 Task: Buy 5 Serums from Skin Care section under best seller category for shipping address: Allison Brown, 3626 Station Street, Austin, Texas 78702, Cell Number 5122113583. Pay from credit card ending with 5759, CVV 953
Action: Mouse moved to (25, 92)
Screenshot: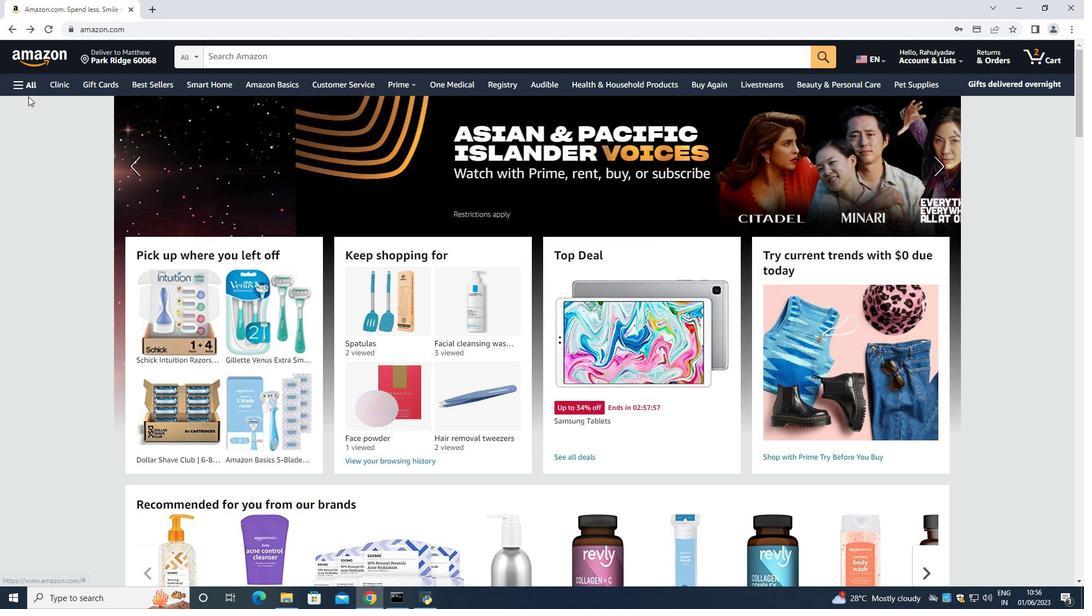 
Action: Mouse pressed left at (25, 92)
Screenshot: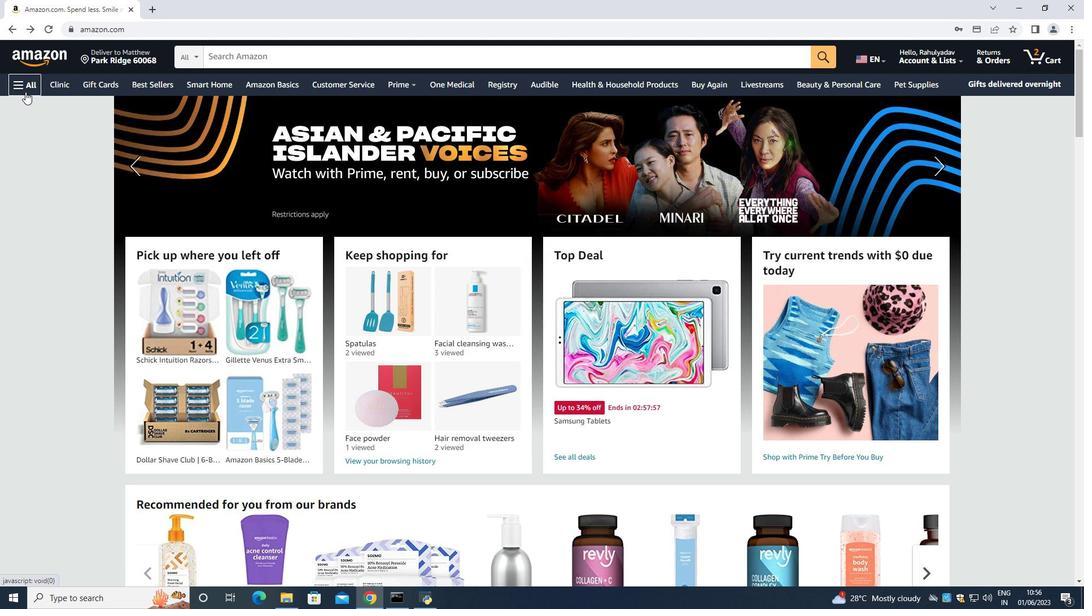 
Action: Mouse moved to (42, 105)
Screenshot: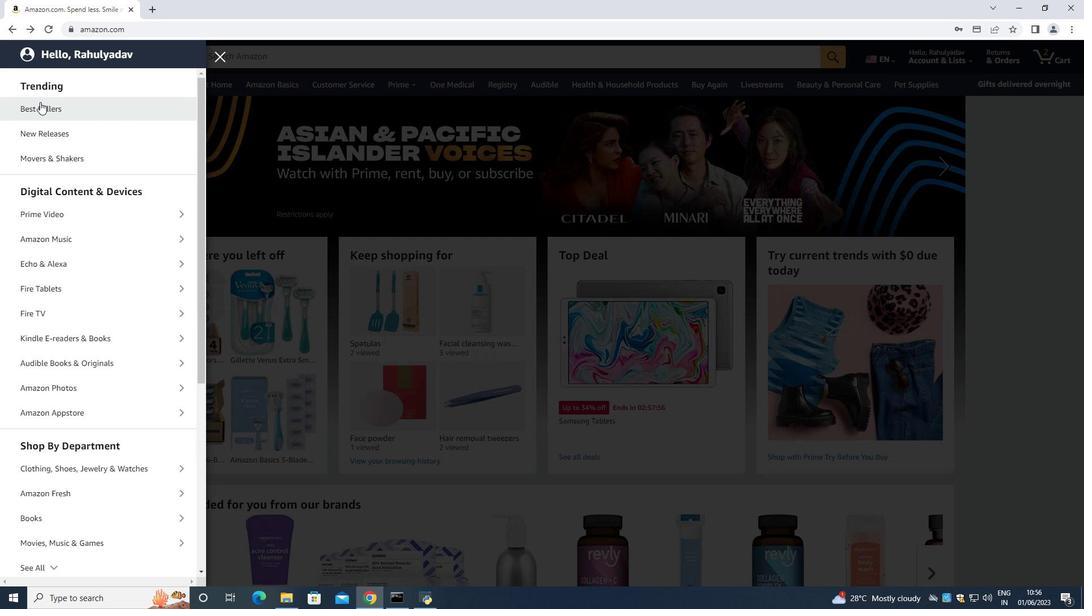 
Action: Mouse pressed left at (42, 105)
Screenshot: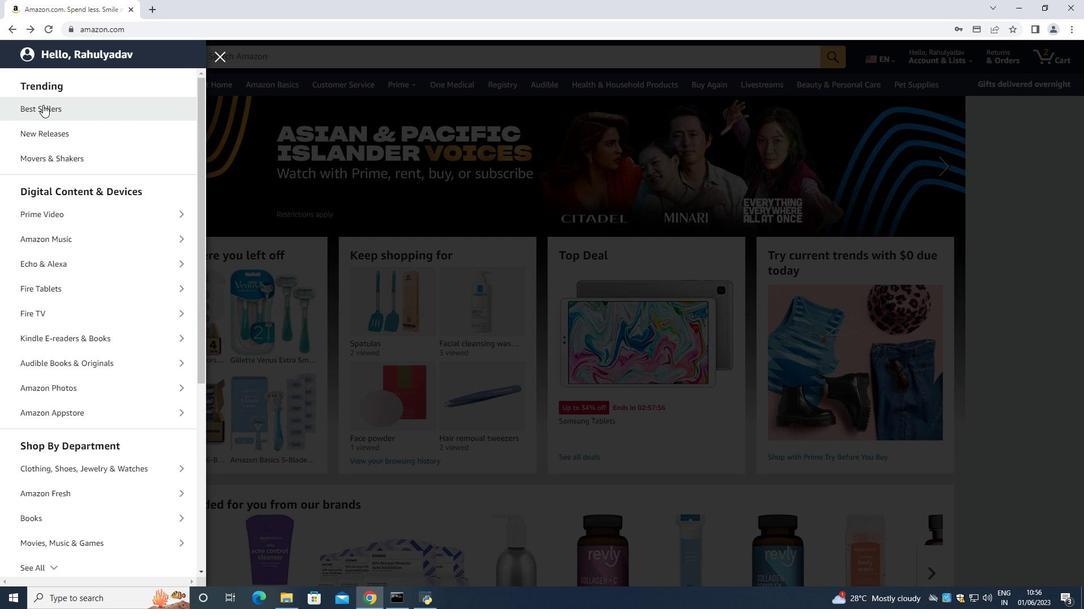 
Action: Mouse moved to (303, 56)
Screenshot: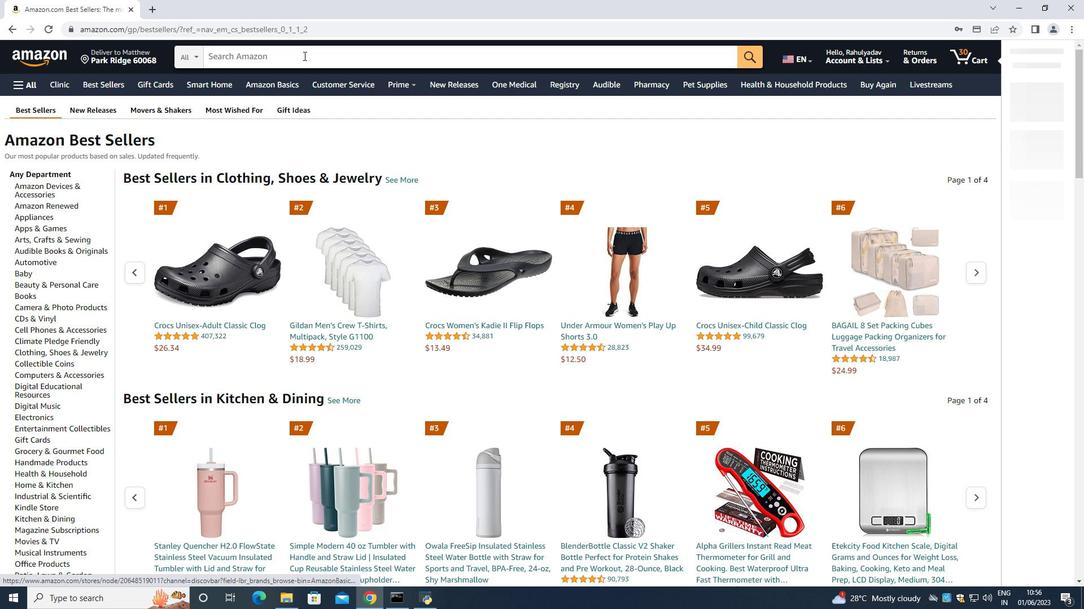 
Action: Mouse pressed left at (303, 56)
Screenshot: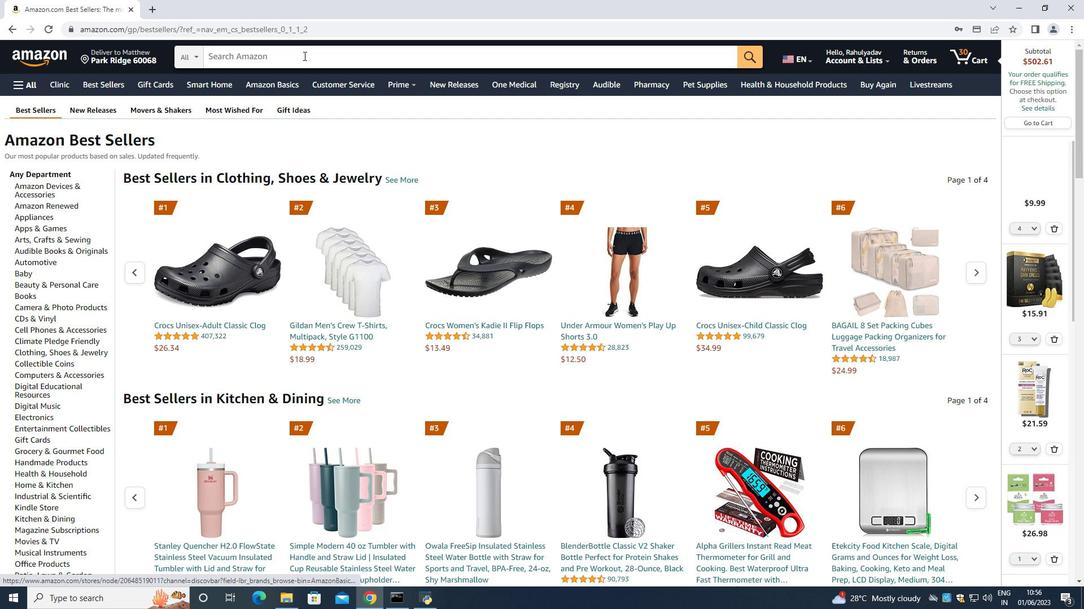 
Action: Key pressed serumsv<Key.backspace><Key.space><Key.enter>
Screenshot: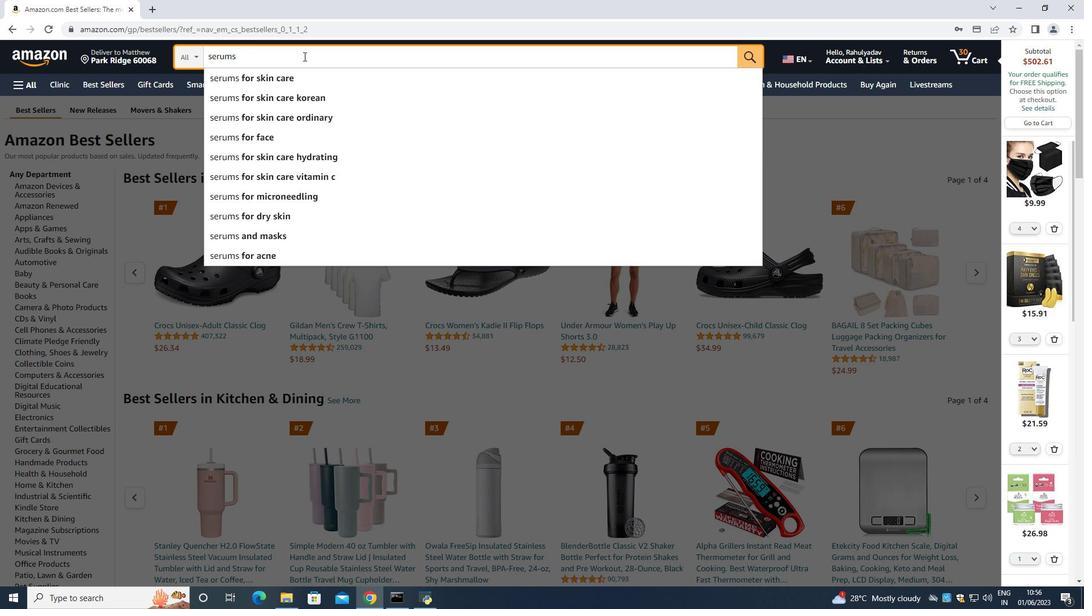 
Action: Mouse moved to (40, 343)
Screenshot: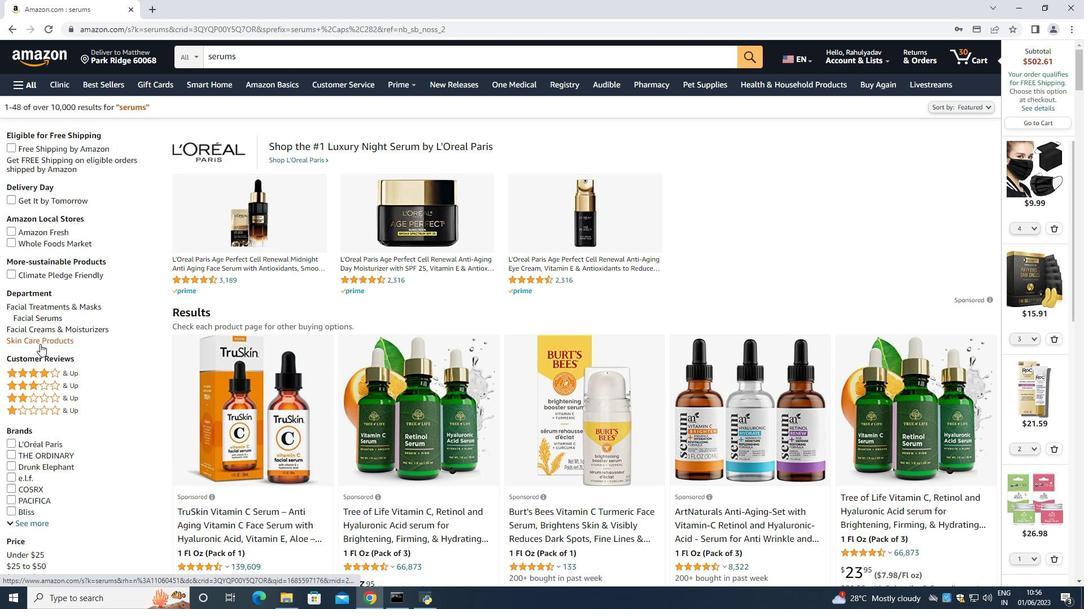 
Action: Mouse pressed left at (40, 343)
Screenshot: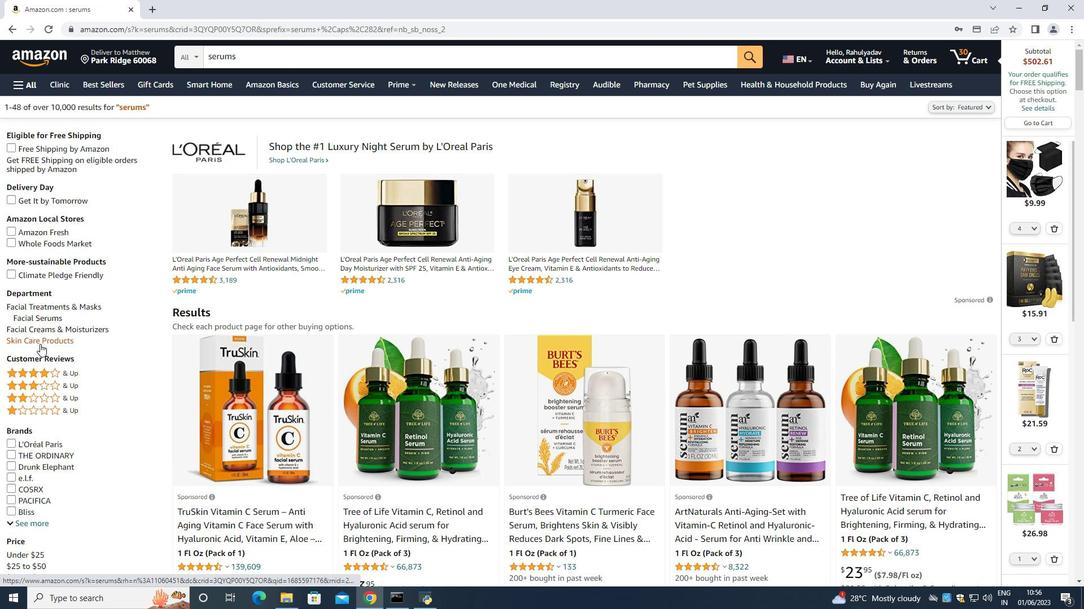 
Action: Mouse moved to (101, 315)
Screenshot: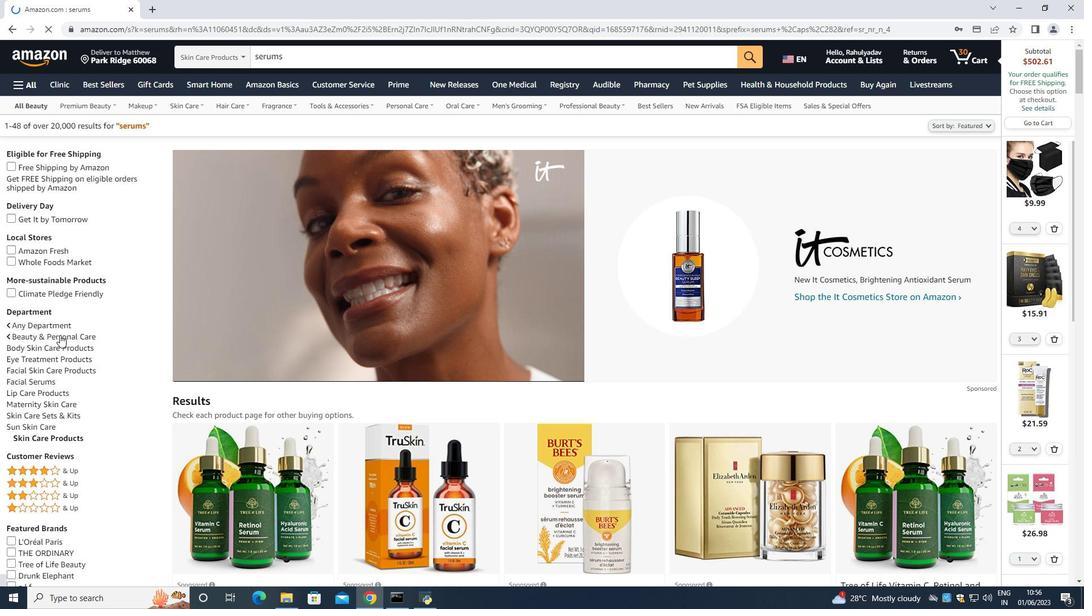 
Action: Key pressed <Key.down><Key.down><Key.down><Key.down><Key.down><Key.down><Key.down><Key.down><Key.down><Key.down><Key.down><Key.down><Key.down><Key.down><Key.down><Key.down><Key.down><Key.down><Key.down><Key.down><Key.down><Key.down><Key.down><Key.down><Key.down><Key.down><Key.down><Key.down><Key.down><Key.down><Key.down><Key.down><Key.down><Key.down><Key.down><Key.down><Key.down><Key.down><Key.down><Key.down><Key.down><Key.down><Key.down><Key.down><Key.down><Key.down><Key.down><Key.down><Key.down><Key.down><Key.down><Key.down><Key.down><Key.down><Key.down><Key.down><Key.down><Key.down><Key.down><Key.down><Key.down><Key.down><Key.down><Key.down><Key.down><Key.down><Key.down><Key.down><Key.down><Key.down><Key.down><Key.down><Key.down><Key.down><Key.down><Key.down><Key.down><Key.down><Key.down><Key.down><Key.down><Key.down><Key.down><Key.down><Key.down><Key.down><Key.down><Key.down><Key.down><Key.down>
Screenshot: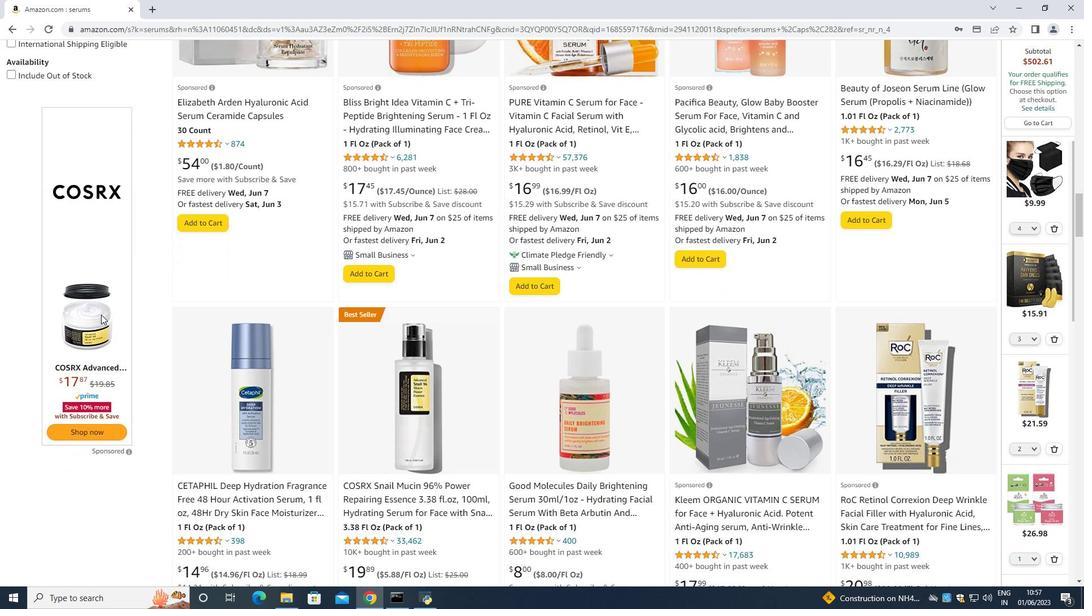 
Action: Mouse moved to (428, 464)
Screenshot: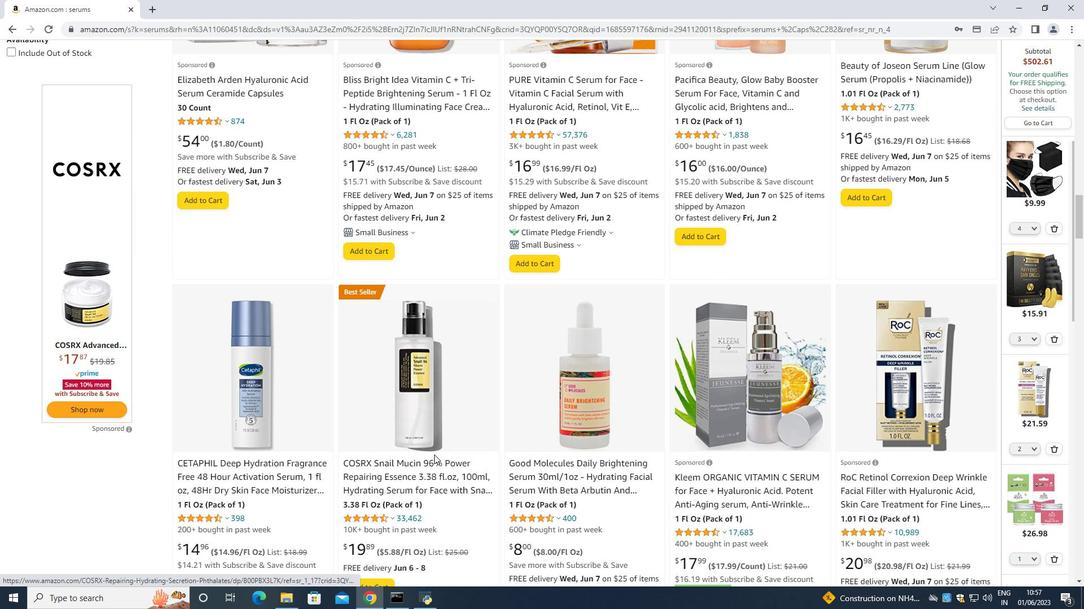 
Action: Mouse pressed left at (428, 464)
Screenshot: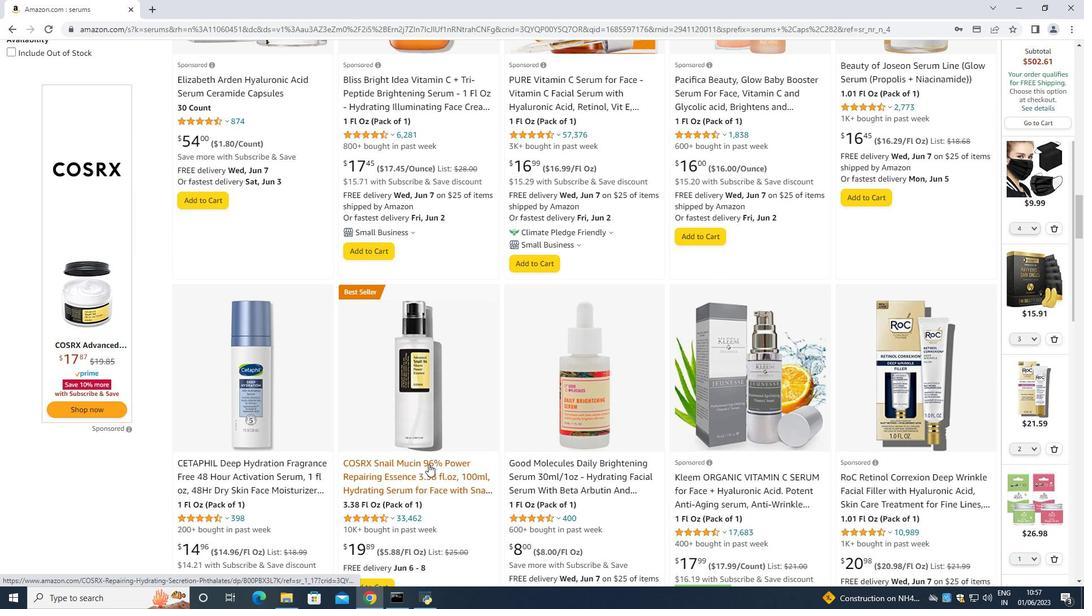
Action: Mouse moved to (504, 354)
Screenshot: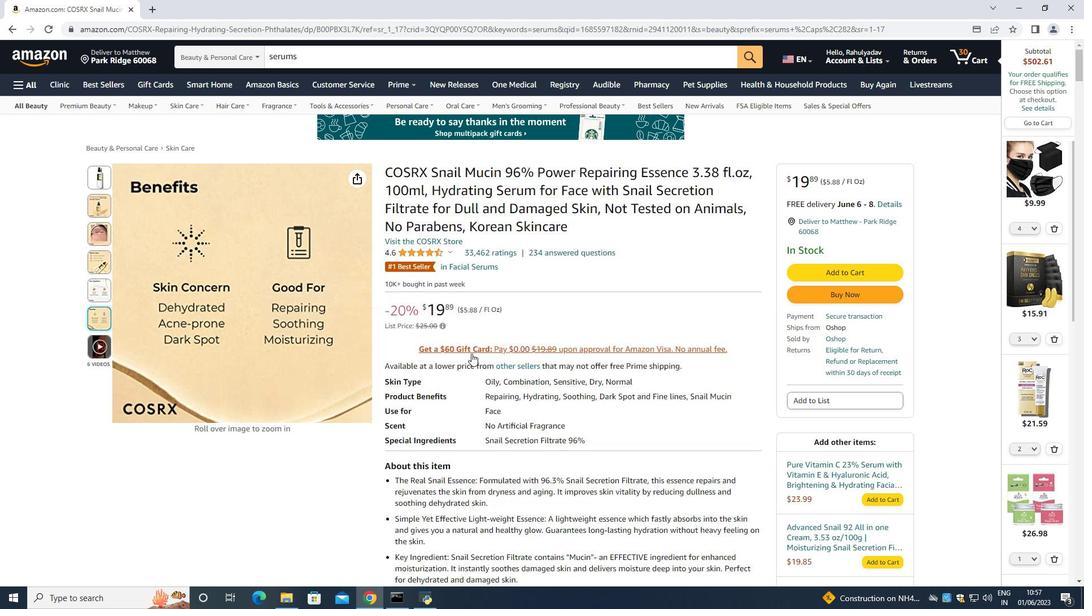 
Action: Mouse pressed middle at (504, 354)
Screenshot: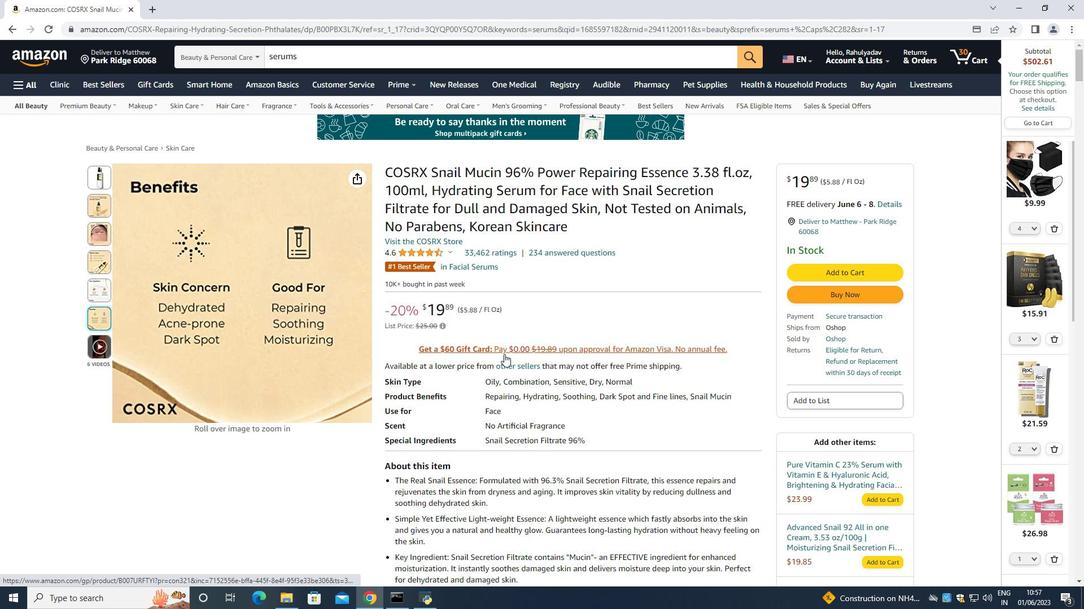 
Action: Mouse moved to (573, 285)
Screenshot: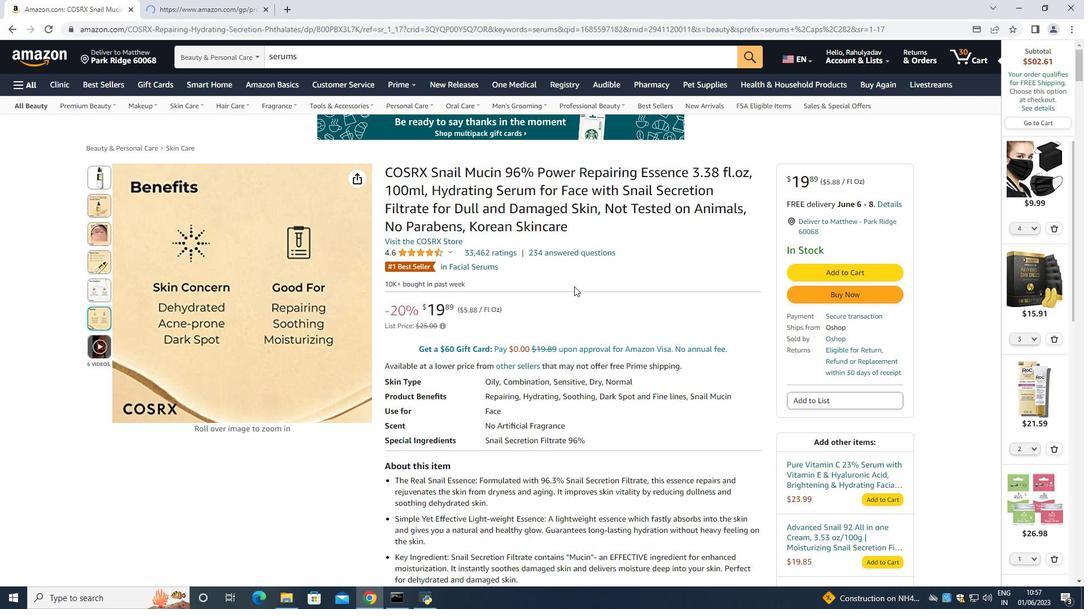 
Action: Mouse pressed middle at (573, 285)
Screenshot: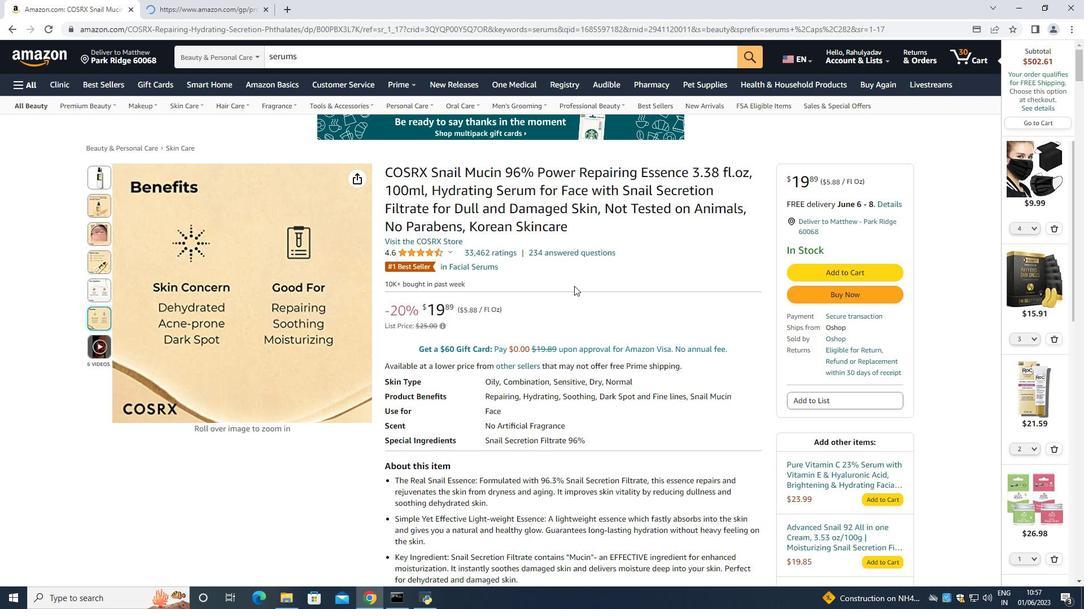 
Action: Mouse moved to (265, 9)
Screenshot: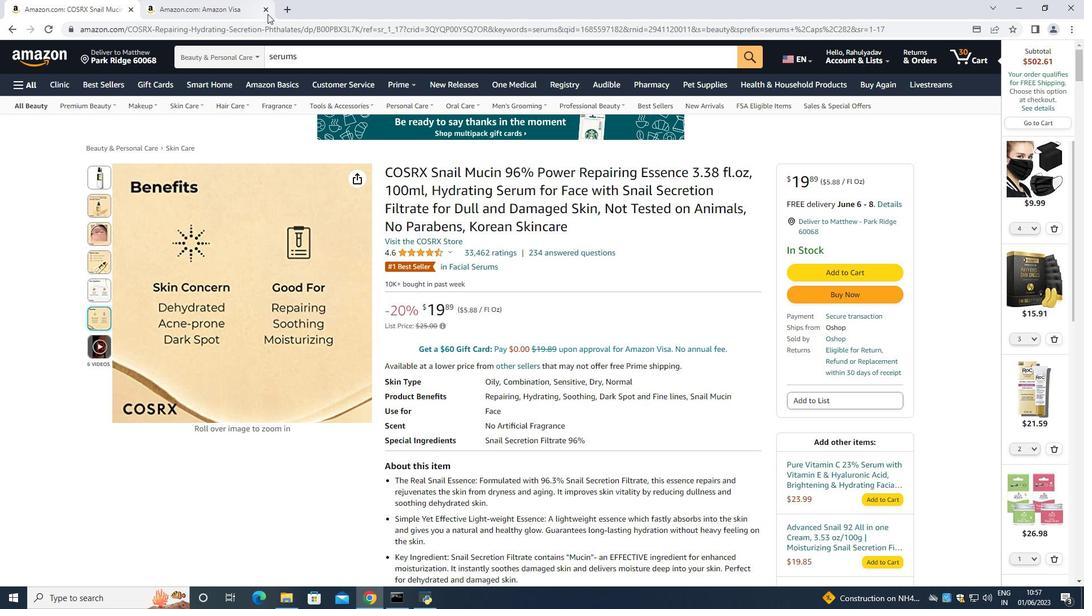 
Action: Mouse pressed left at (265, 9)
Screenshot: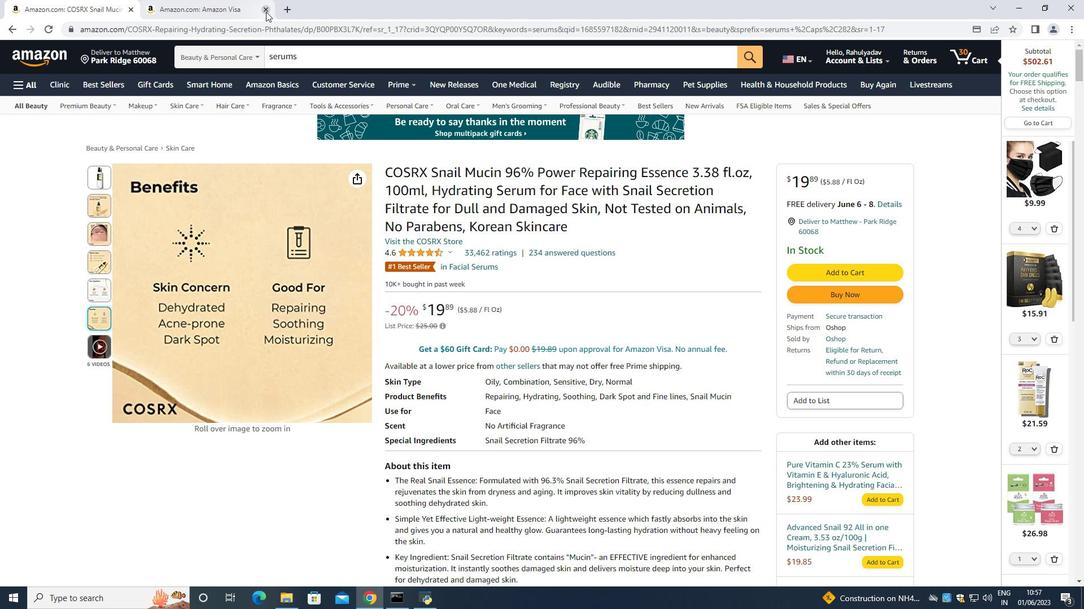 
Action: Mouse moved to (654, 251)
Screenshot: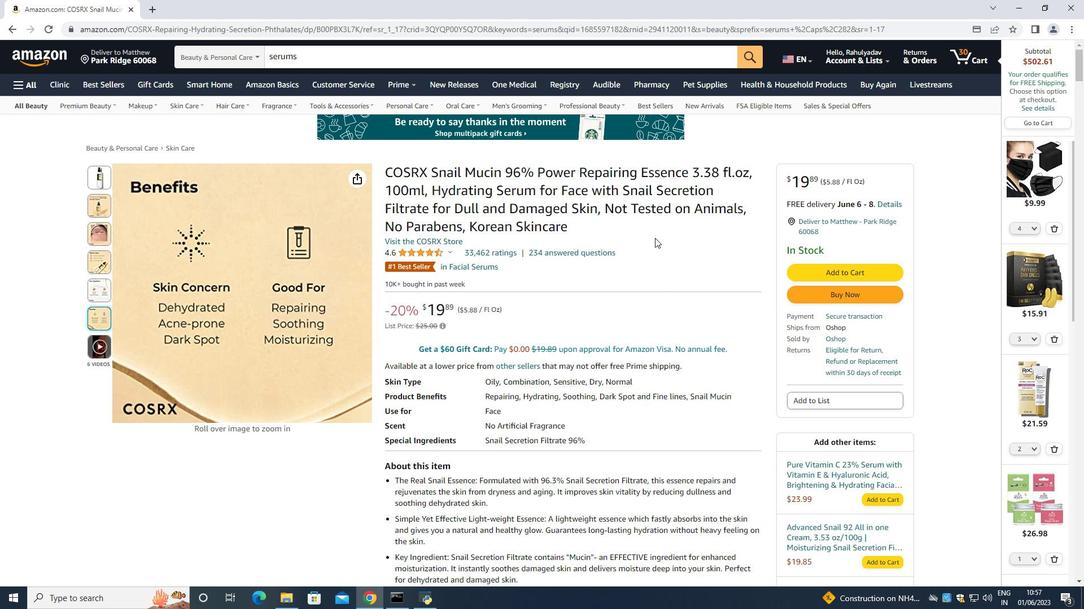 
Action: Mouse pressed middle at (654, 251)
Screenshot: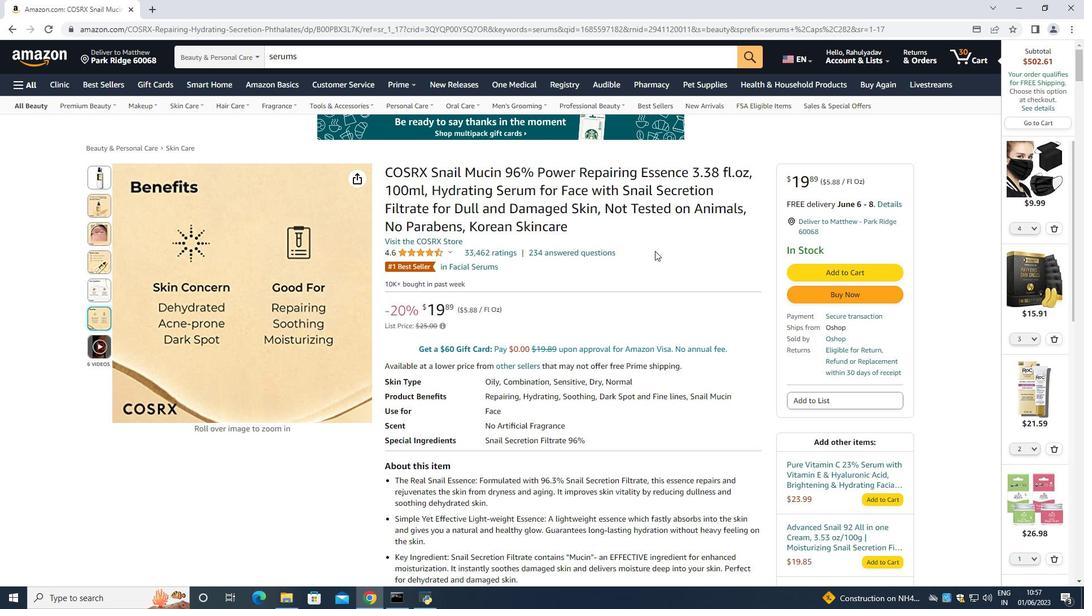 
Action: Mouse moved to (610, 199)
Screenshot: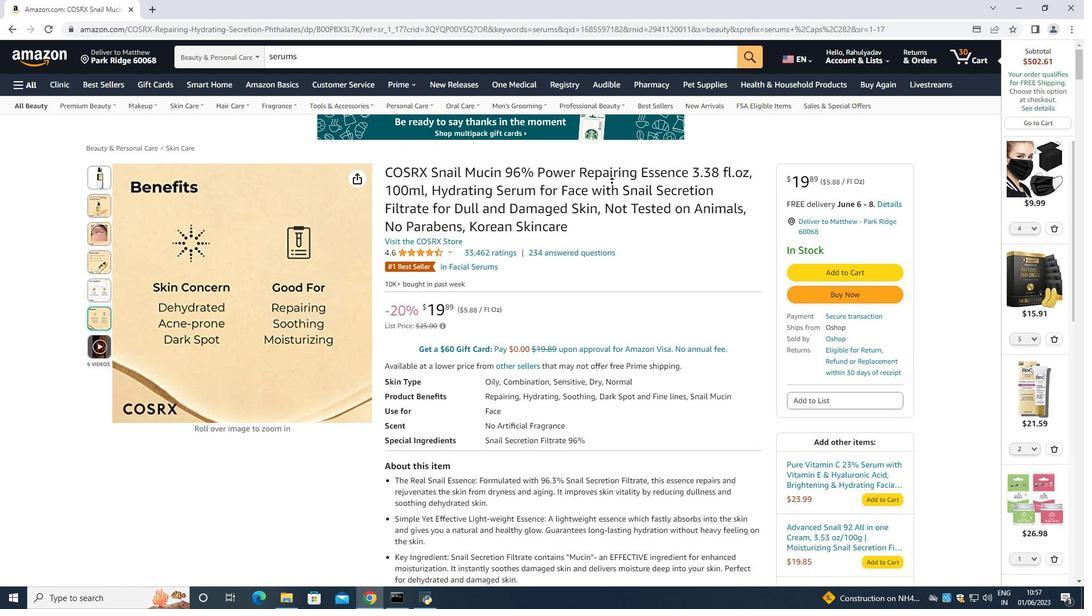
Action: Mouse pressed left at (610, 199)
Screenshot: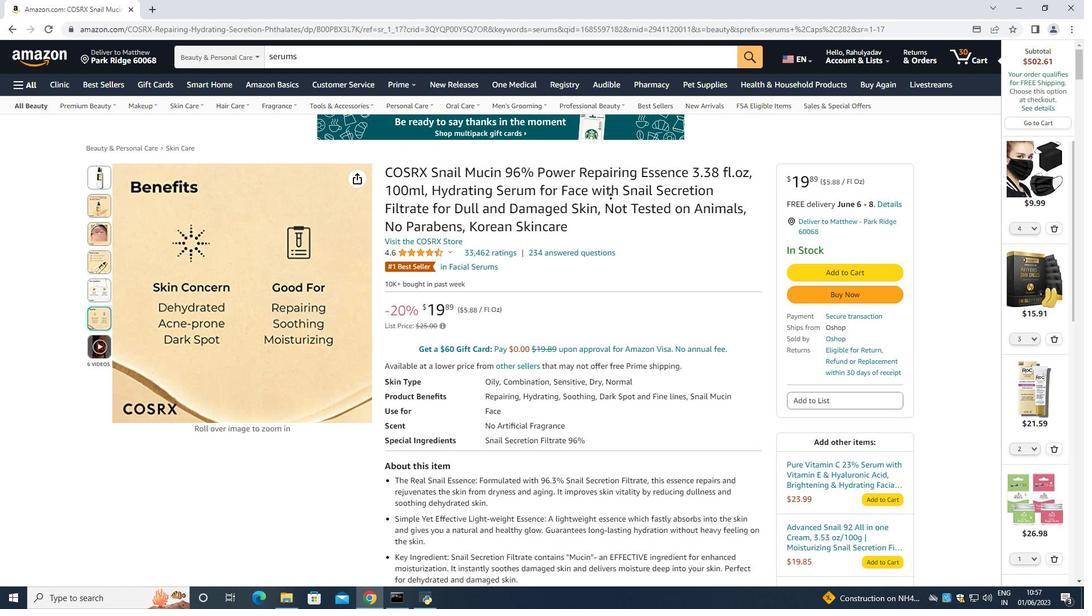 
Action: Mouse moved to (816, 290)
Screenshot: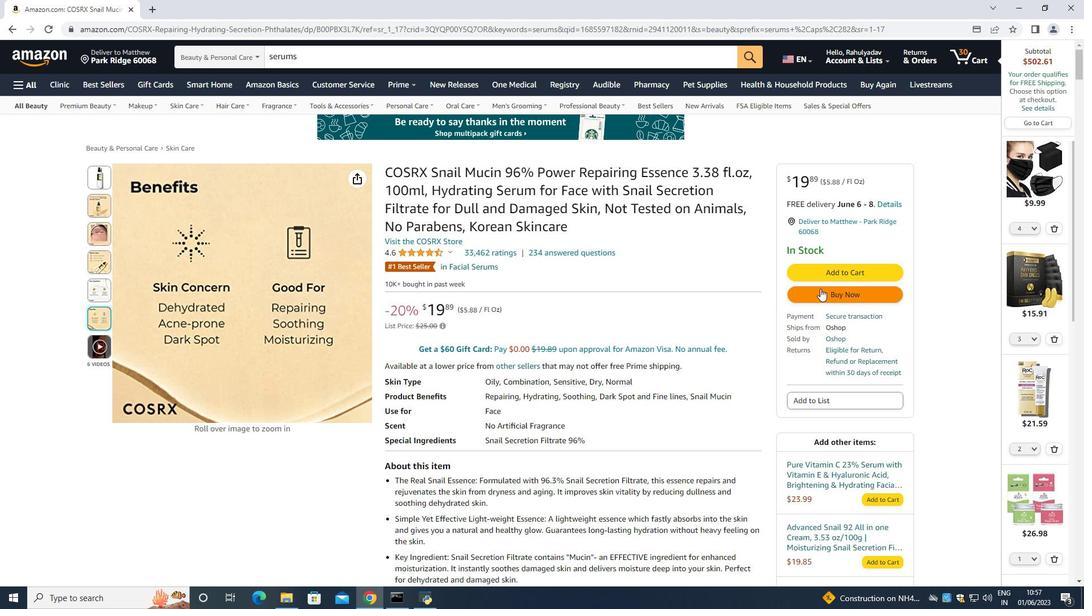 
Action: Mouse scrolled (816, 290) with delta (0, 0)
Screenshot: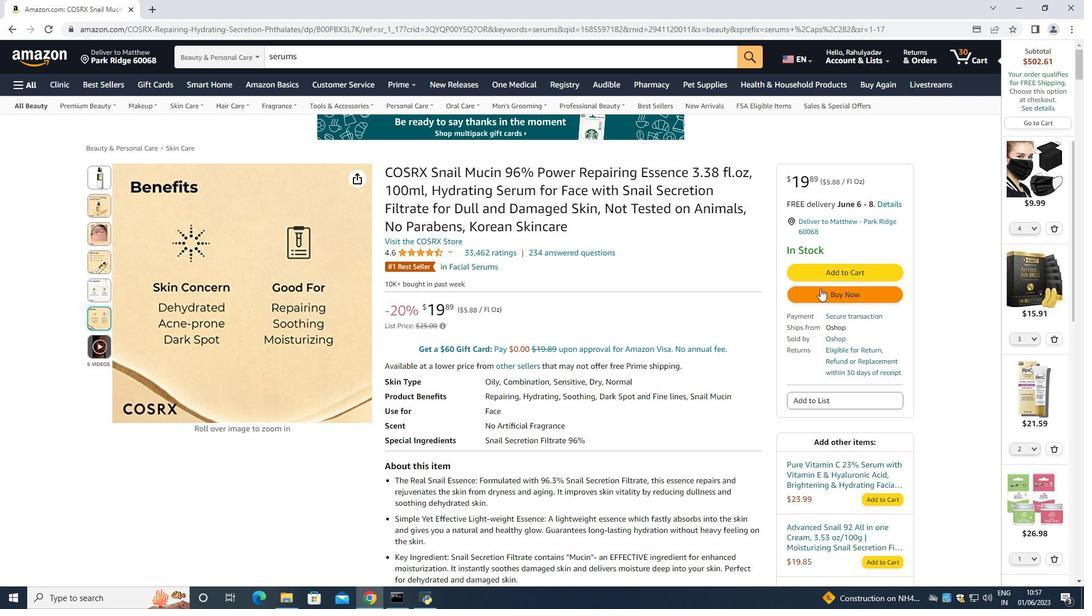 
Action: Mouse moved to (814, 292)
Screenshot: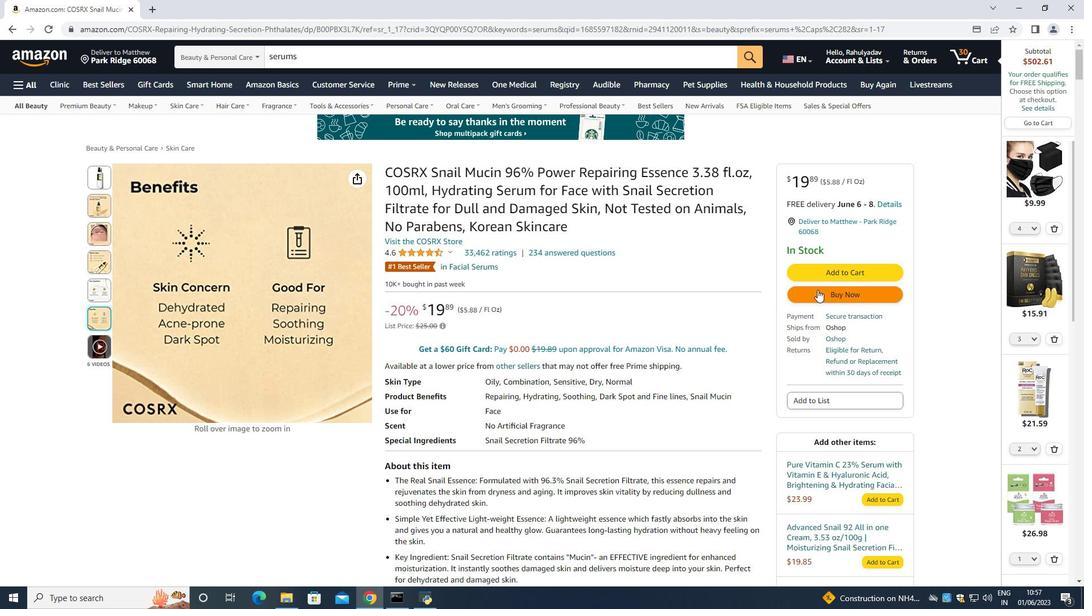 
Action: Mouse scrolled (814, 291) with delta (0, 0)
Screenshot: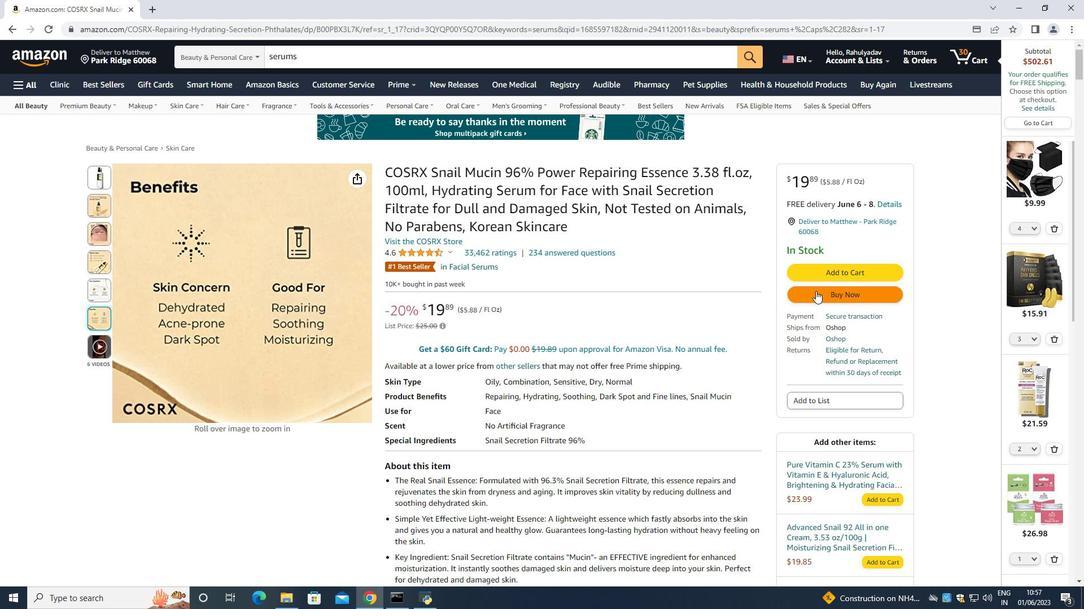 
Action: Mouse moved to (819, 270)
Screenshot: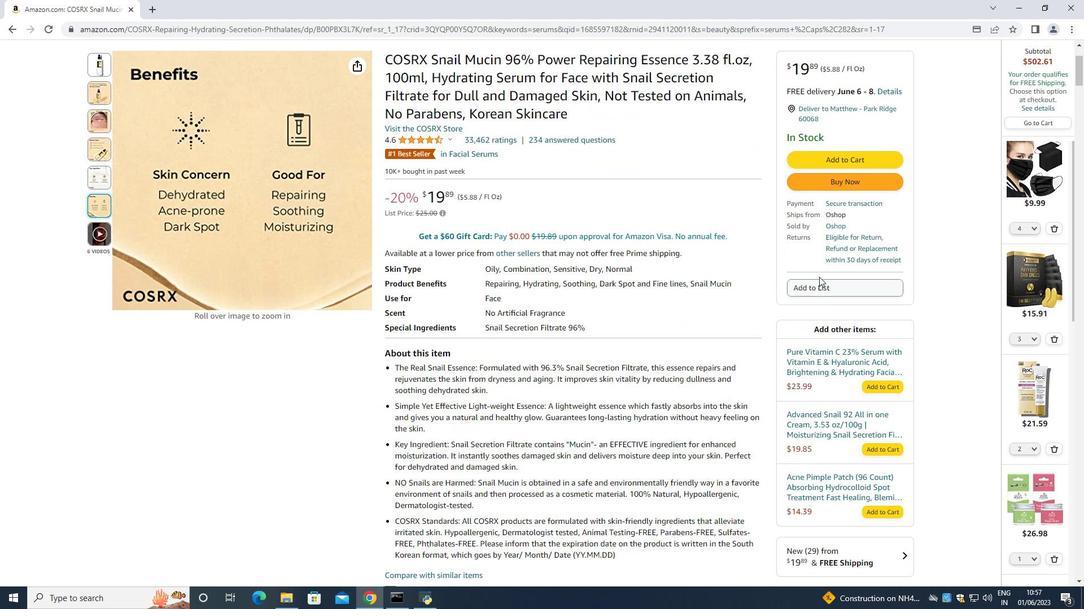 
Action: Mouse scrolled (819, 269) with delta (0, 0)
Screenshot: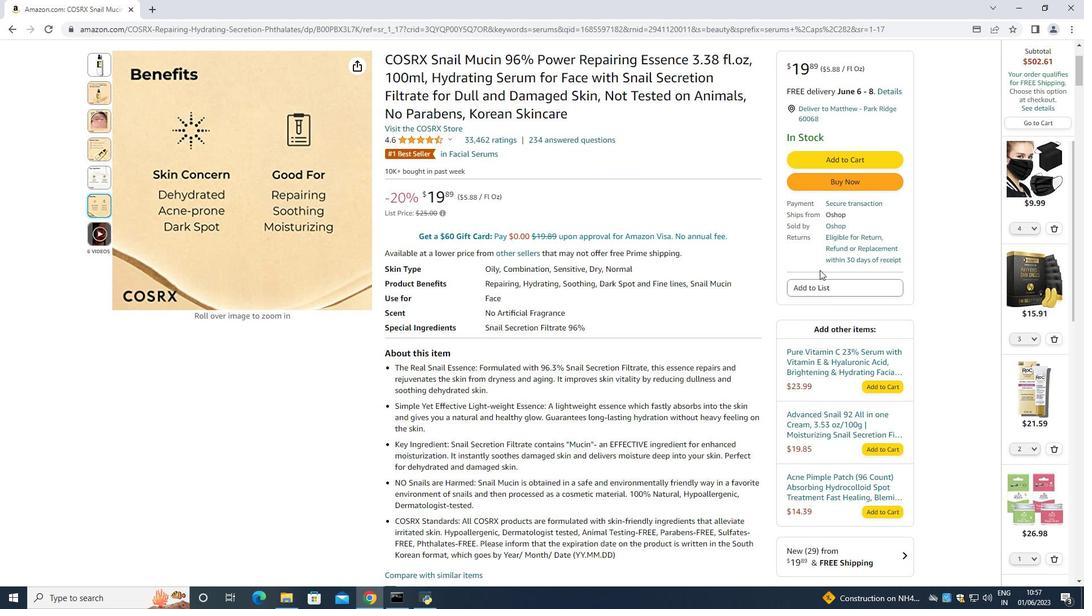 
Action: Mouse moved to (817, 245)
Screenshot: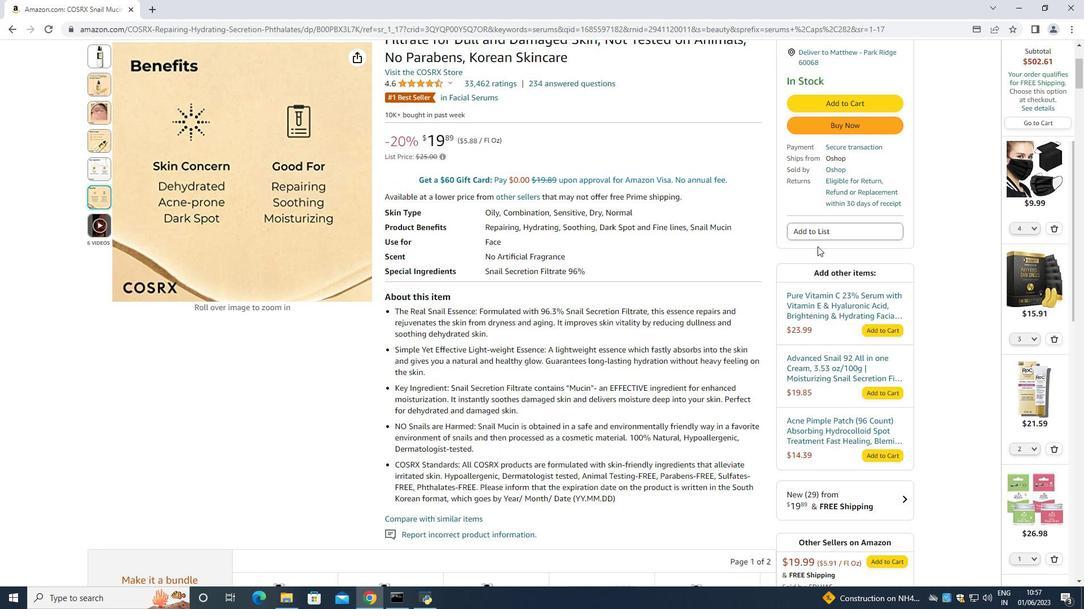 
Action: Mouse scrolled (817, 245) with delta (0, 0)
Screenshot: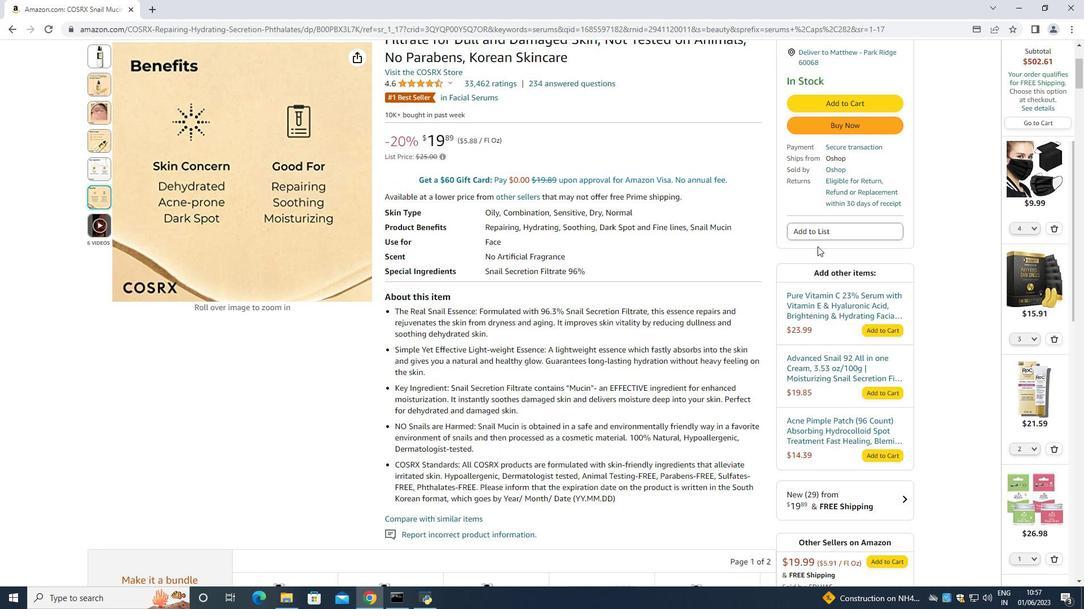 
Action: Mouse moved to (816, 244)
Screenshot: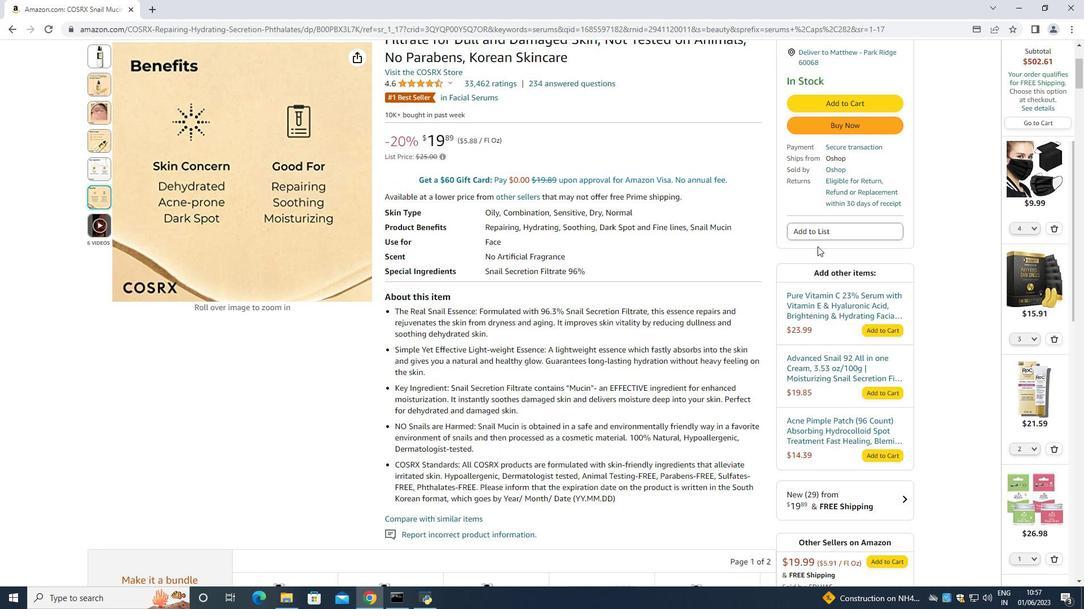 
Action: Mouse scrolled (816, 245) with delta (0, 0)
Screenshot: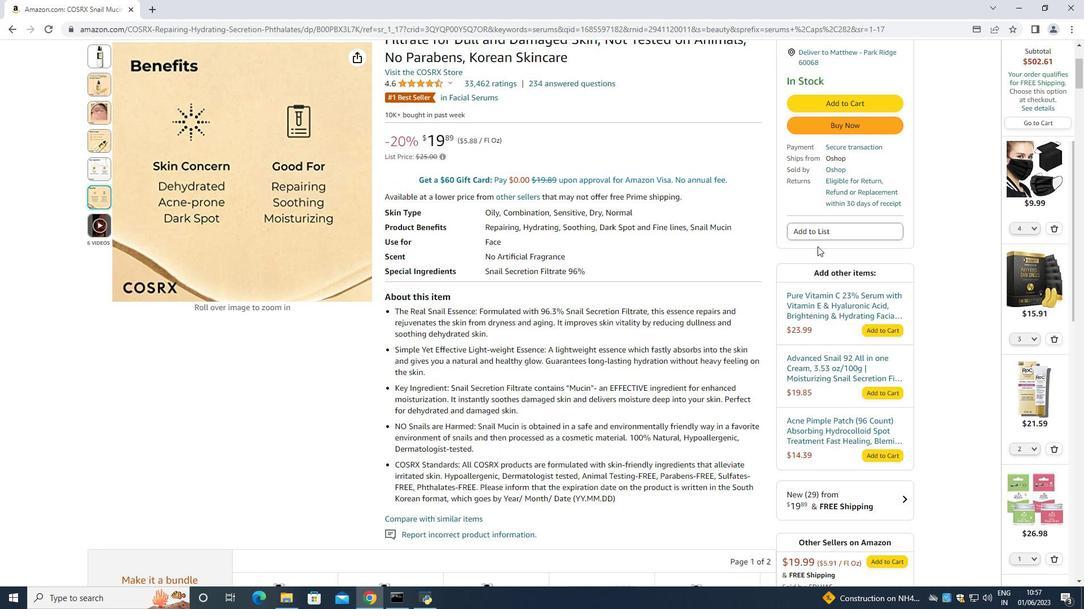 
Action: Mouse moved to (815, 243)
Screenshot: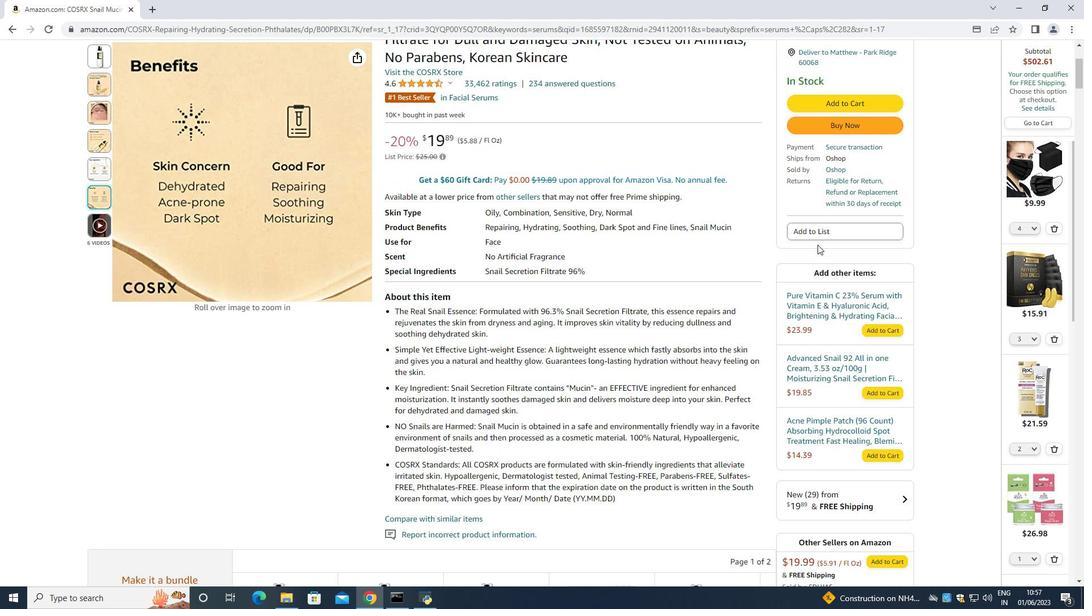 
Action: Mouse scrolled (815, 243) with delta (0, 0)
Screenshot: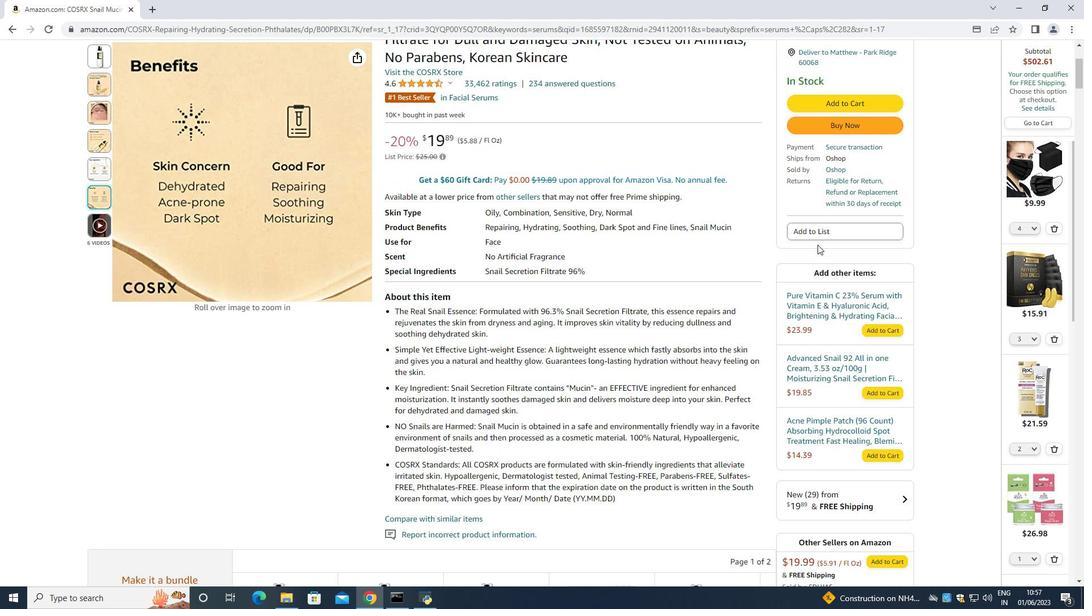 
Action: Mouse moved to (16, 27)
Screenshot: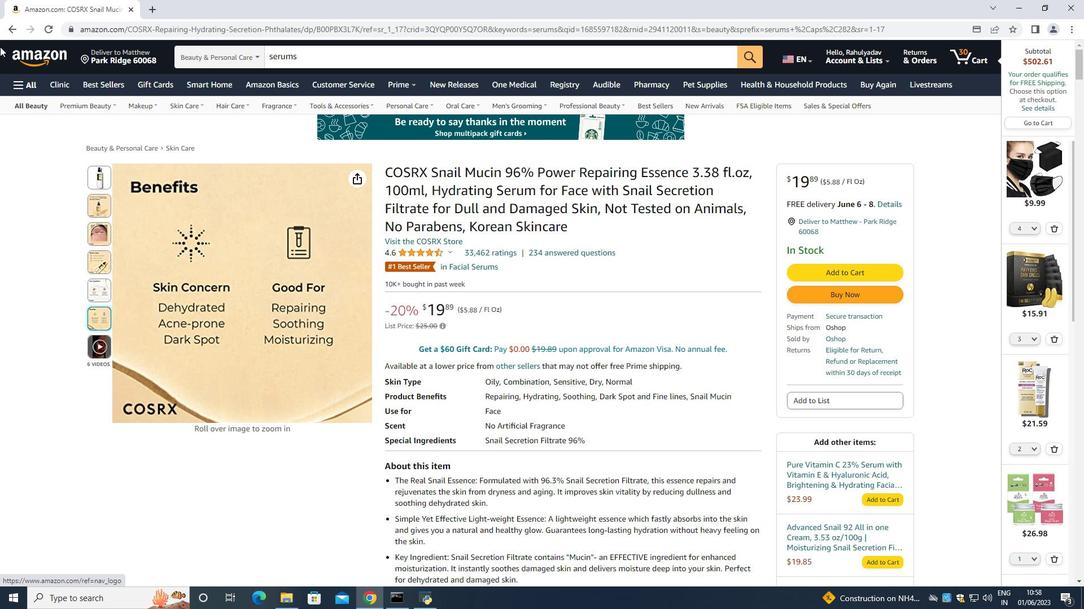 
Action: Mouse pressed left at (16, 27)
Screenshot: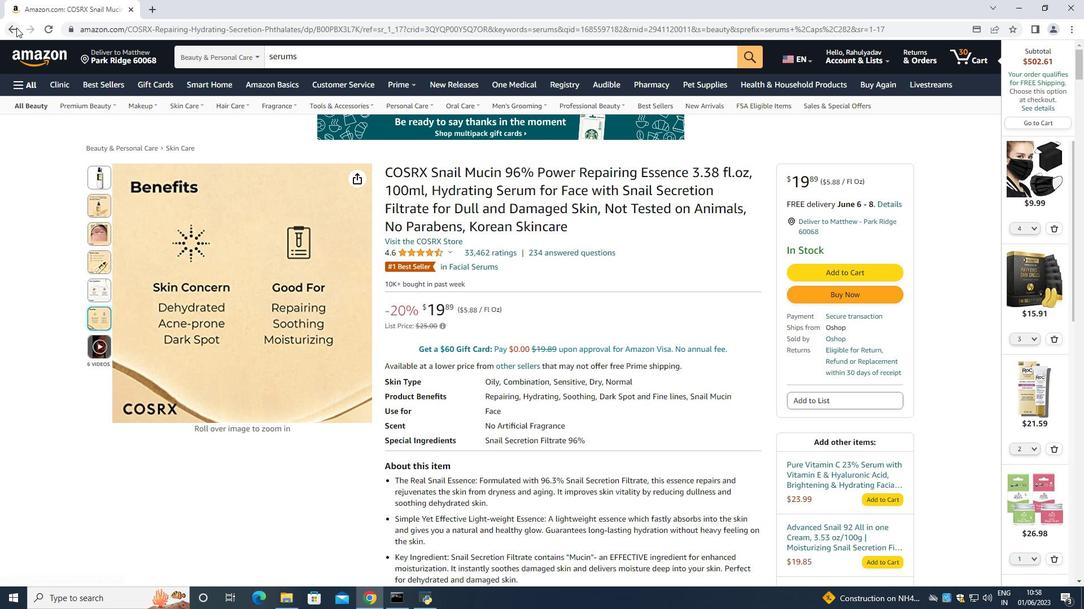 
Action: Mouse moved to (466, 318)
Screenshot: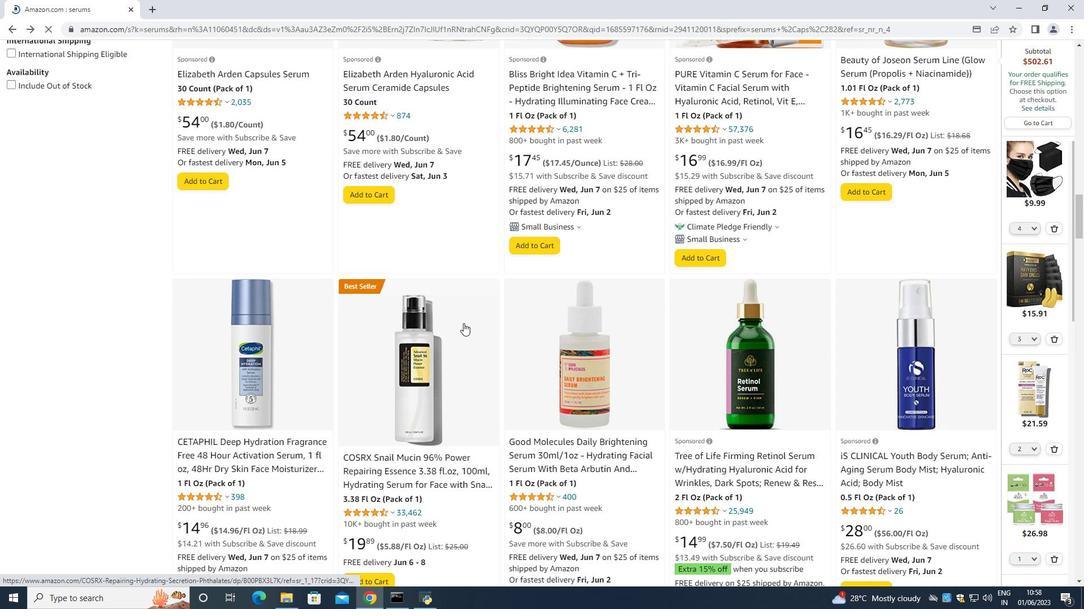 
Action: Mouse scrolled (466, 318) with delta (0, 0)
Screenshot: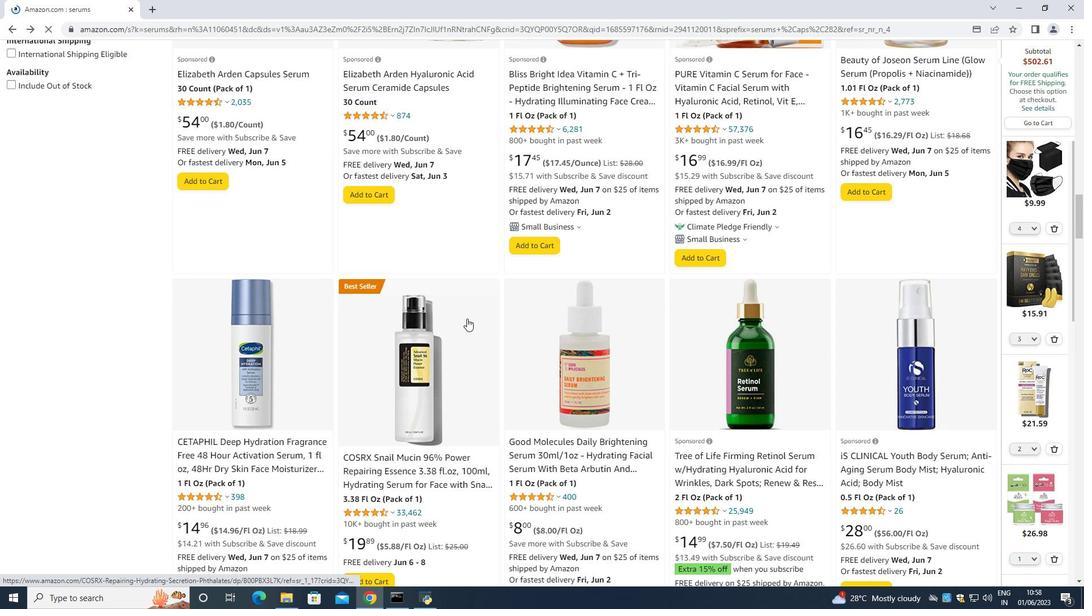 
Action: Mouse scrolled (466, 318) with delta (0, 0)
Screenshot: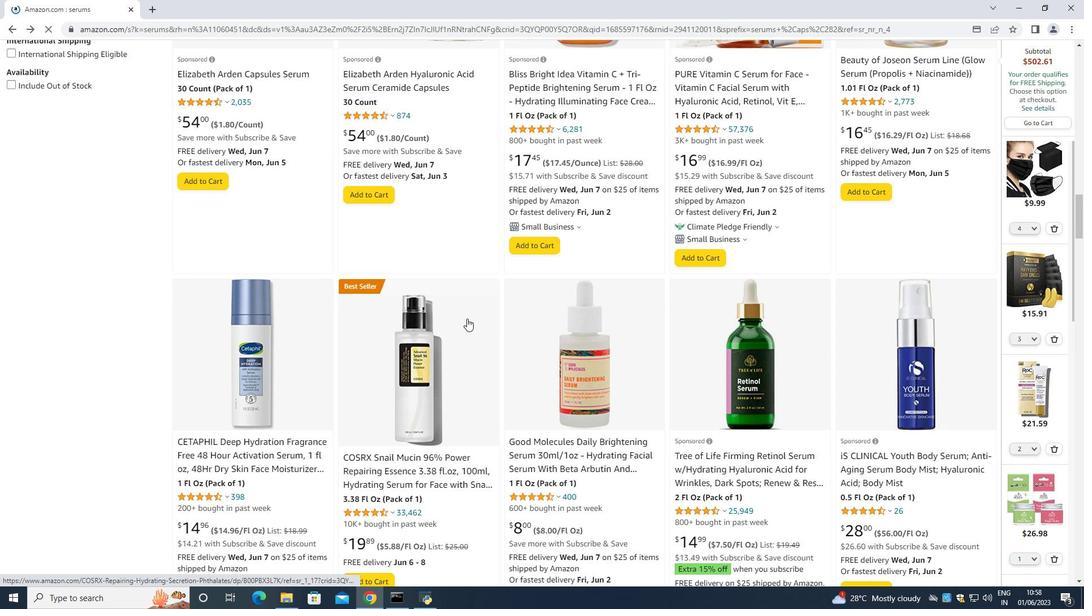
Action: Mouse scrolled (466, 318) with delta (0, 0)
Screenshot: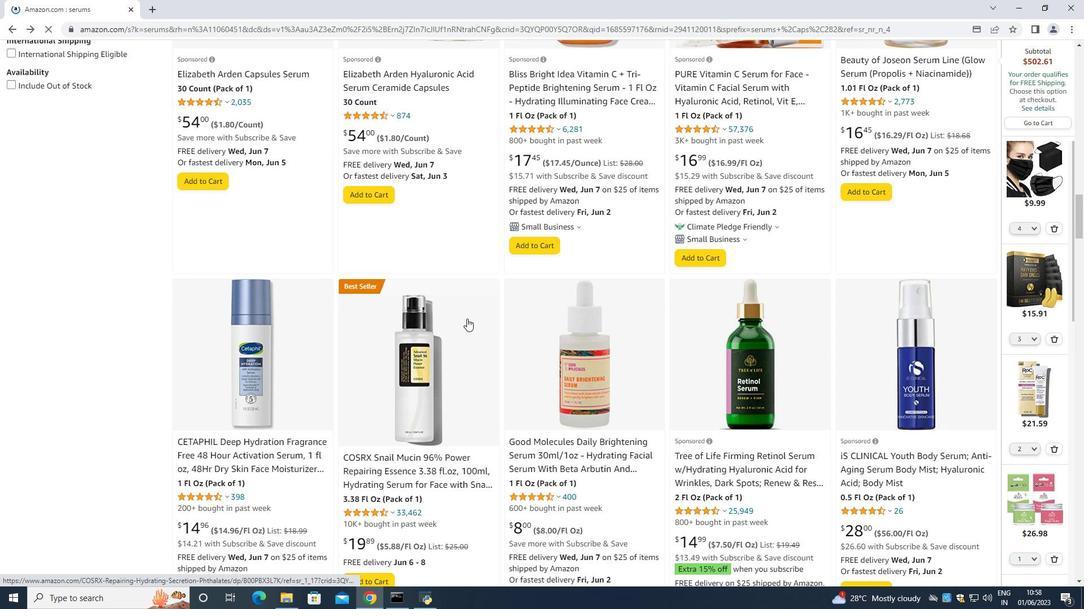 
Action: Mouse scrolled (466, 318) with delta (0, 0)
Screenshot: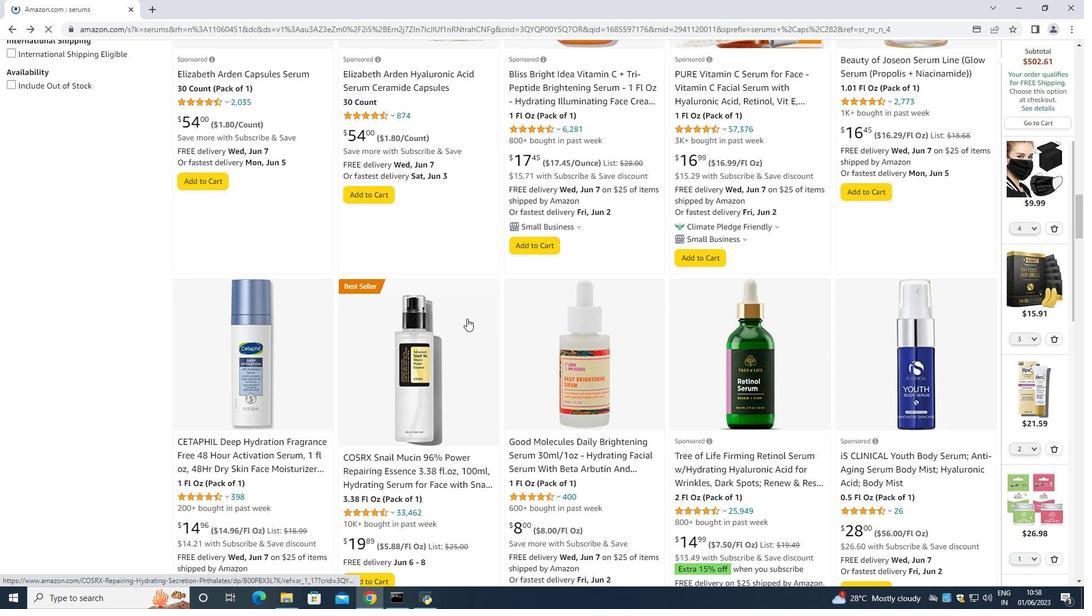 
Action: Mouse scrolled (466, 318) with delta (0, 0)
Screenshot: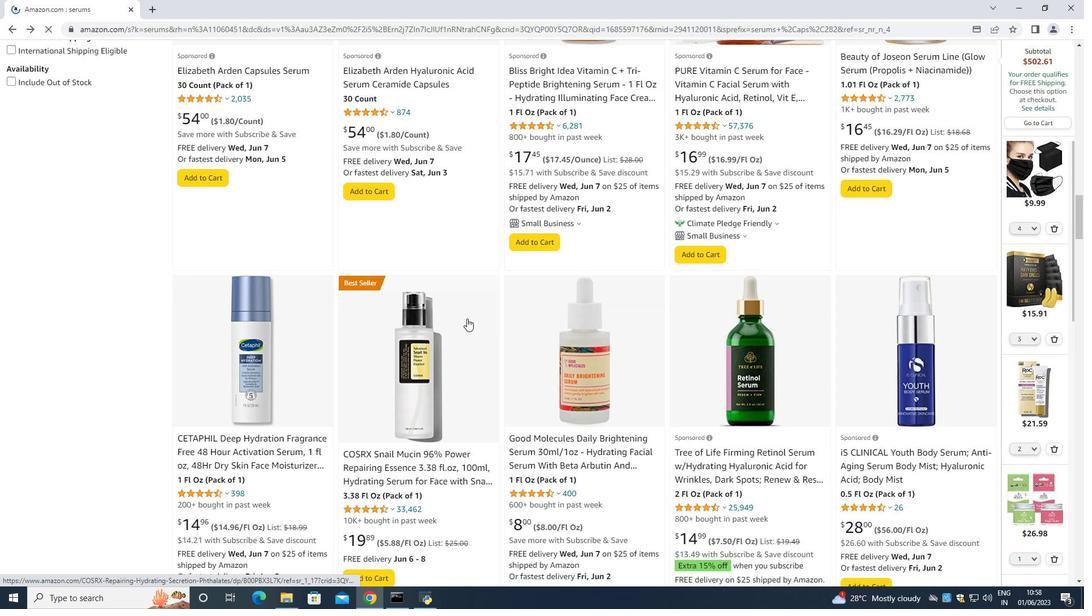 
Action: Mouse moved to (458, 326)
Screenshot: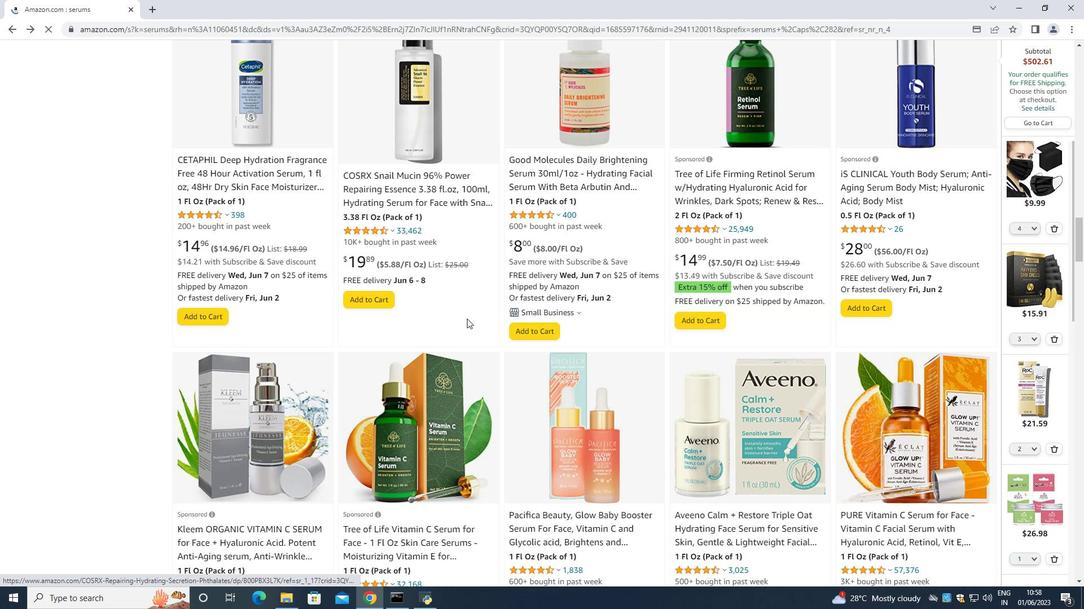 
Action: Mouse scrolled (458, 325) with delta (0, 0)
Screenshot: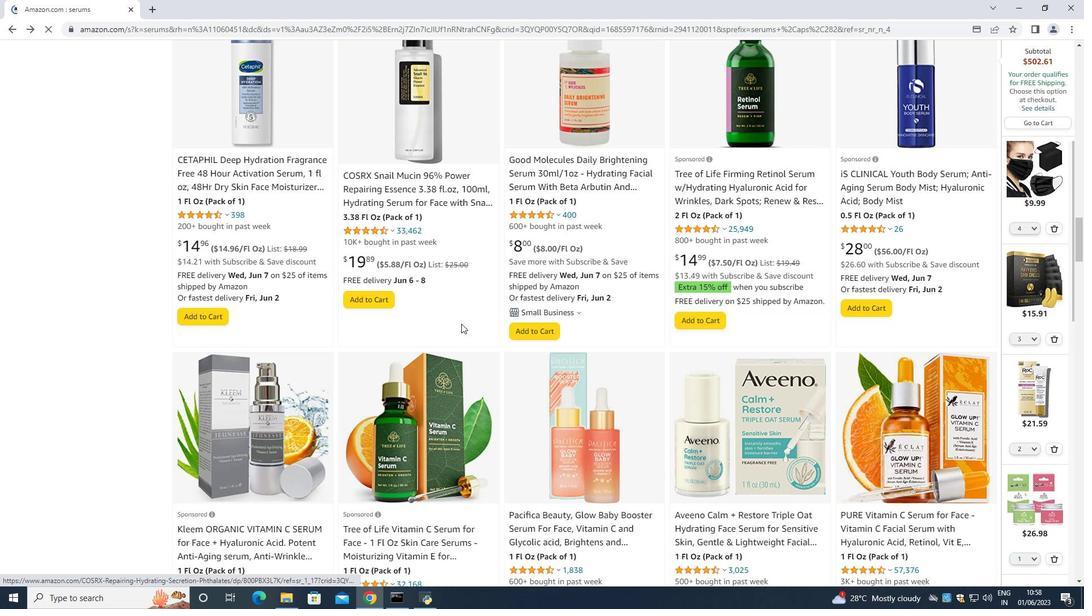 
Action: Mouse scrolled (458, 325) with delta (0, 0)
Screenshot: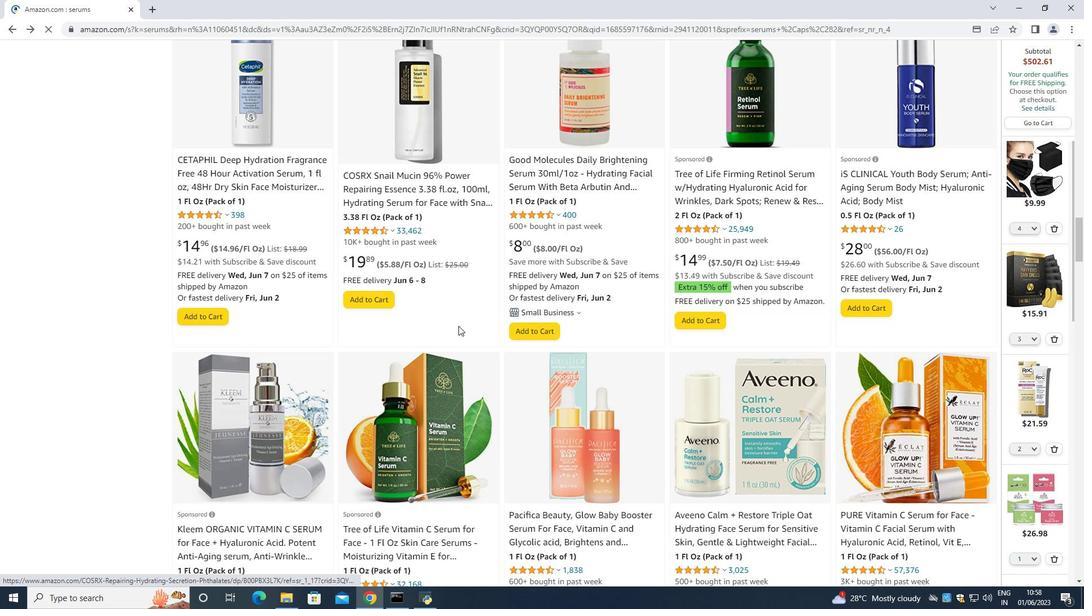 
Action: Mouse scrolled (458, 325) with delta (0, 0)
Screenshot: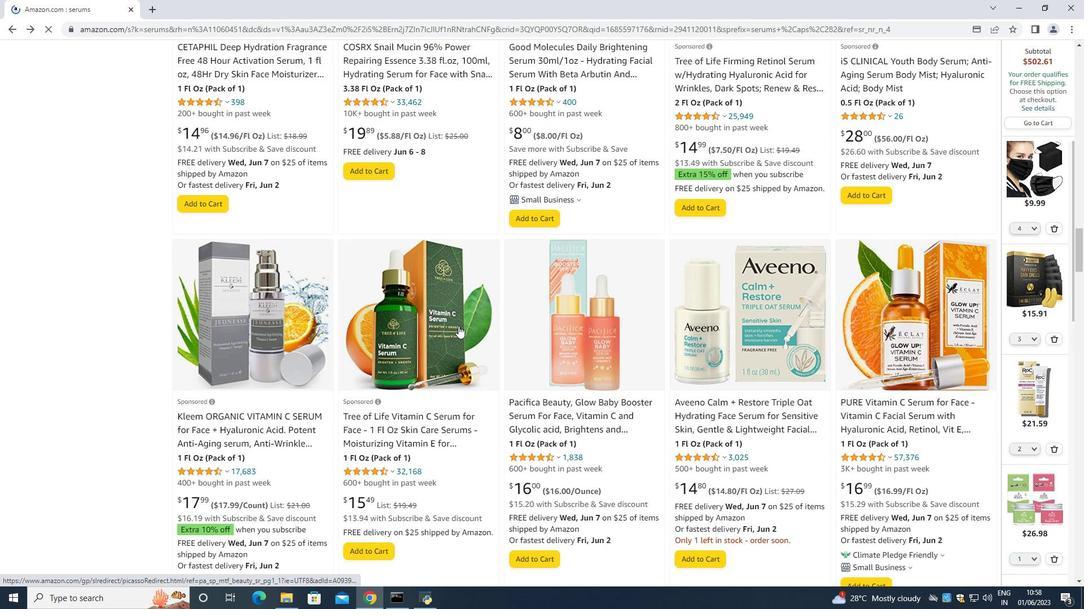 
Action: Mouse scrolled (458, 325) with delta (0, 0)
Screenshot: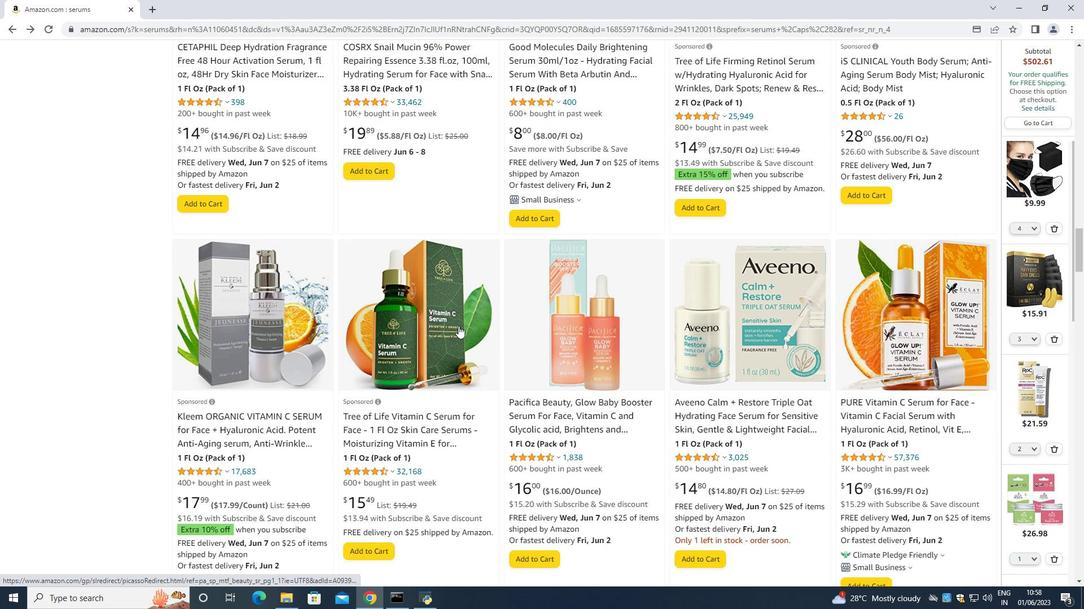 
Action: Mouse scrolled (458, 325) with delta (0, 0)
Screenshot: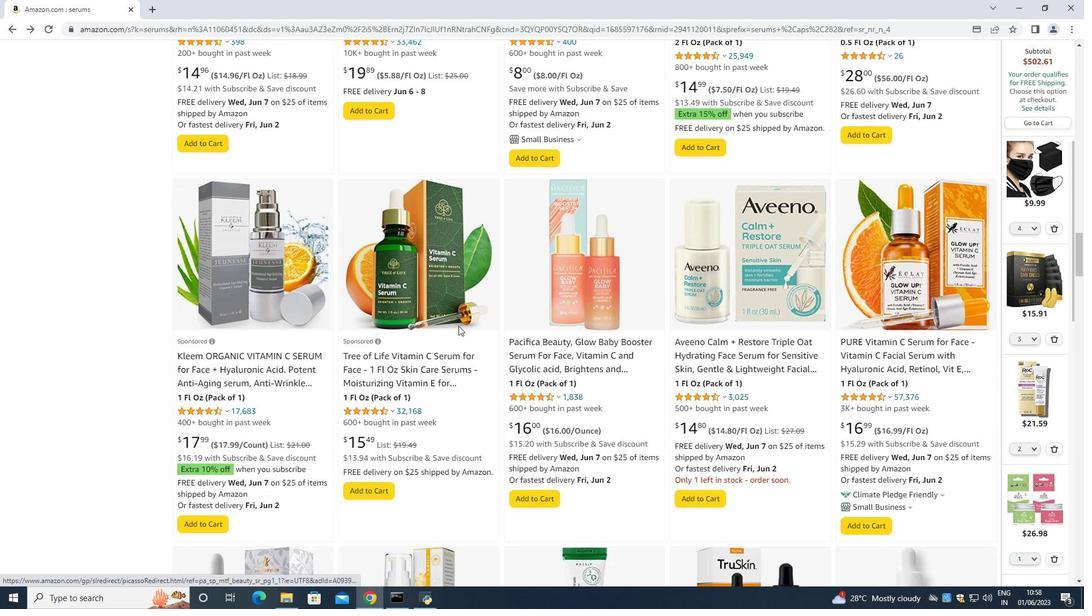 
Action: Mouse scrolled (458, 325) with delta (0, 0)
Screenshot: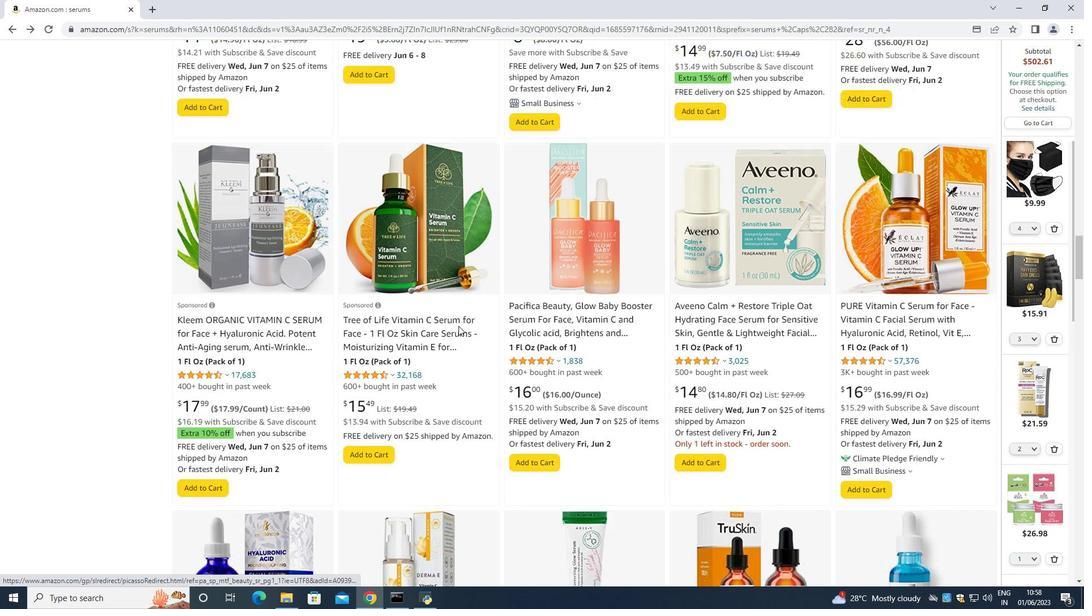 
Action: Mouse scrolled (458, 325) with delta (0, 0)
Screenshot: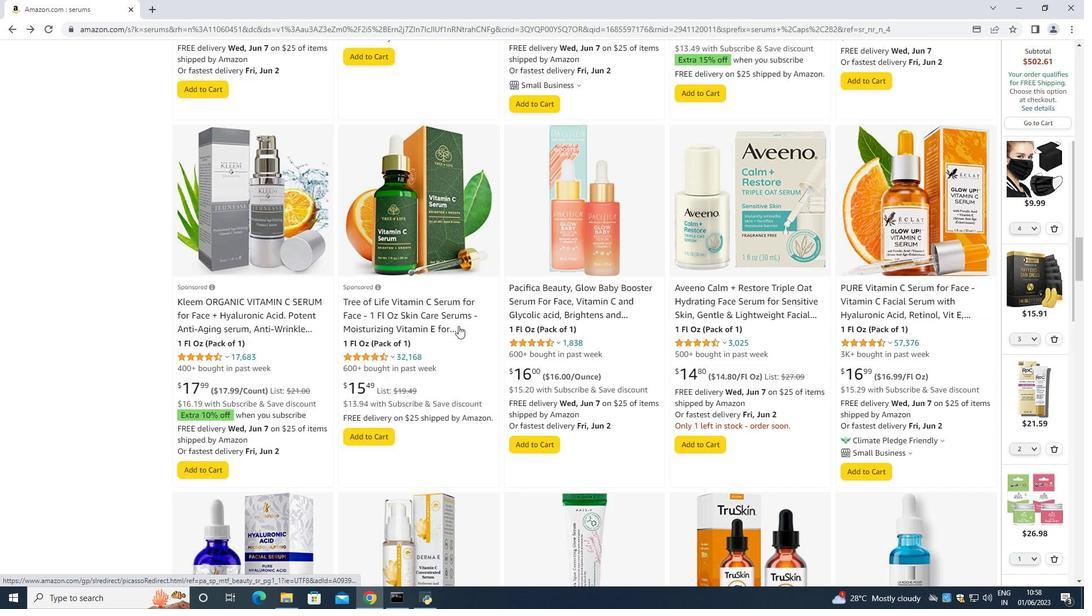 
Action: Mouse scrolled (458, 325) with delta (0, 0)
Screenshot: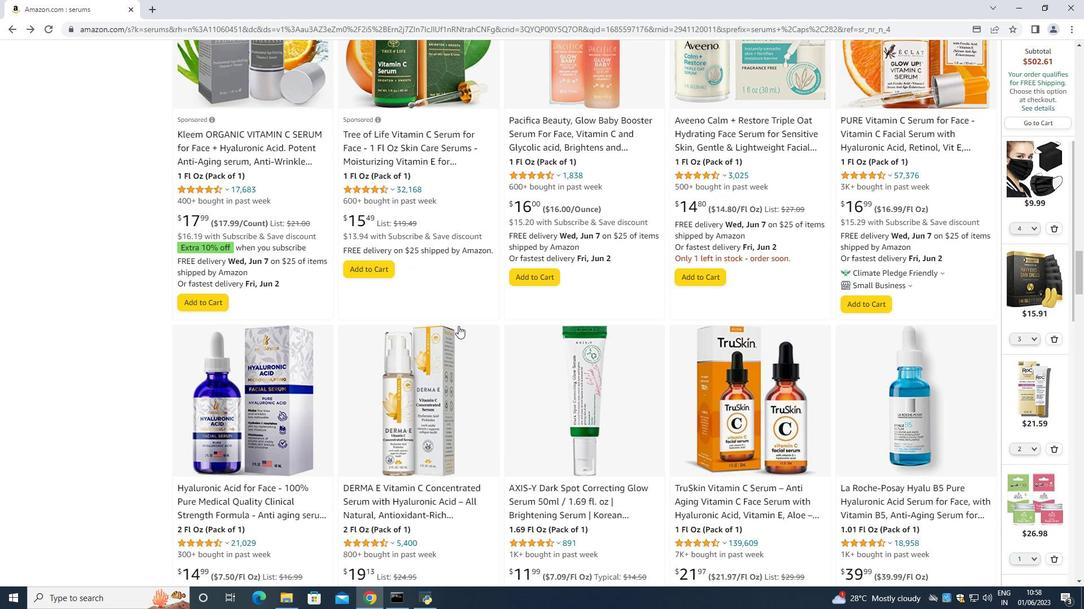 
Action: Mouse scrolled (458, 325) with delta (0, 0)
Screenshot: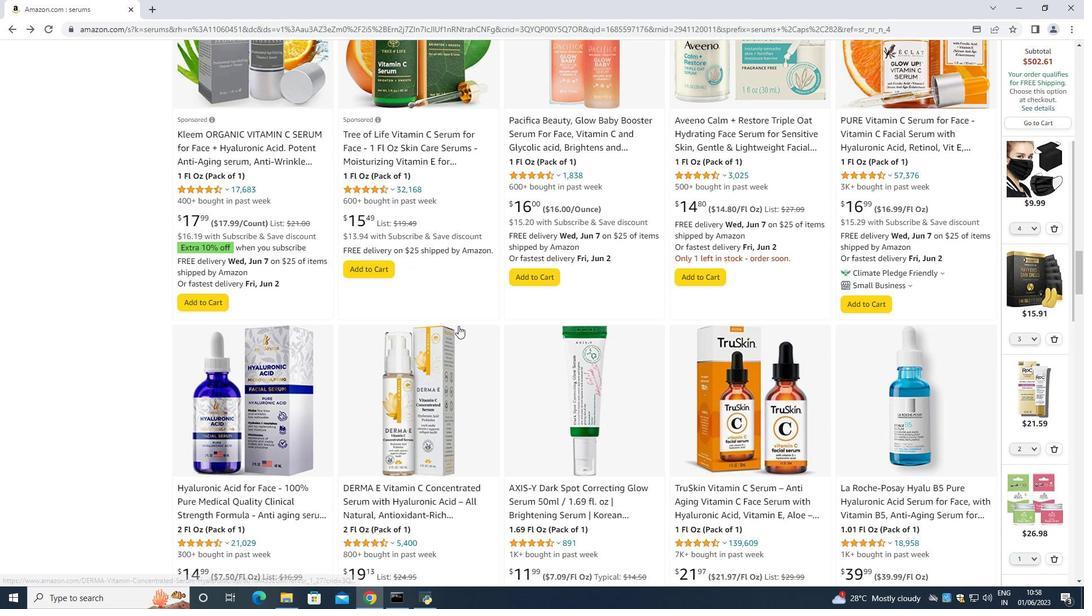 
Action: Mouse scrolled (458, 325) with delta (0, 0)
Screenshot: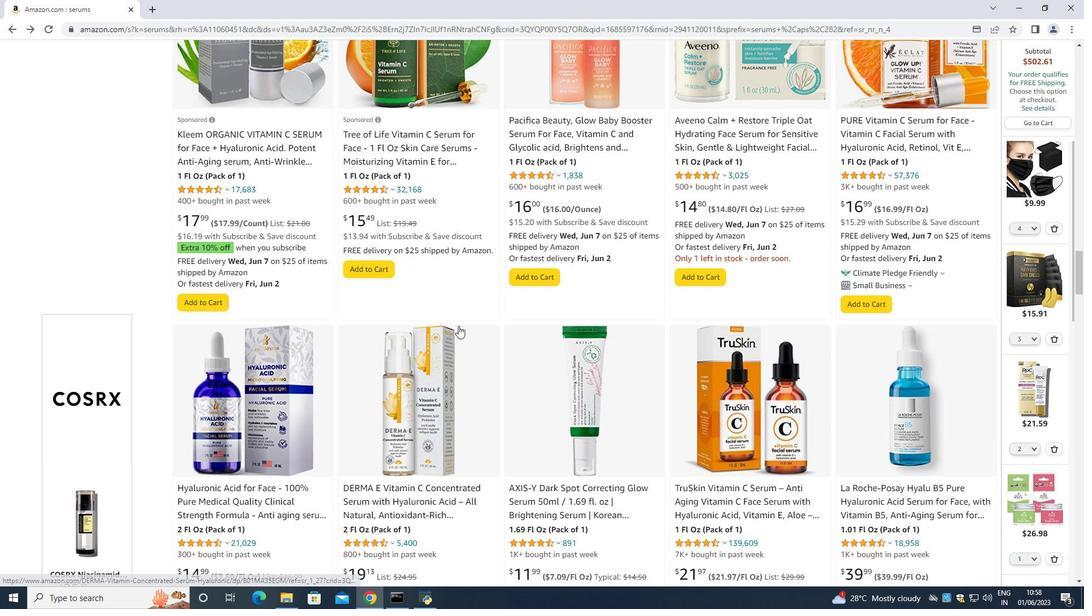 
Action: Mouse scrolled (458, 325) with delta (0, 0)
Screenshot: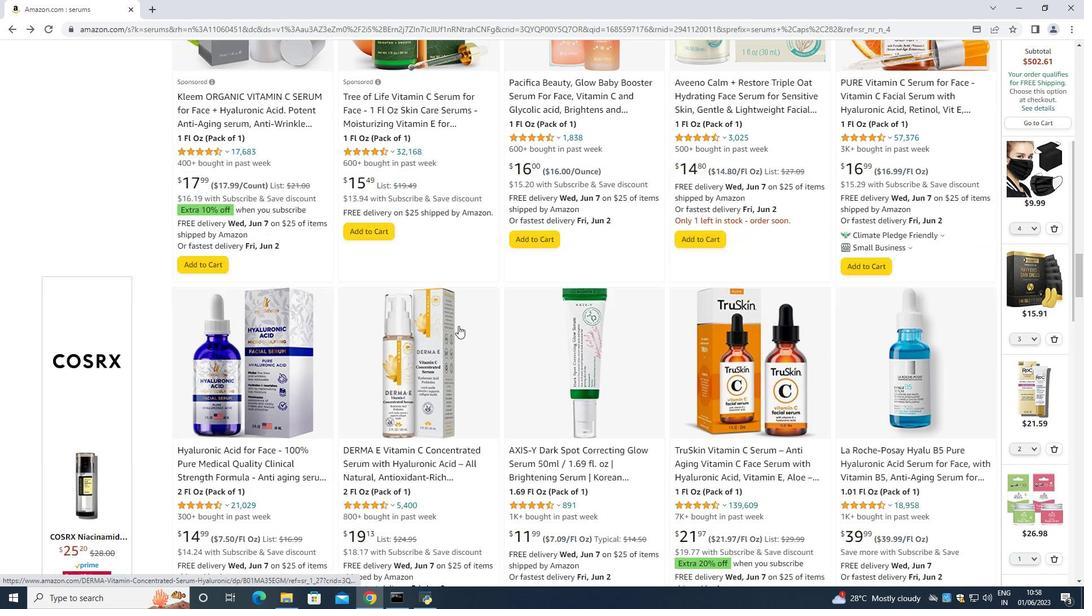 
Action: Mouse scrolled (458, 325) with delta (0, 0)
Screenshot: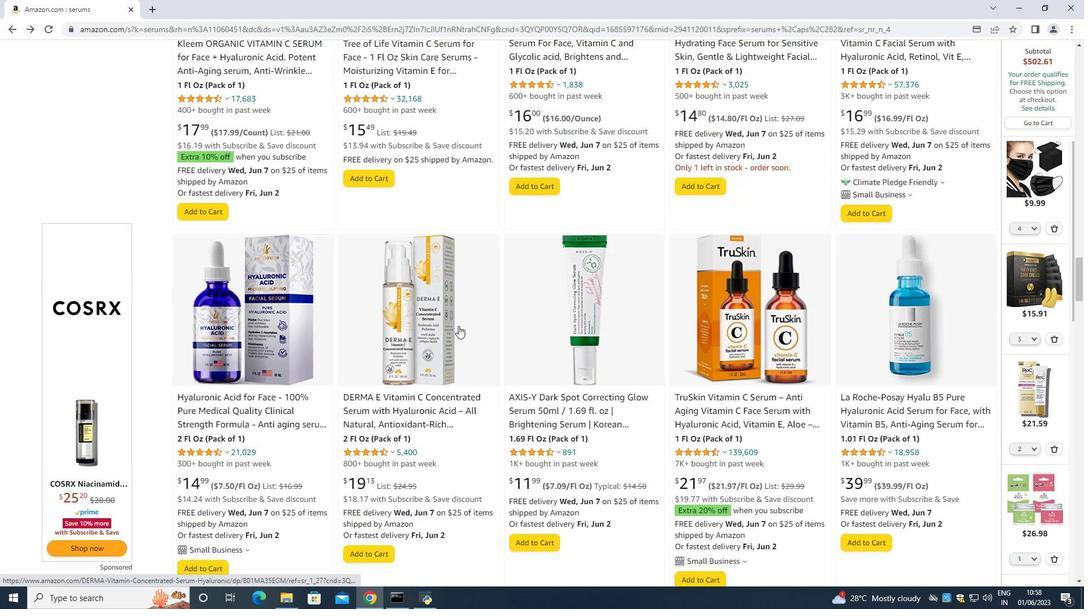 
Action: Mouse scrolled (458, 325) with delta (0, 0)
Screenshot: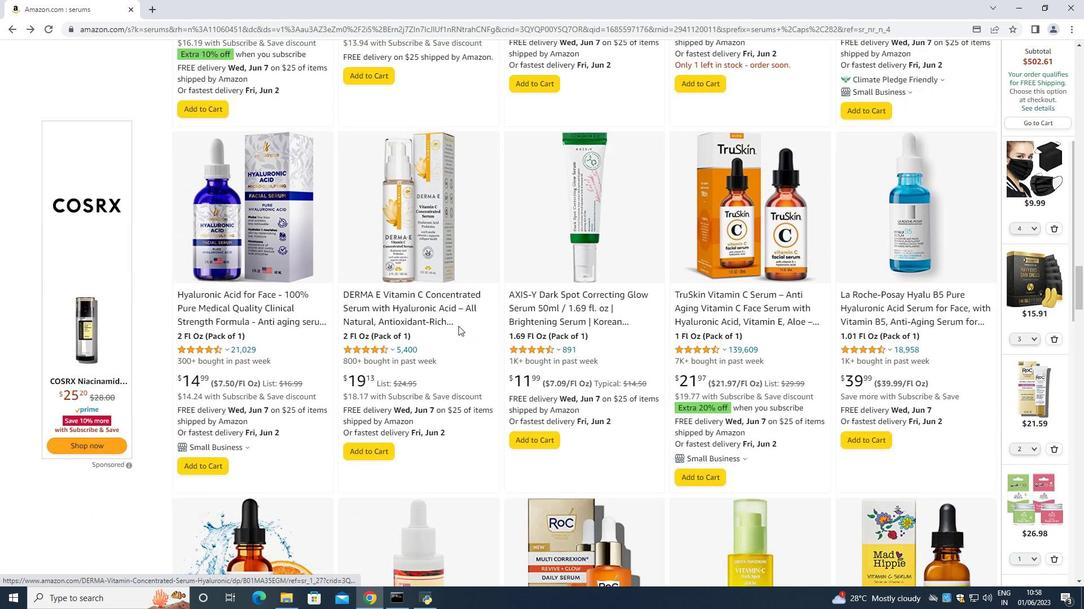 
Action: Mouse moved to (458, 326)
Screenshot: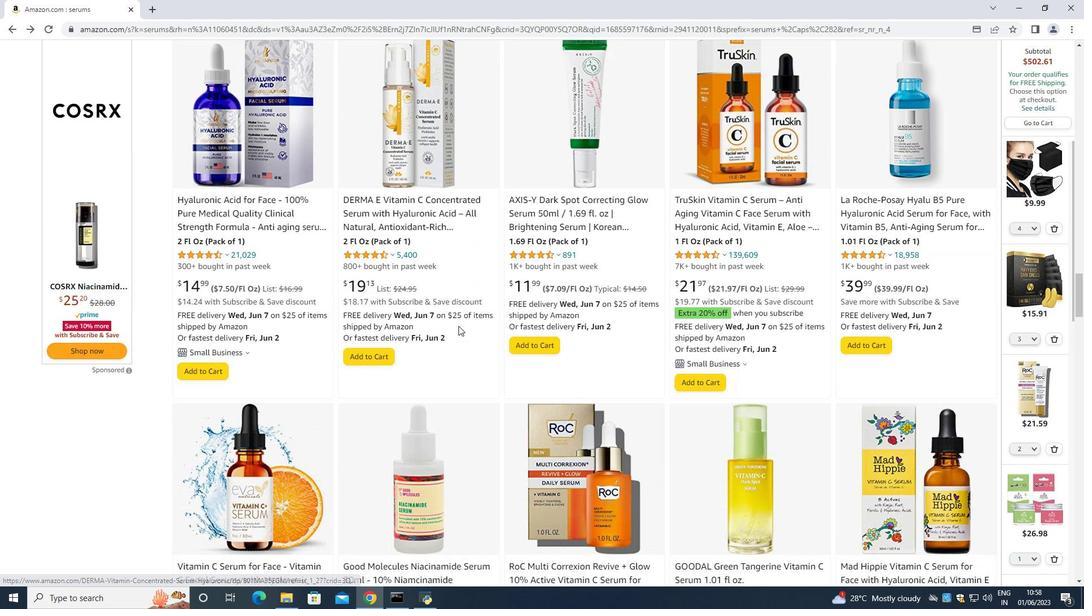 
Action: Mouse scrolled (458, 325) with delta (0, 0)
Screenshot: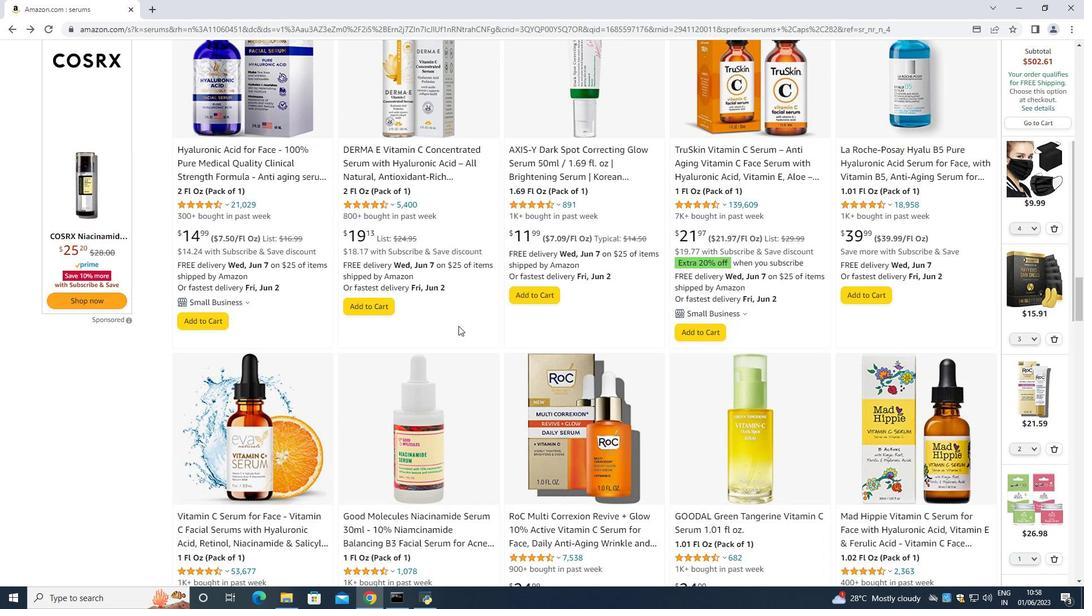 
Action: Mouse scrolled (458, 325) with delta (0, 0)
Screenshot: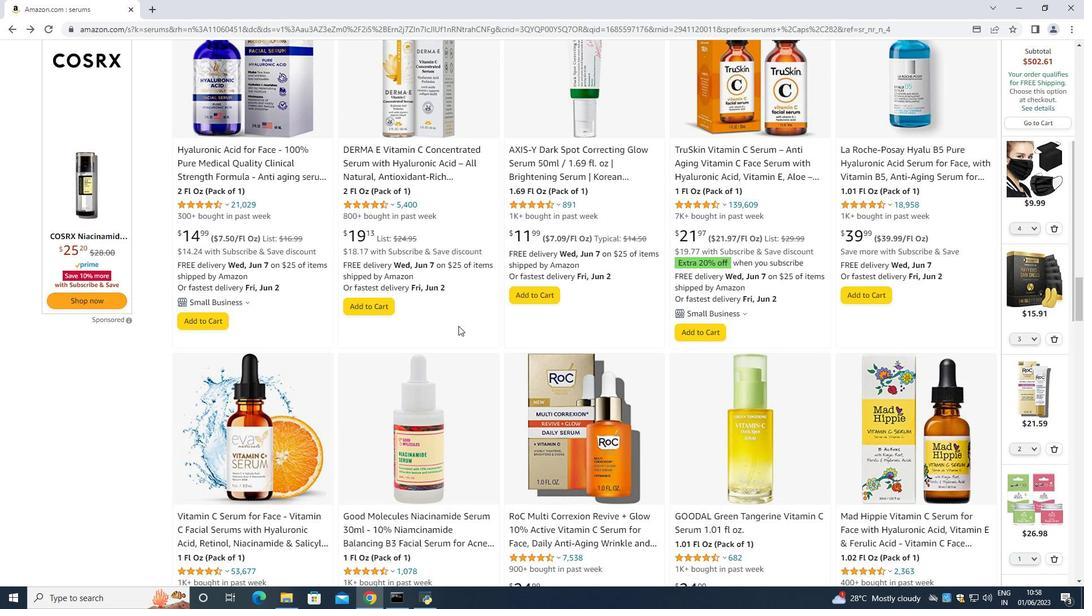 
Action: Mouse scrolled (458, 325) with delta (0, 0)
Screenshot: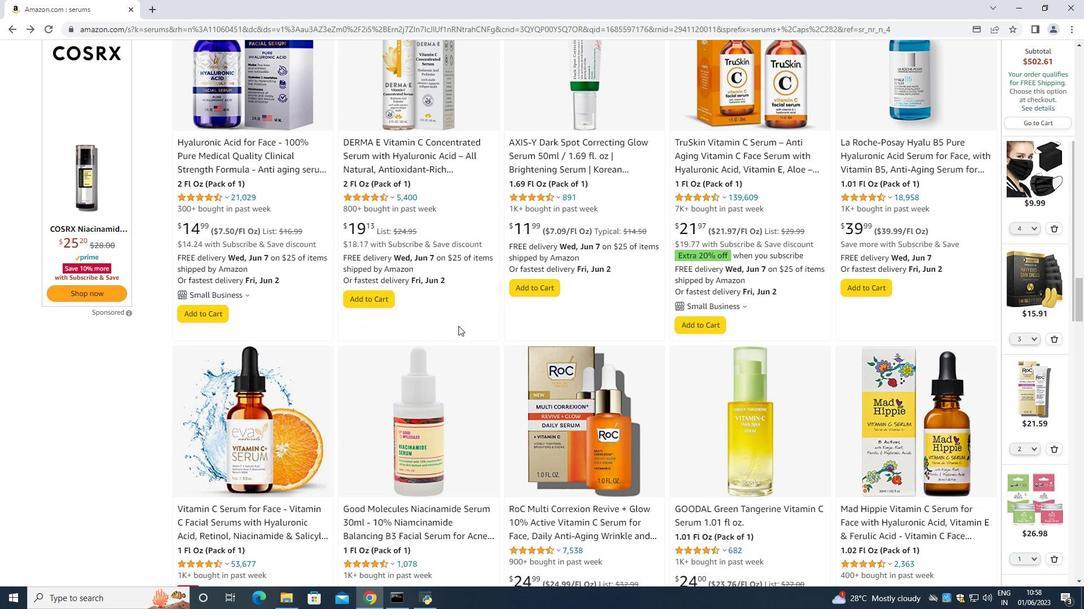 
Action: Mouse scrolled (458, 325) with delta (0, 0)
Screenshot: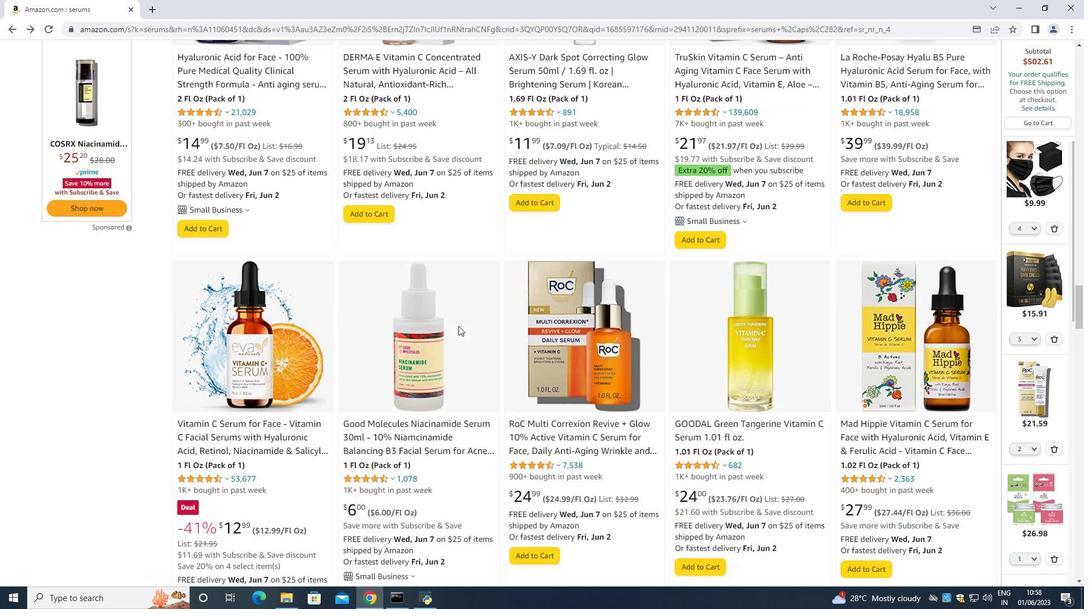 
Action: Mouse scrolled (458, 325) with delta (0, 0)
Screenshot: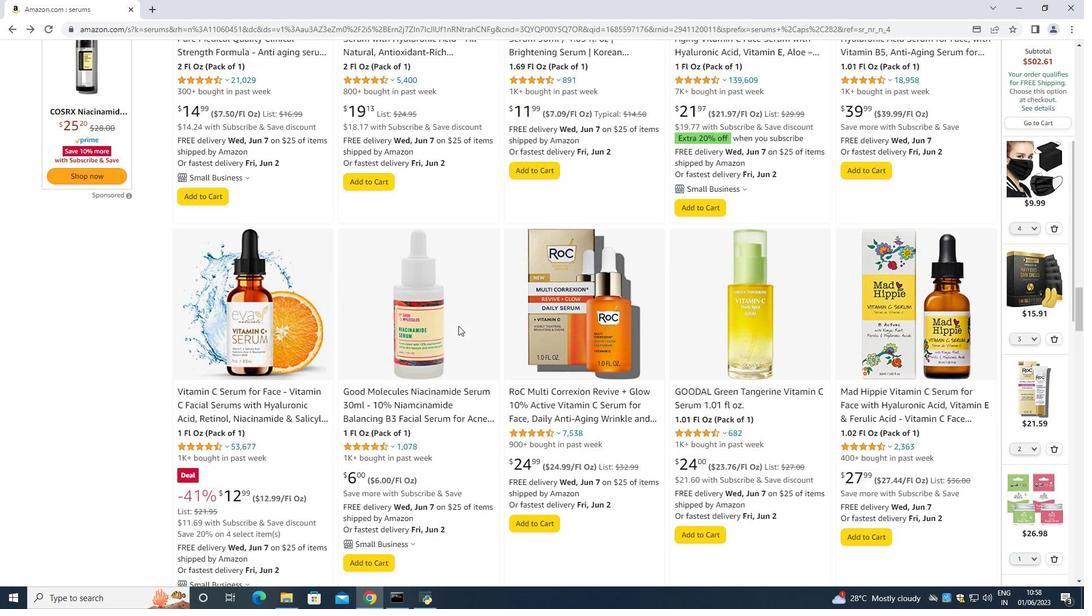 
Action: Mouse scrolled (458, 325) with delta (0, 0)
Screenshot: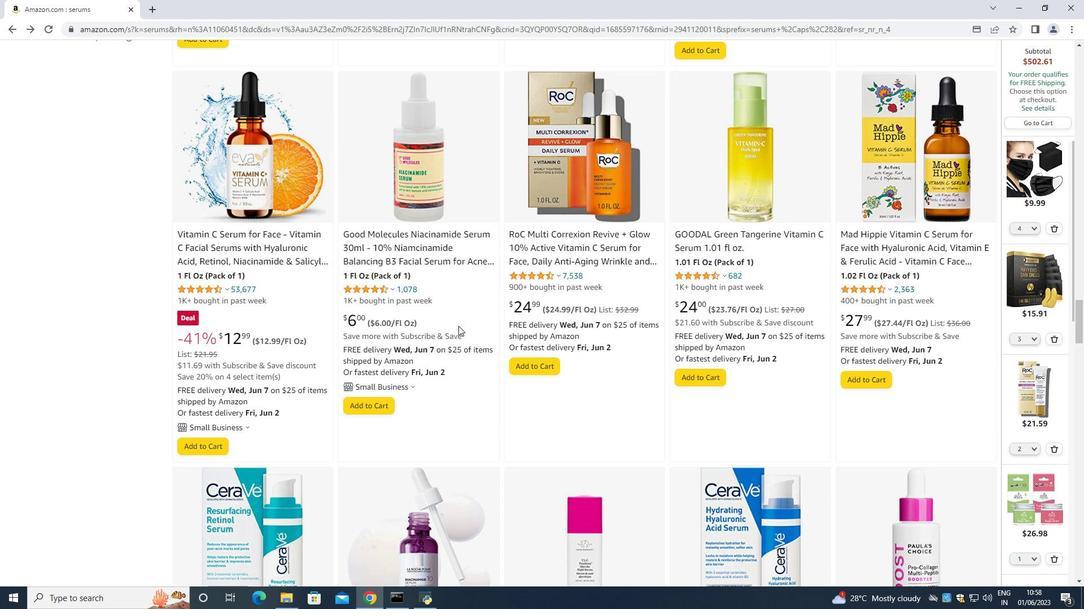 
Action: Mouse scrolled (458, 325) with delta (0, 0)
Screenshot: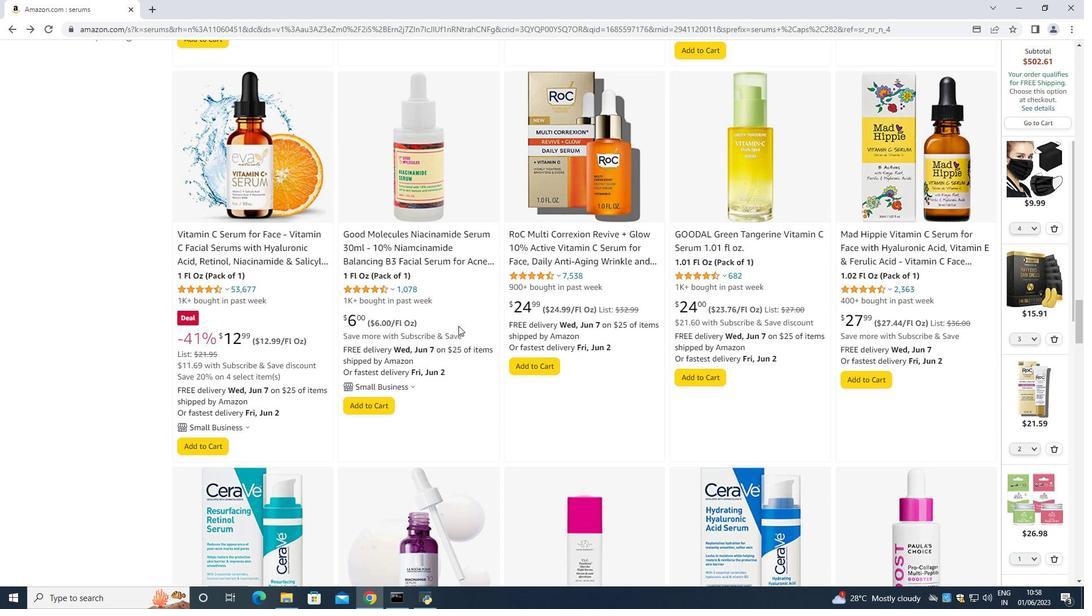 
Action: Mouse scrolled (458, 325) with delta (0, 0)
Screenshot: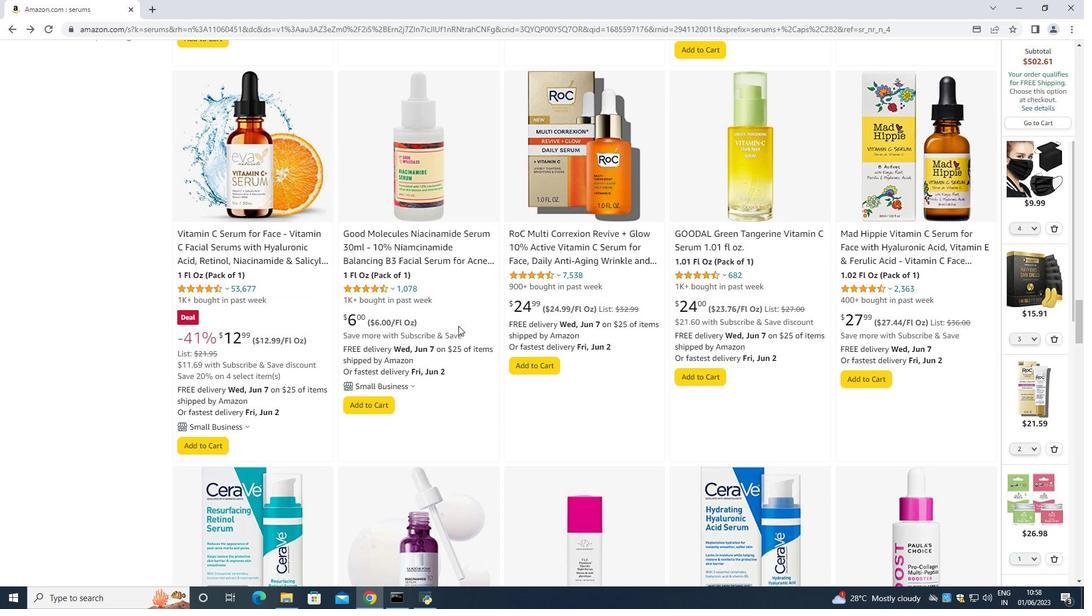 
Action: Mouse scrolled (458, 325) with delta (0, 0)
Screenshot: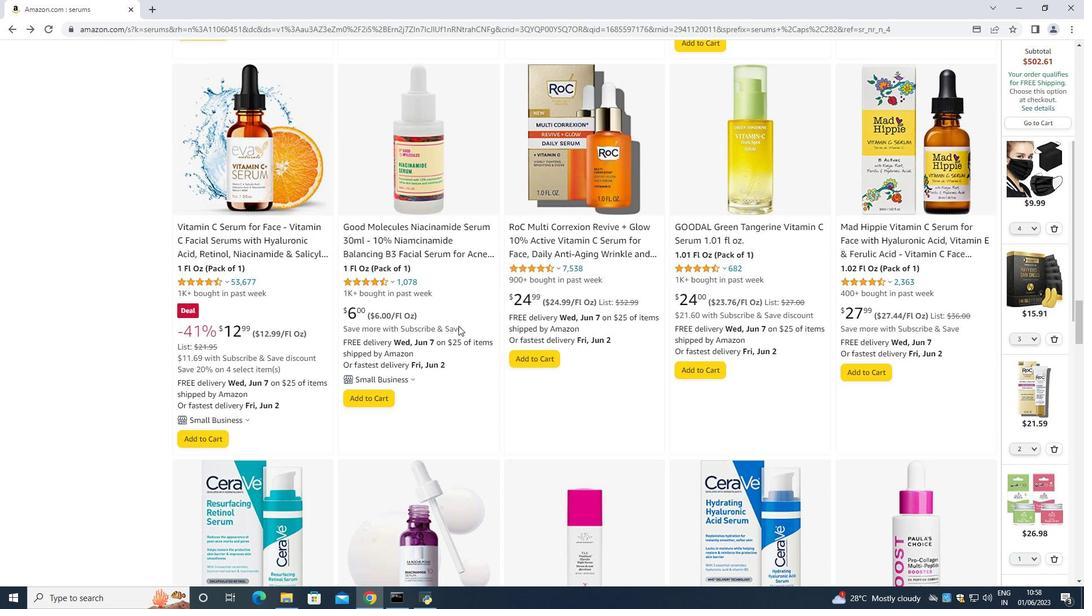 
Action: Mouse scrolled (458, 325) with delta (0, 0)
Screenshot: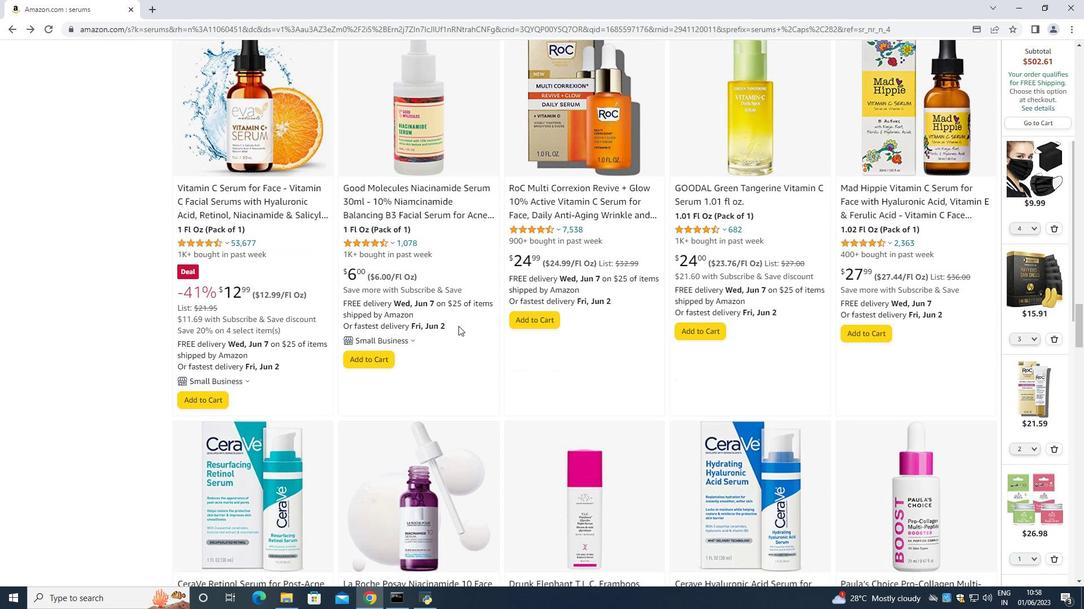 
Action: Mouse moved to (457, 326)
Screenshot: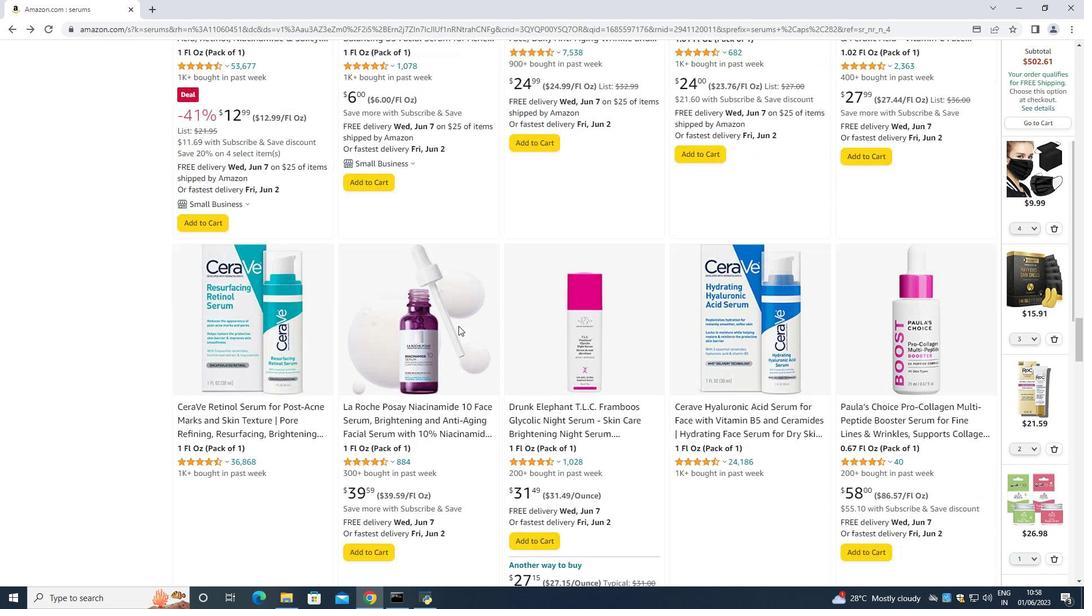 
Action: Mouse scrolled (457, 327) with delta (0, 0)
Screenshot: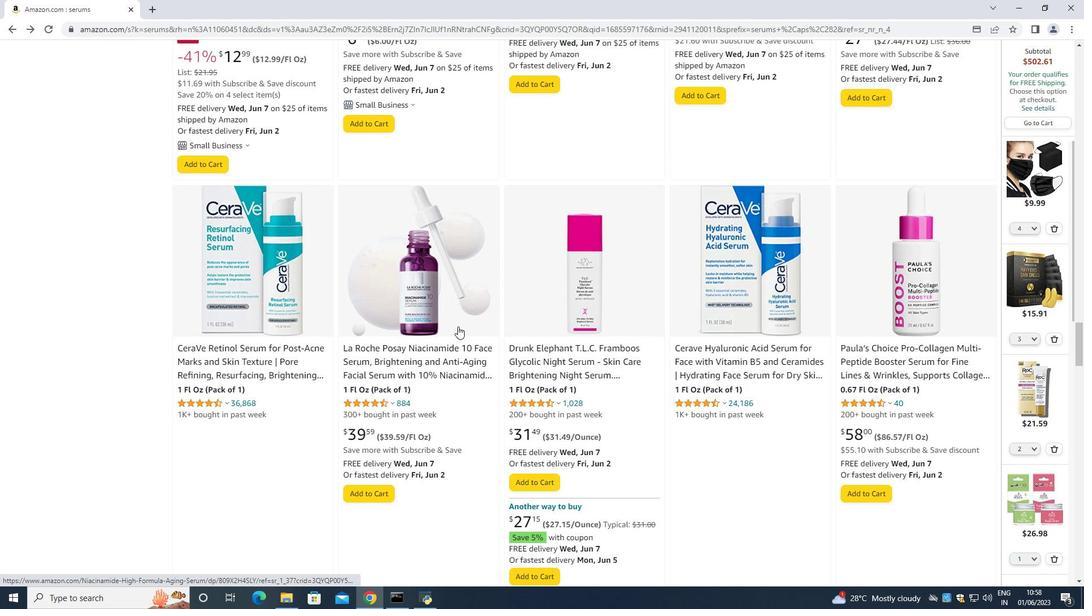 
Action: Mouse scrolled (457, 327) with delta (0, 0)
Screenshot: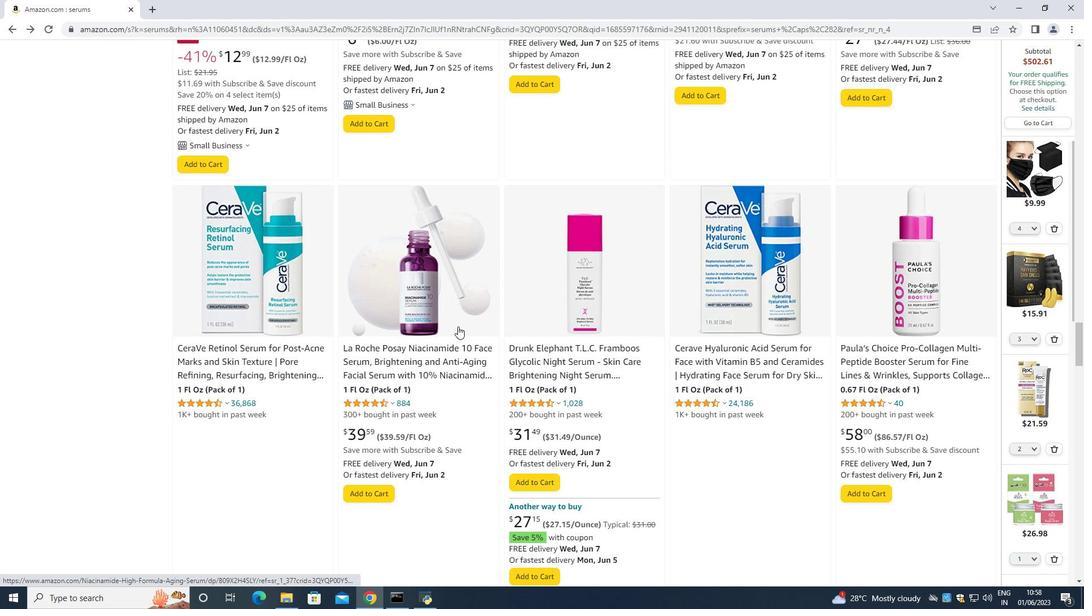 
Action: Mouse scrolled (457, 327) with delta (0, 0)
Screenshot: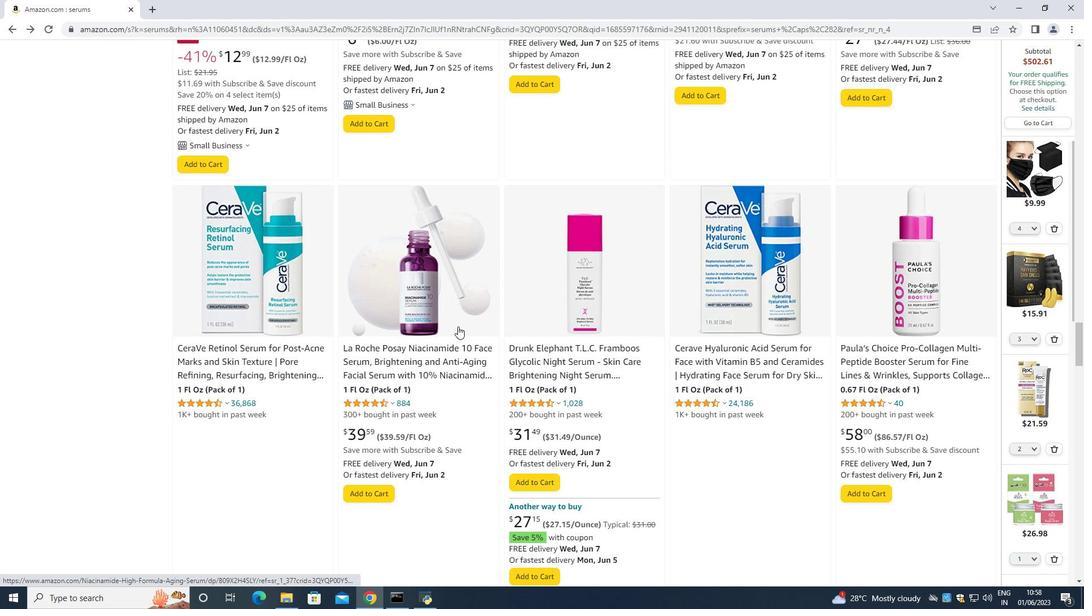 
Action: Mouse scrolled (457, 327) with delta (0, 0)
Screenshot: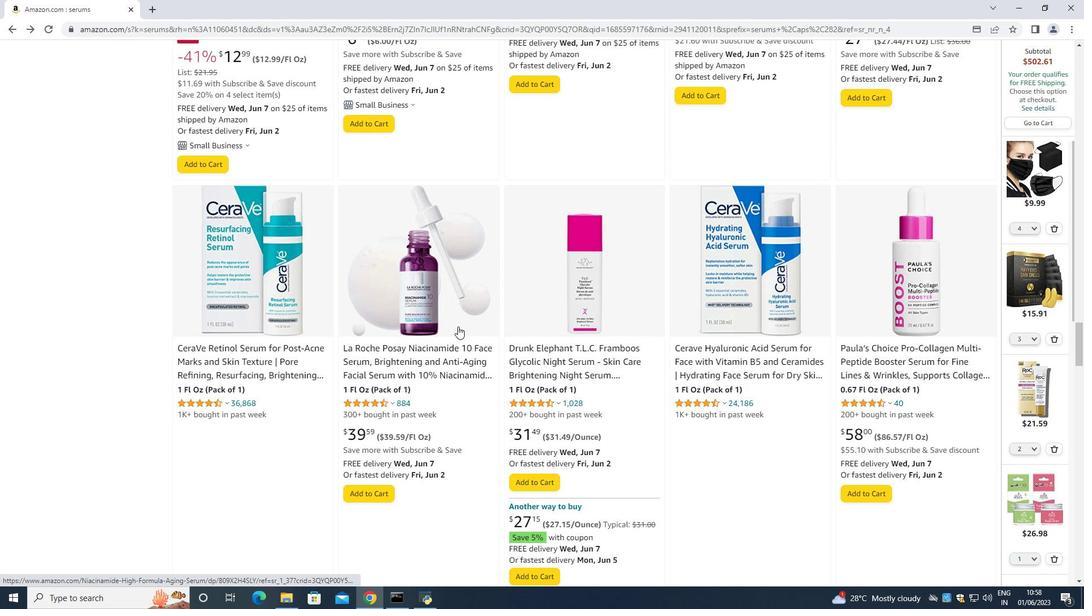 
Action: Mouse scrolled (457, 327) with delta (0, 0)
Screenshot: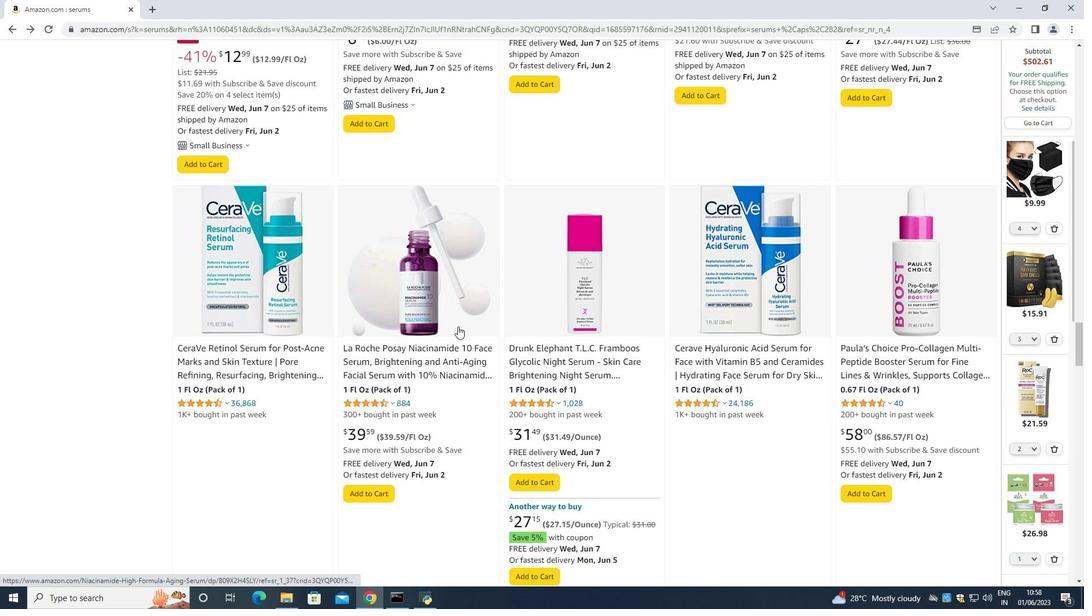 
Action: Mouse moved to (457, 326)
Screenshot: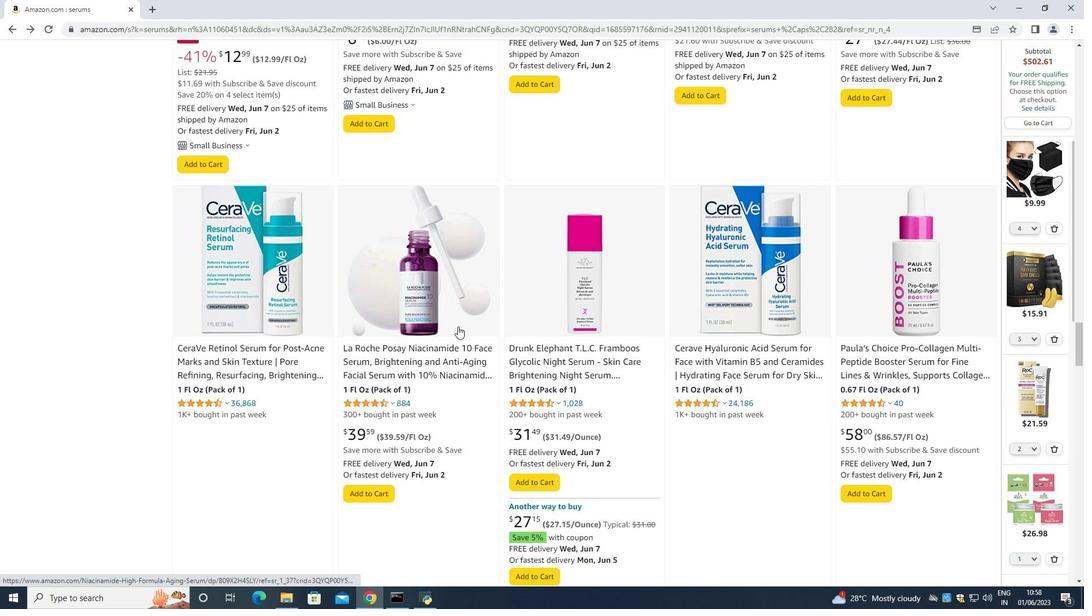 
Action: Mouse scrolled (457, 327) with delta (0, 0)
Screenshot: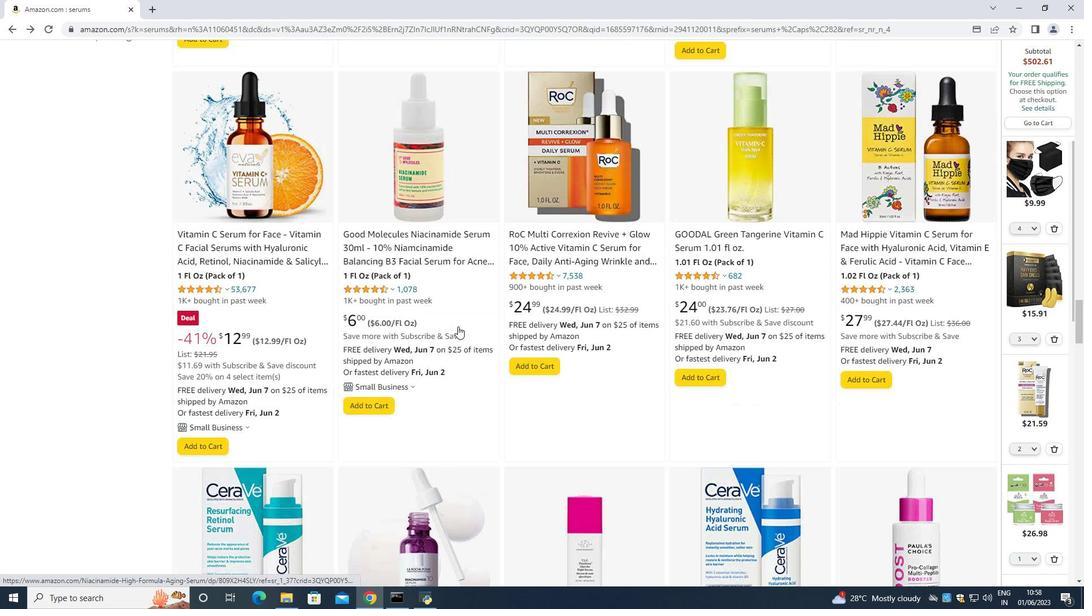 
Action: Mouse scrolled (457, 327) with delta (0, 0)
Screenshot: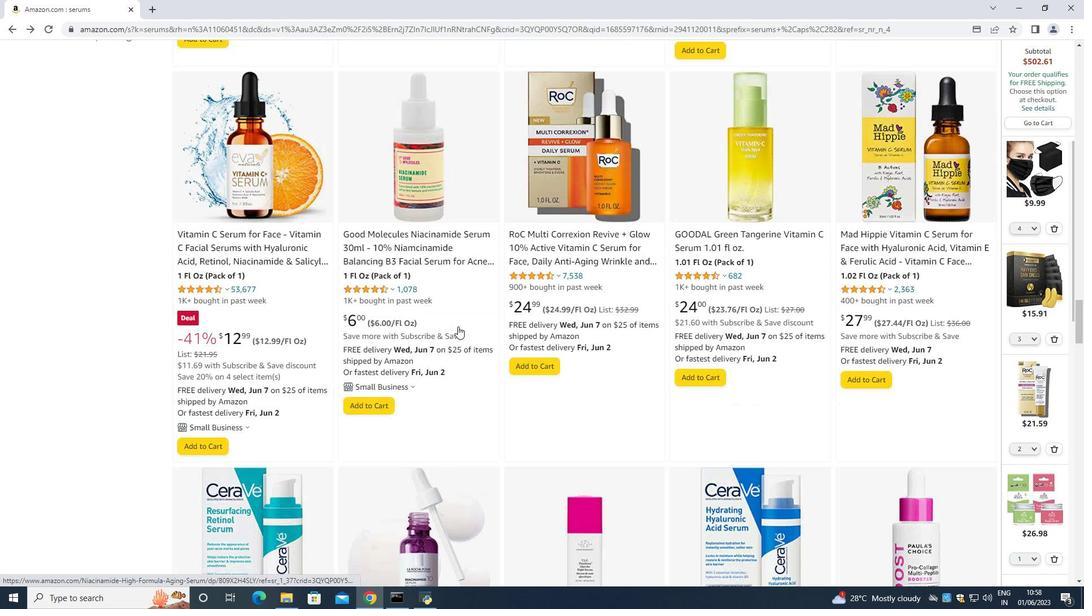 
Action: Mouse scrolled (457, 327) with delta (0, 0)
Screenshot: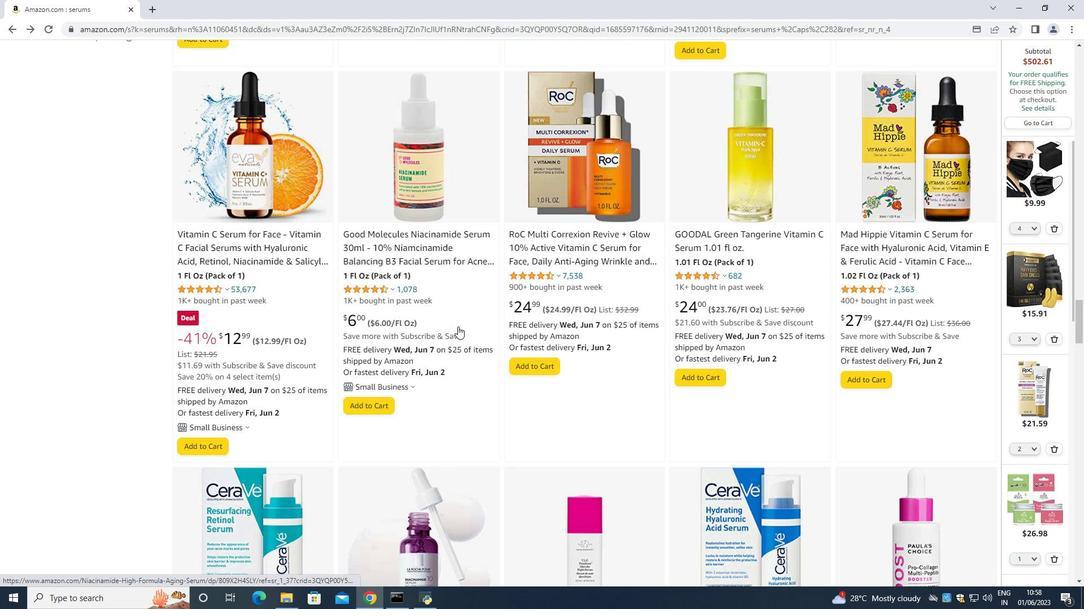 
Action: Mouse moved to (457, 326)
Screenshot: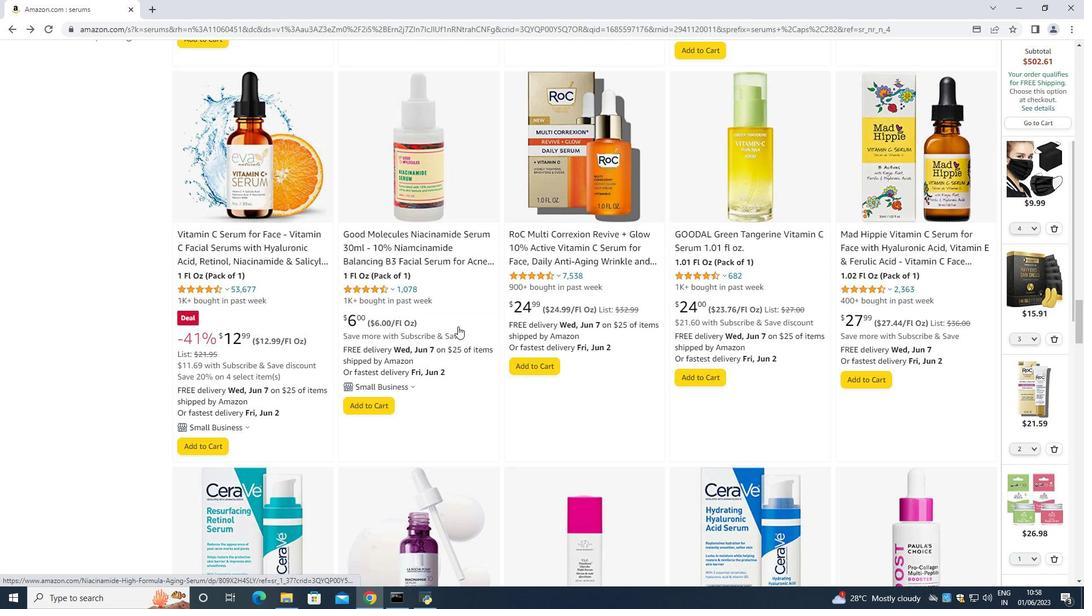 
Action: Mouse scrolled (457, 326) with delta (0, 0)
Screenshot: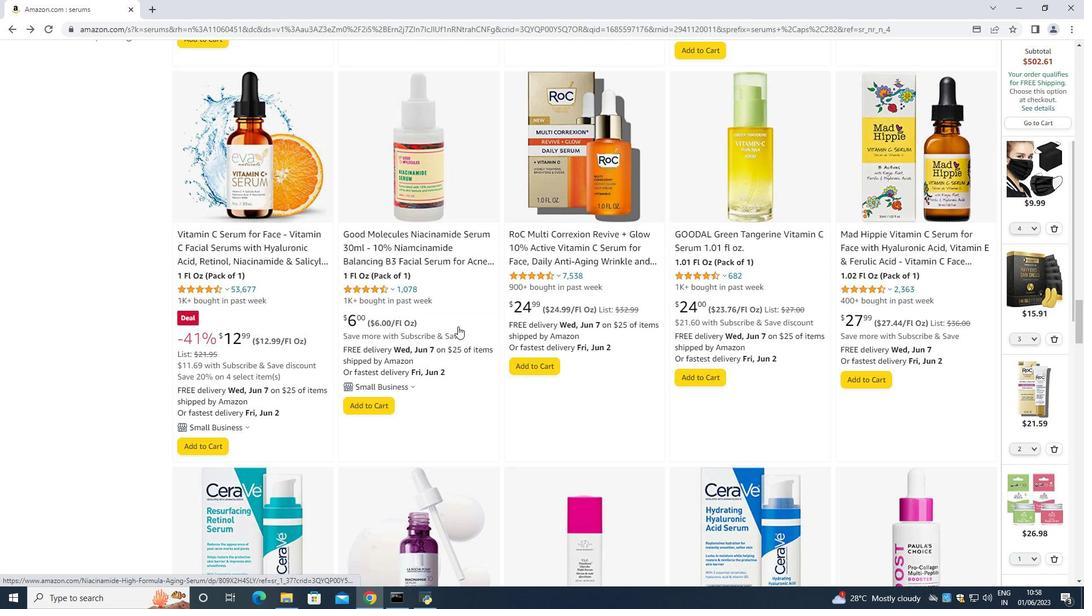 
Action: Mouse scrolled (457, 326) with delta (0, 0)
Screenshot: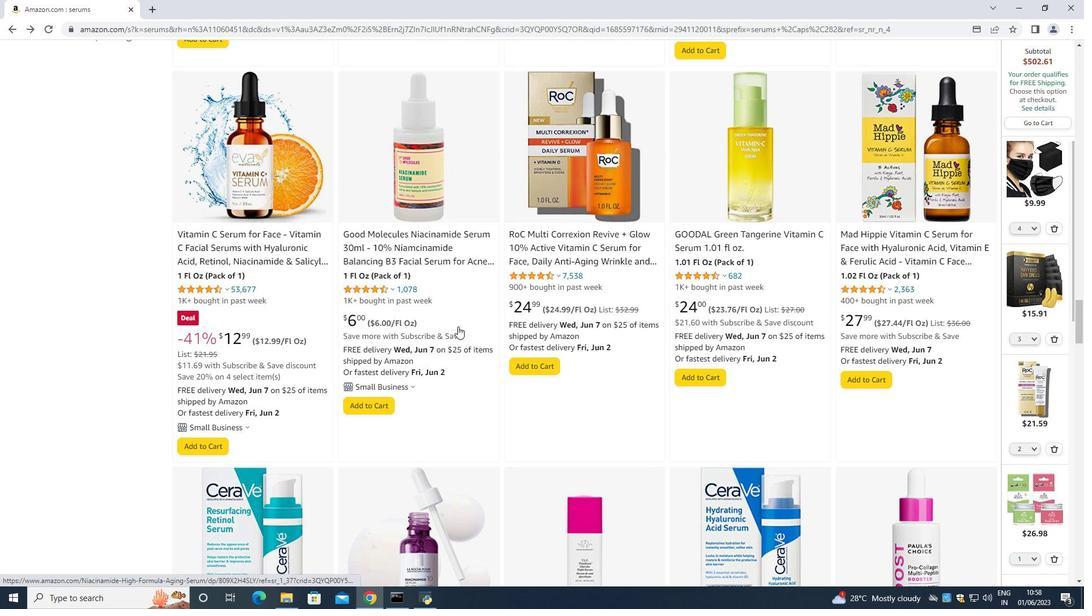 
Action: Mouse scrolled (457, 326) with delta (0, 0)
Screenshot: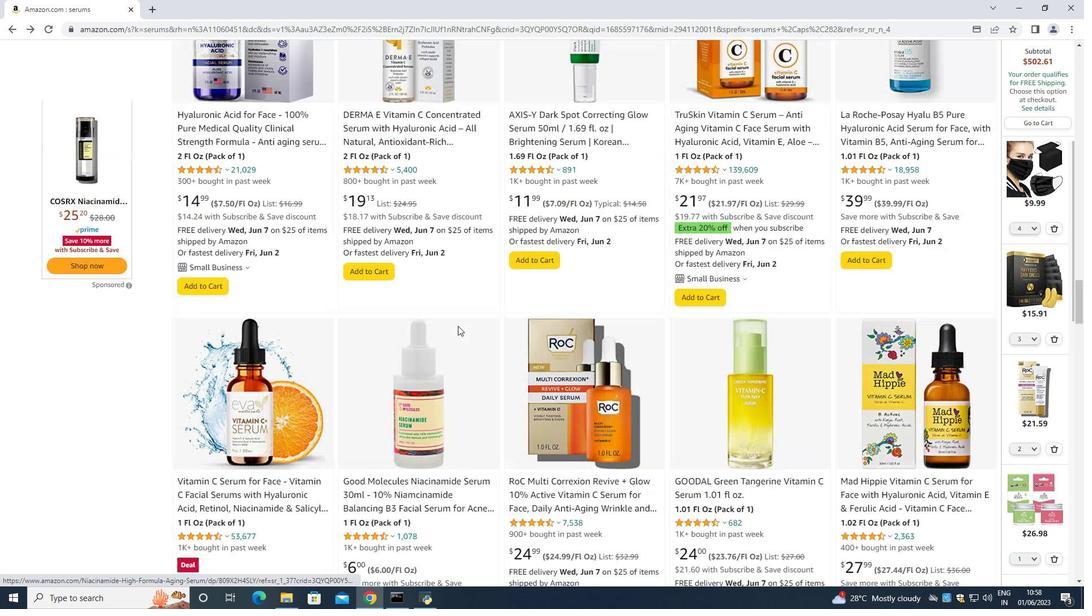 
Action: Mouse scrolled (457, 326) with delta (0, 0)
Screenshot: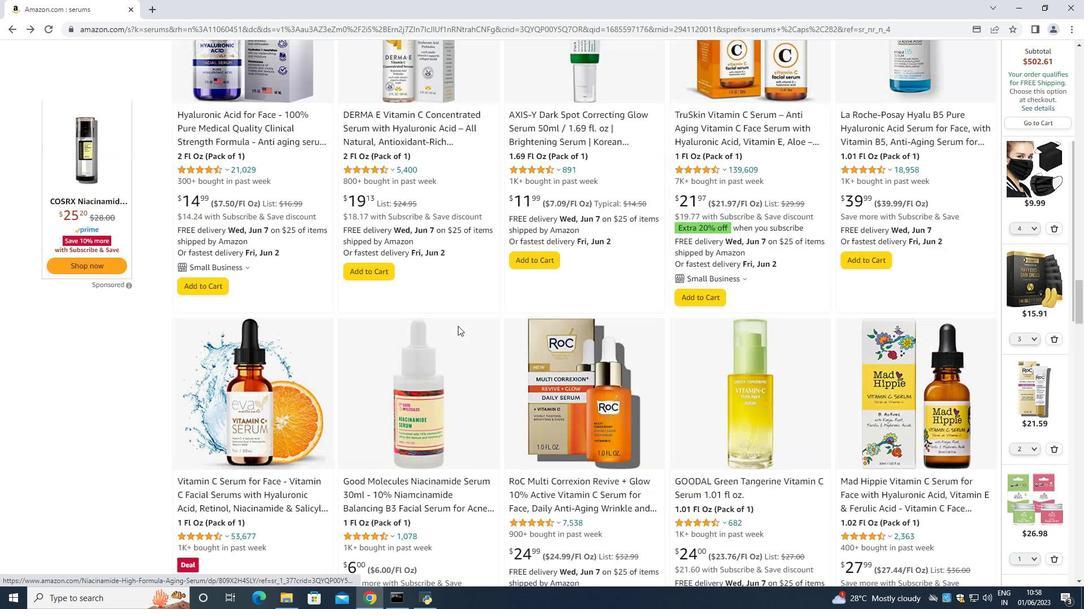 
Action: Mouse scrolled (457, 326) with delta (0, 0)
Screenshot: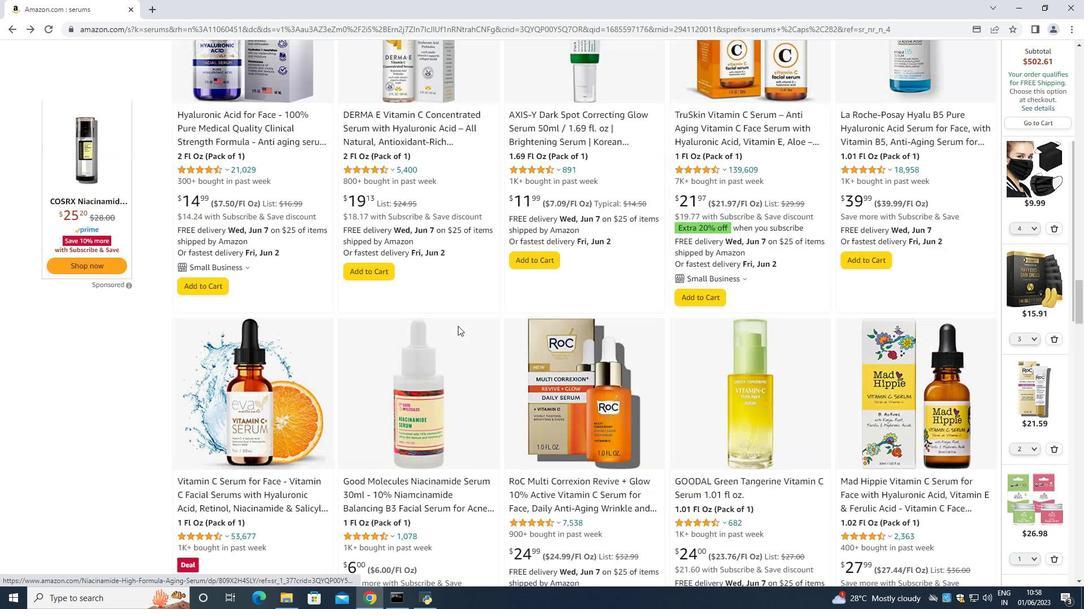 
Action: Mouse scrolled (457, 326) with delta (0, 0)
Screenshot: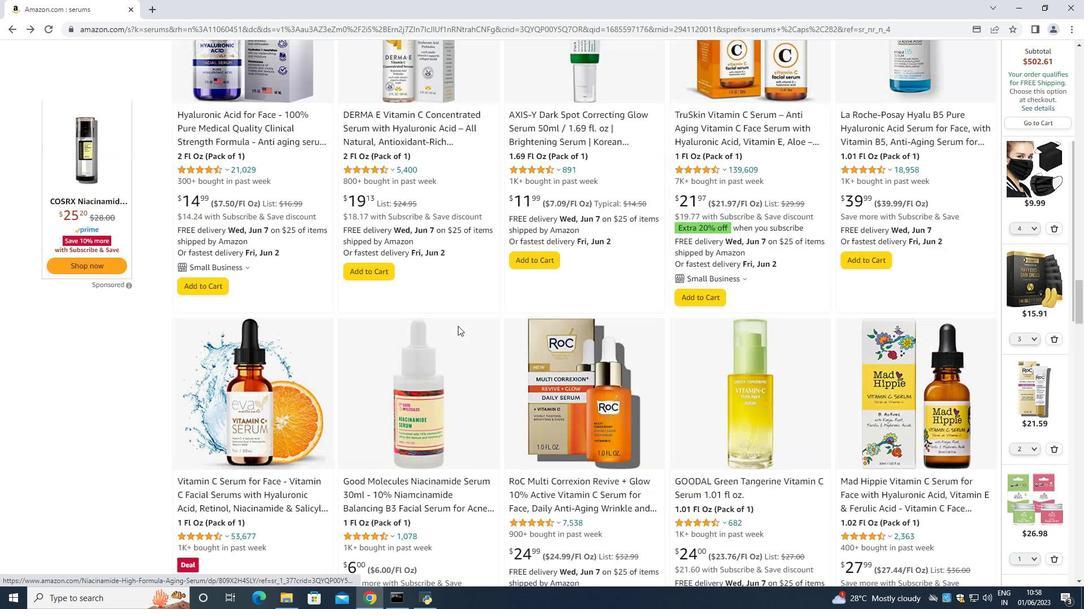 
Action: Mouse scrolled (457, 326) with delta (0, 0)
Screenshot: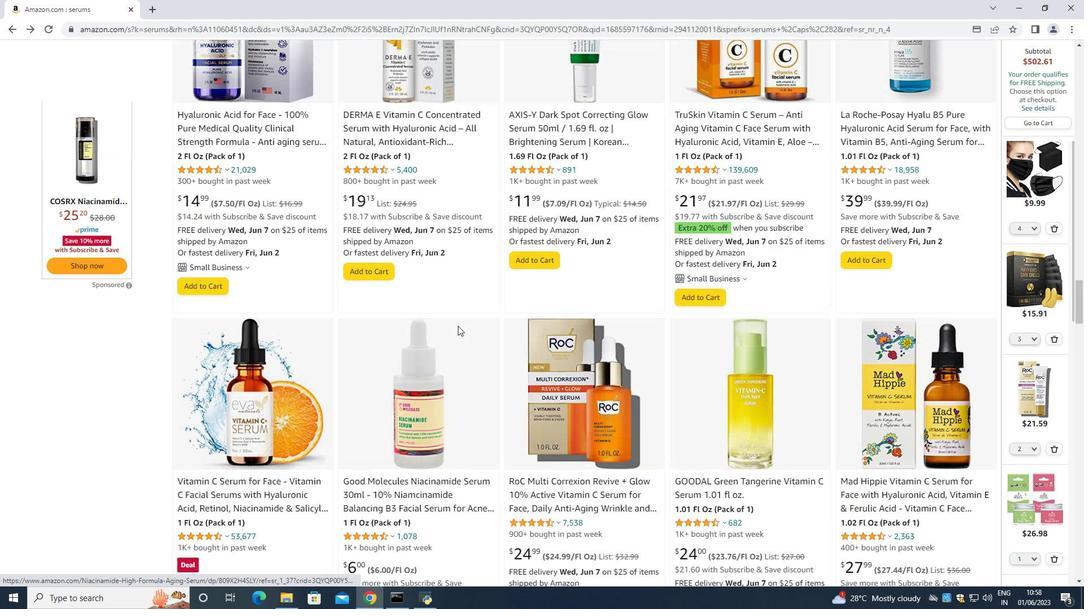 
Action: Mouse scrolled (457, 326) with delta (0, 0)
Screenshot: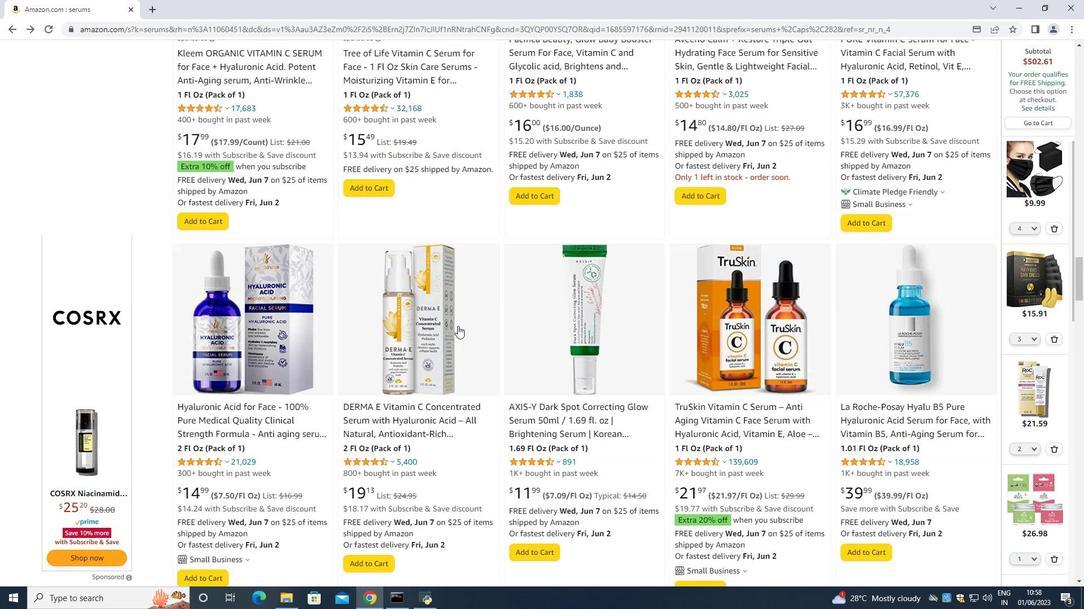 
Action: Mouse scrolled (457, 326) with delta (0, 0)
Screenshot: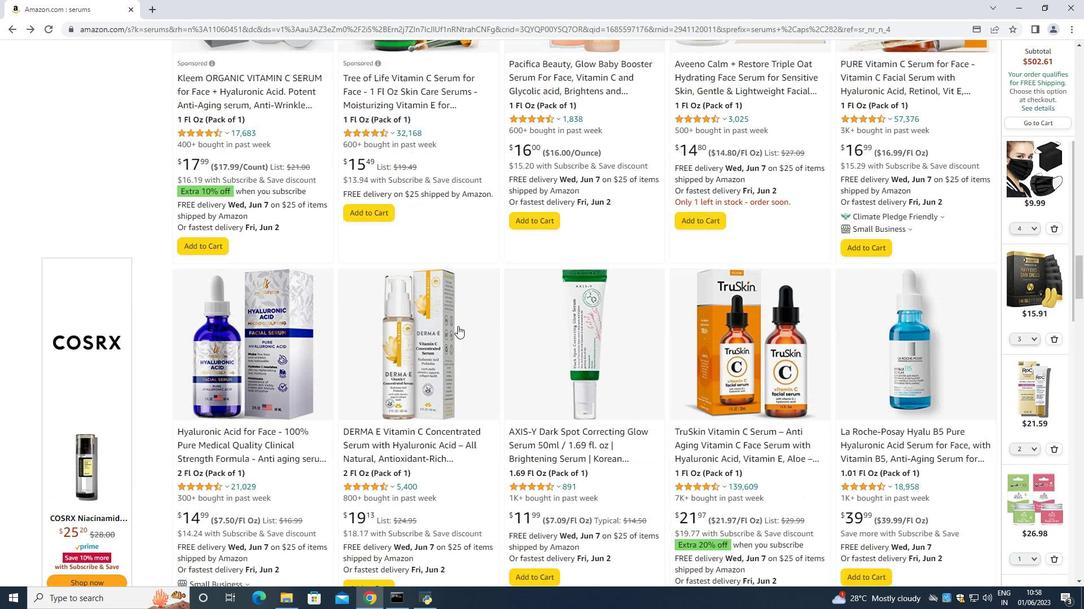 
Action: Mouse scrolled (457, 326) with delta (0, 0)
Screenshot: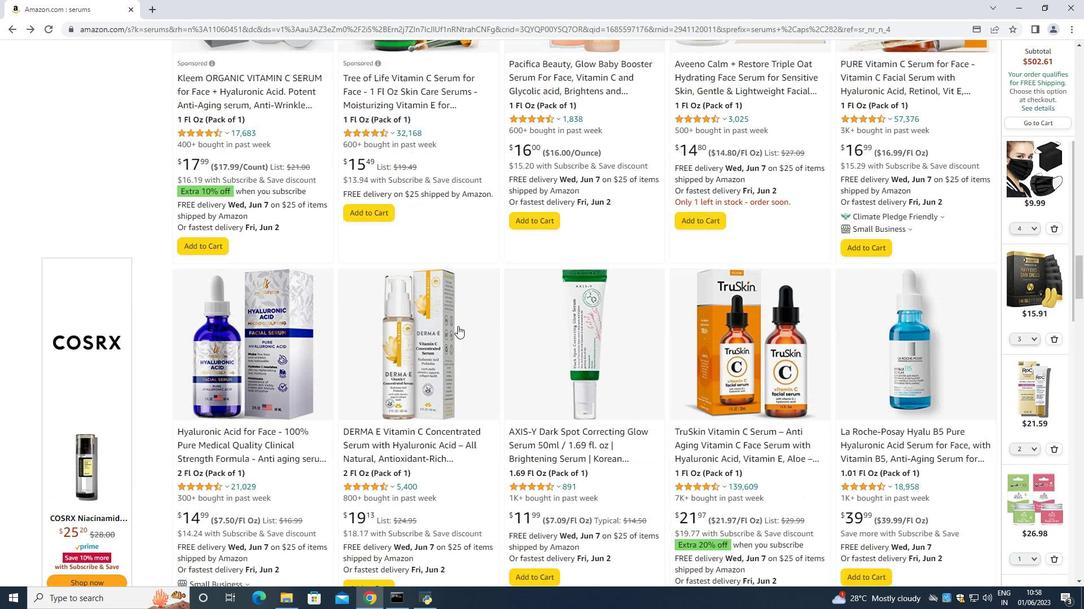
Action: Mouse scrolled (457, 326) with delta (0, 0)
Screenshot: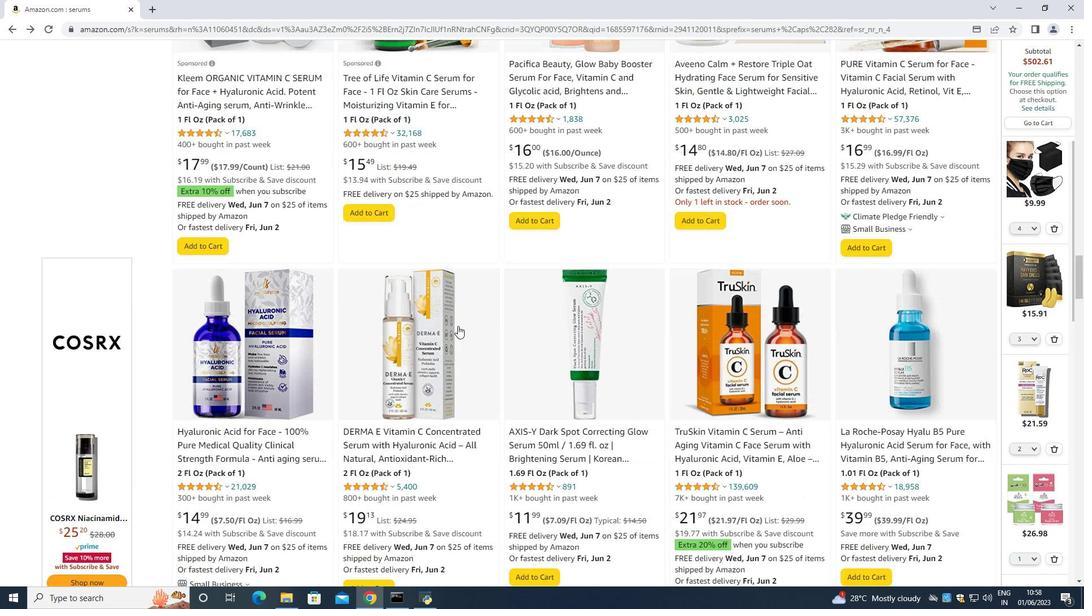
Action: Mouse scrolled (457, 326) with delta (0, 0)
Screenshot: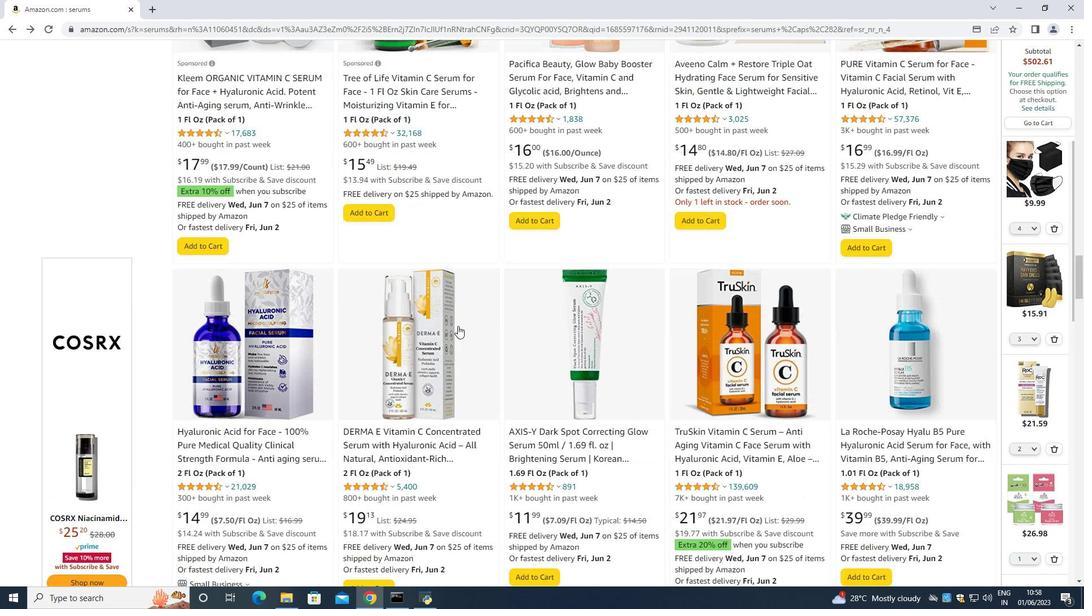 
Action: Mouse scrolled (457, 326) with delta (0, 0)
Screenshot: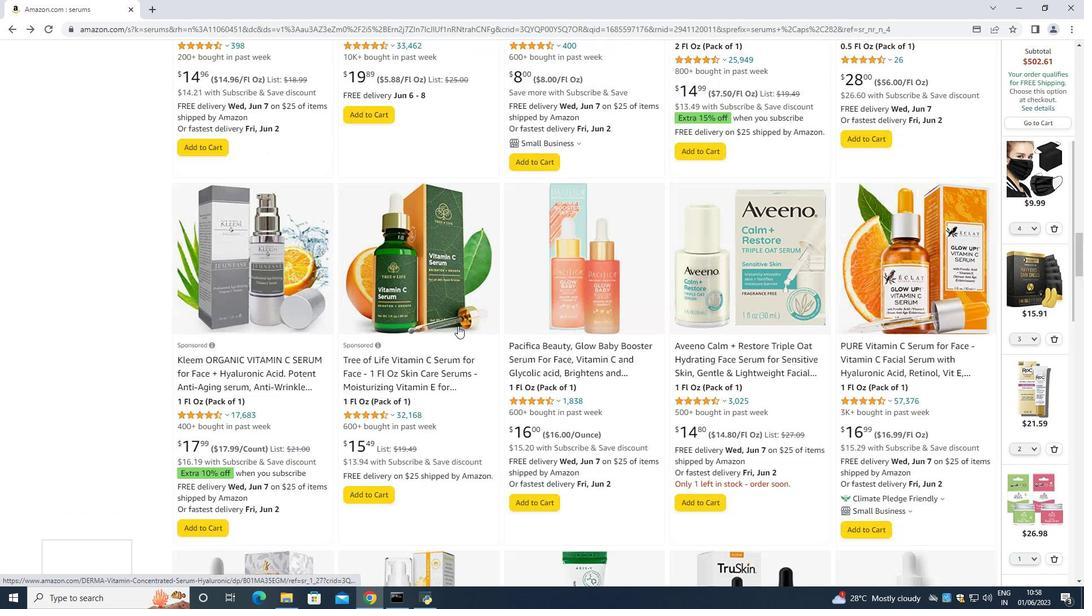 
Action: Mouse scrolled (457, 326) with delta (0, 0)
Screenshot: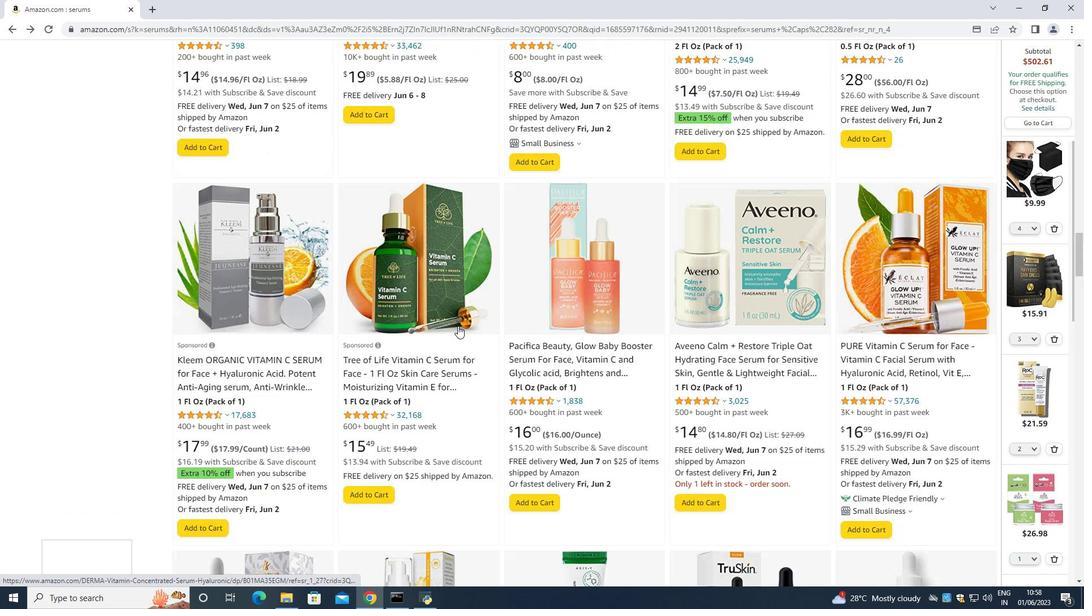 
Action: Mouse scrolled (457, 326) with delta (0, 0)
Screenshot: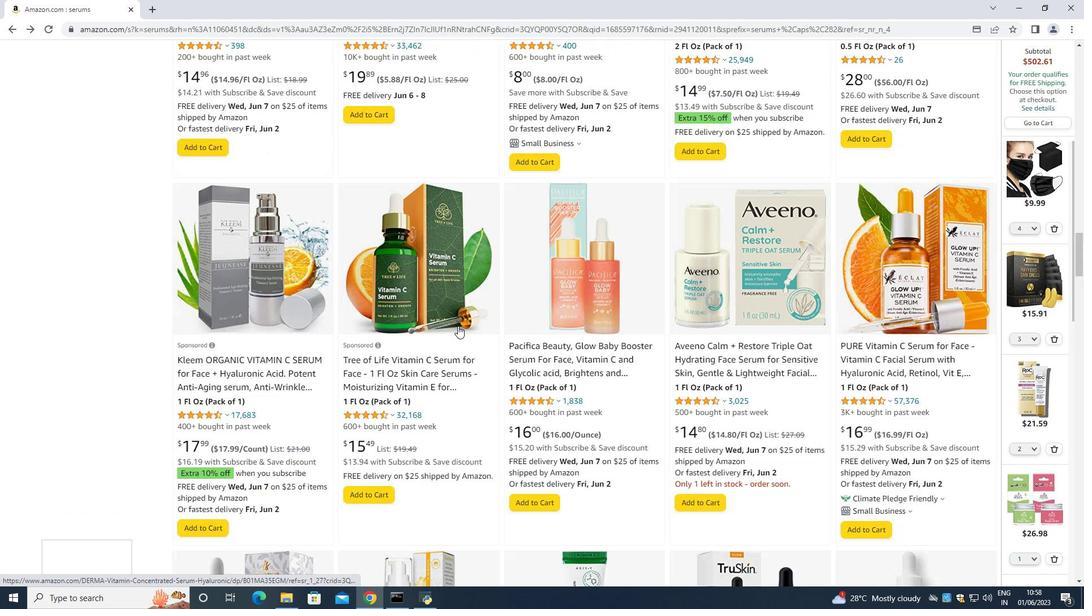 
Action: Mouse scrolled (457, 326) with delta (0, 0)
Screenshot: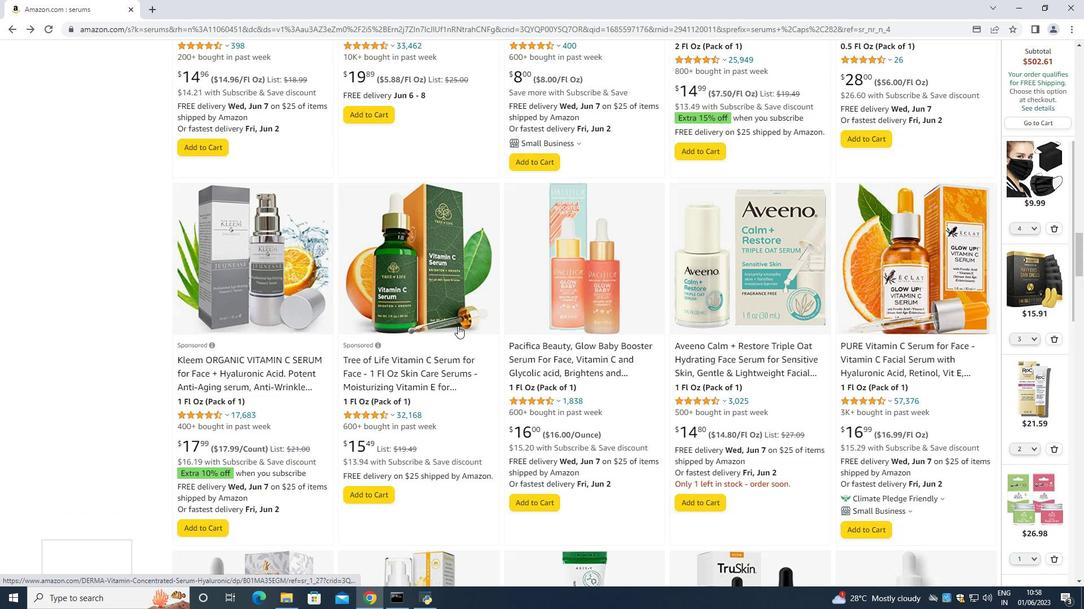 
Action: Mouse scrolled (457, 326) with delta (0, 0)
Screenshot: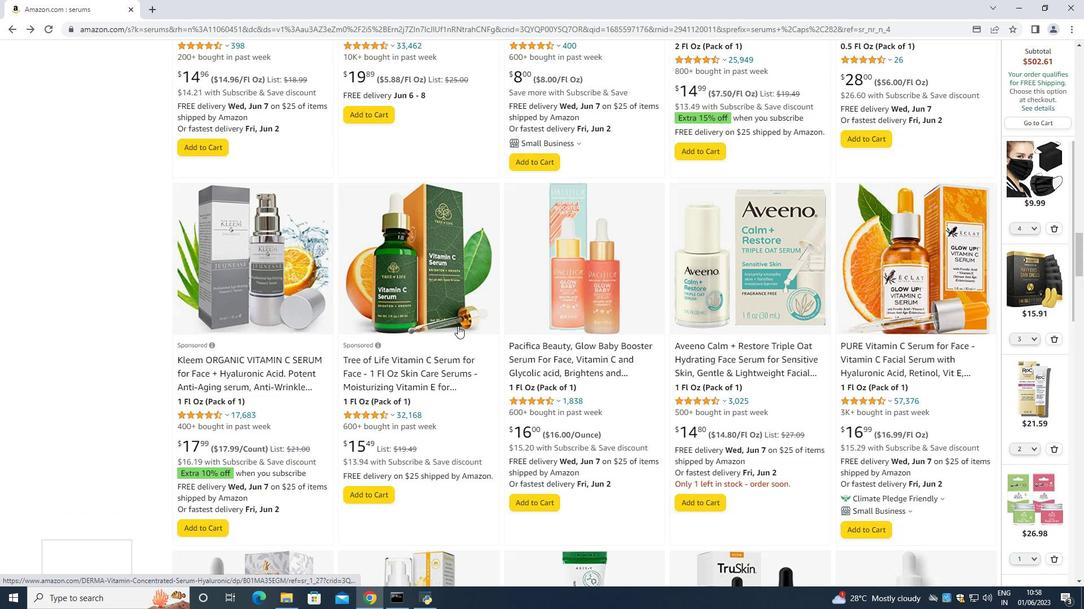 
Action: Mouse scrolled (457, 326) with delta (0, 0)
Screenshot: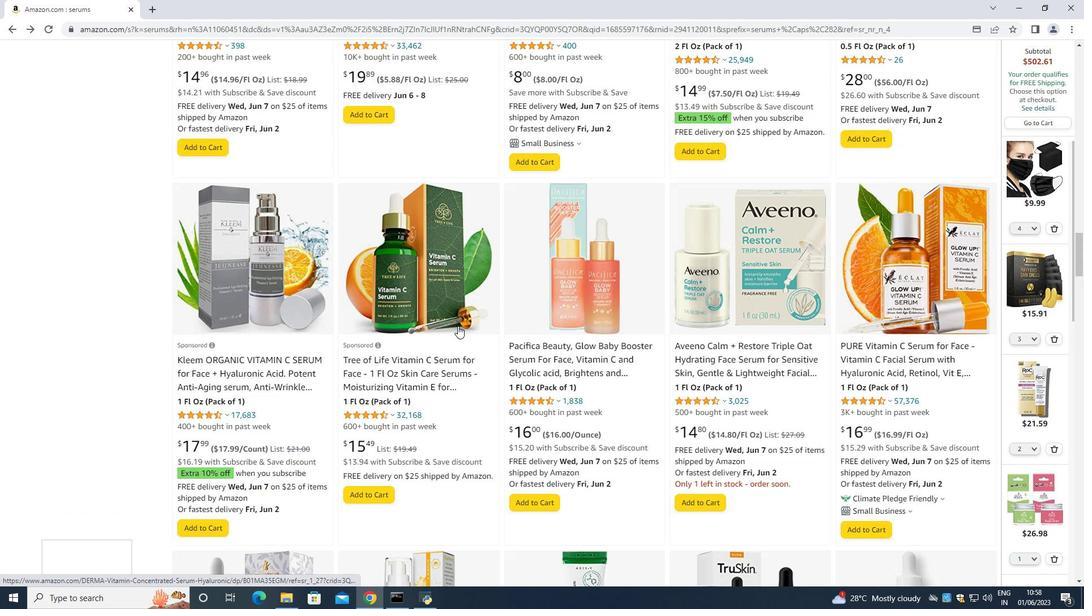 
Action: Mouse moved to (456, 325)
Screenshot: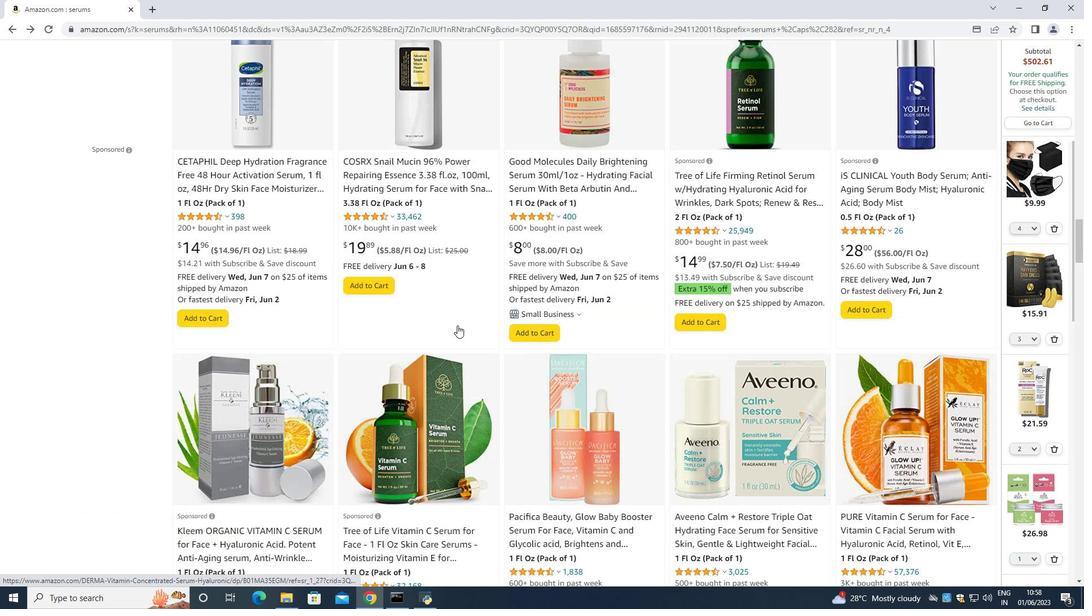 
Action: Mouse scrolled (456, 326) with delta (0, 0)
Screenshot: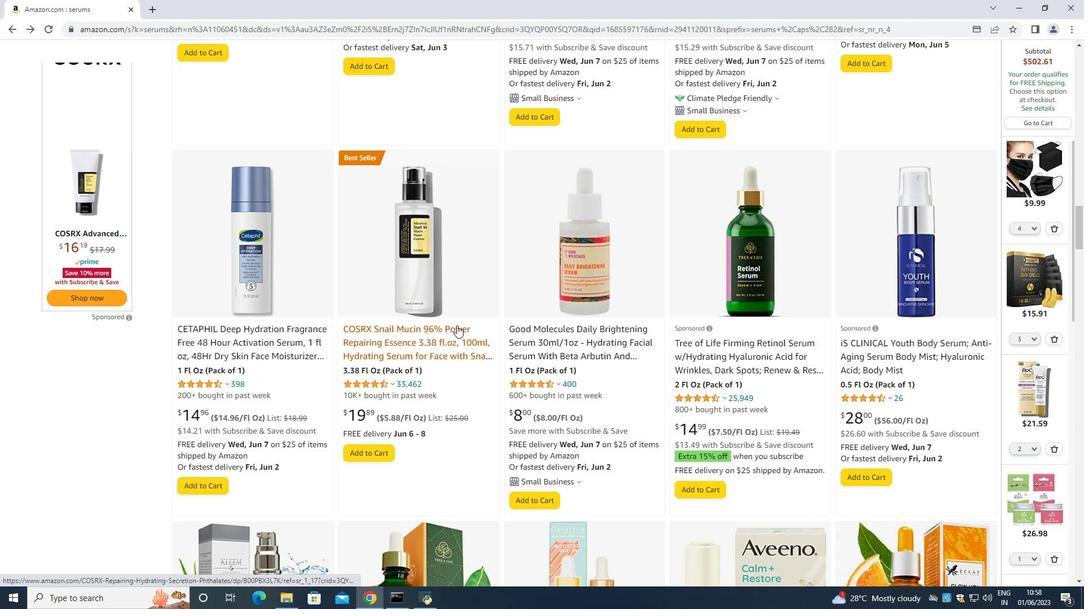 
Action: Mouse scrolled (456, 326) with delta (0, 0)
Screenshot: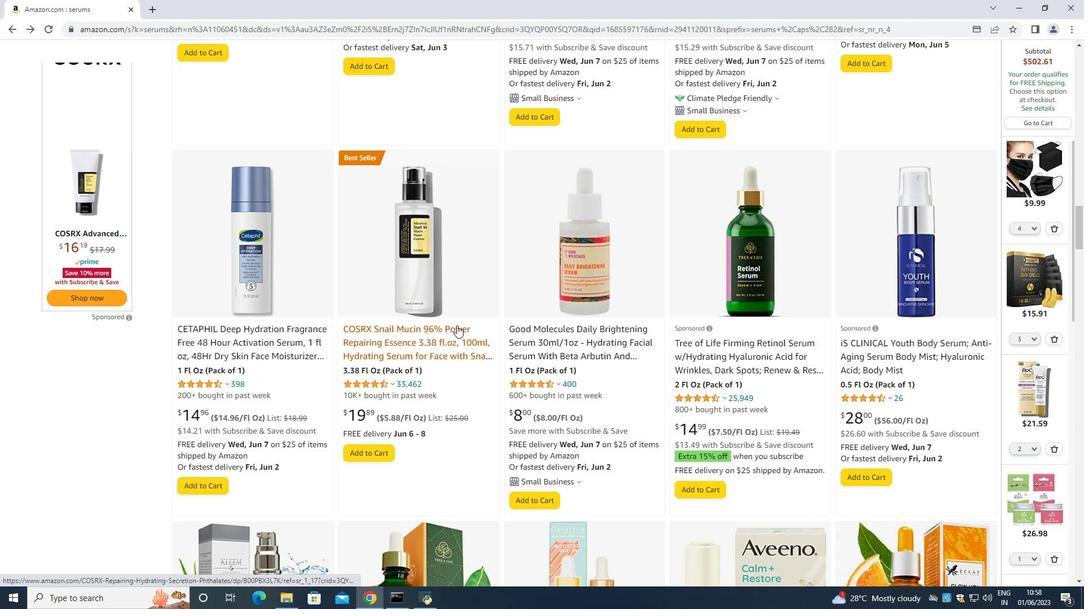 
Action: Mouse scrolled (456, 326) with delta (0, 0)
Screenshot: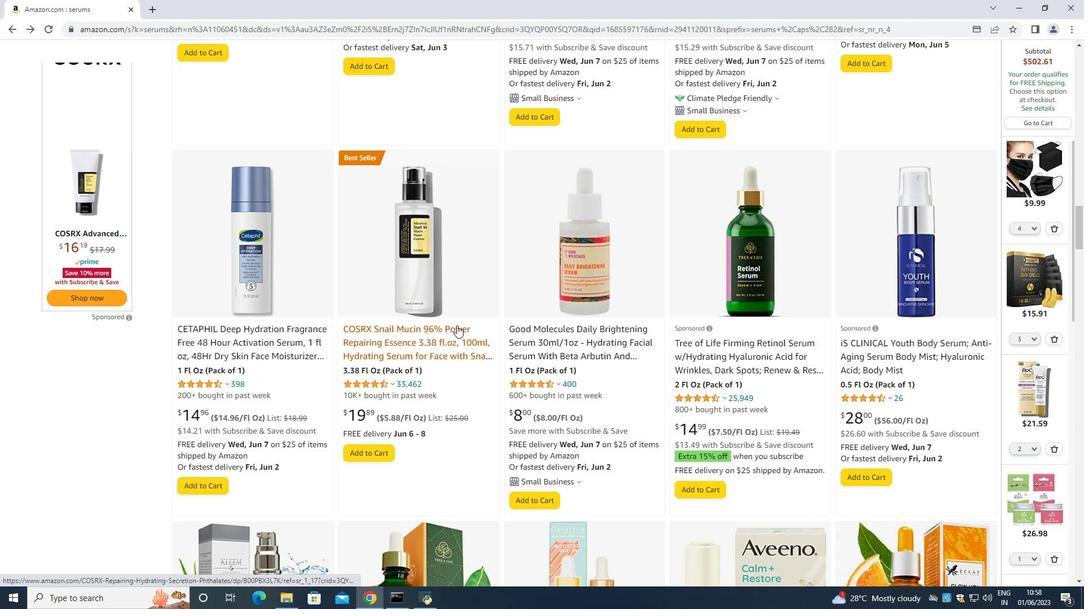 
Action: Mouse scrolled (456, 326) with delta (0, 0)
Screenshot: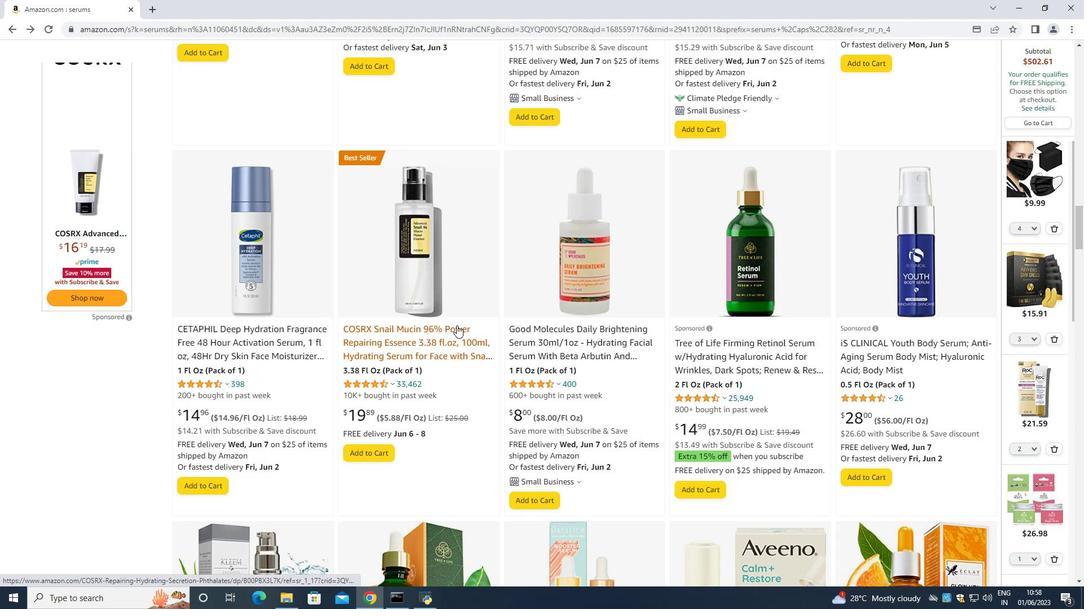 
Action: Mouse scrolled (456, 326) with delta (0, 0)
Screenshot: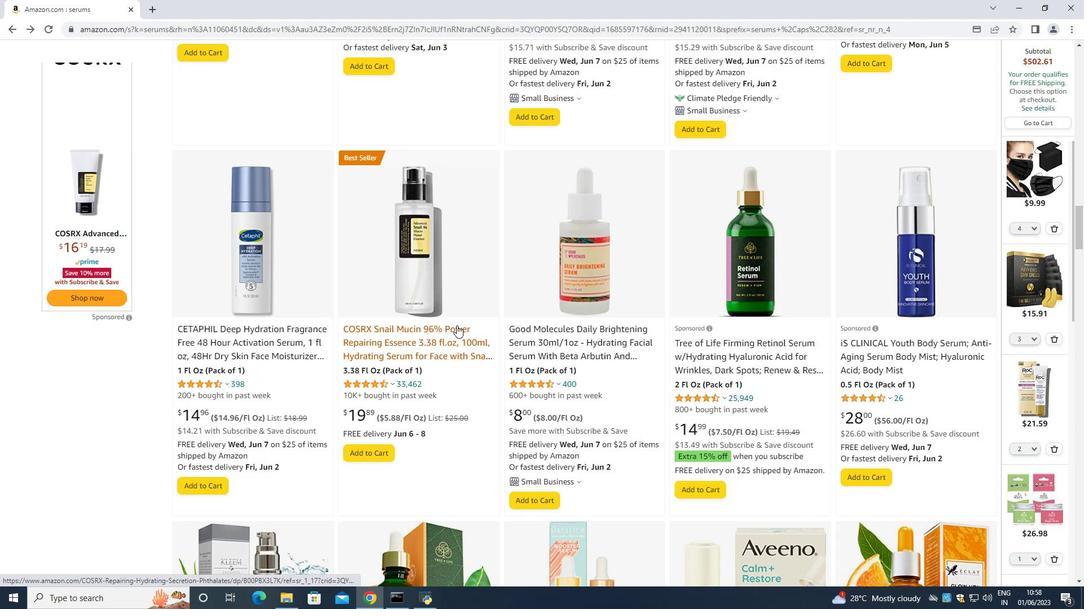 
Action: Mouse moved to (453, 324)
Screenshot: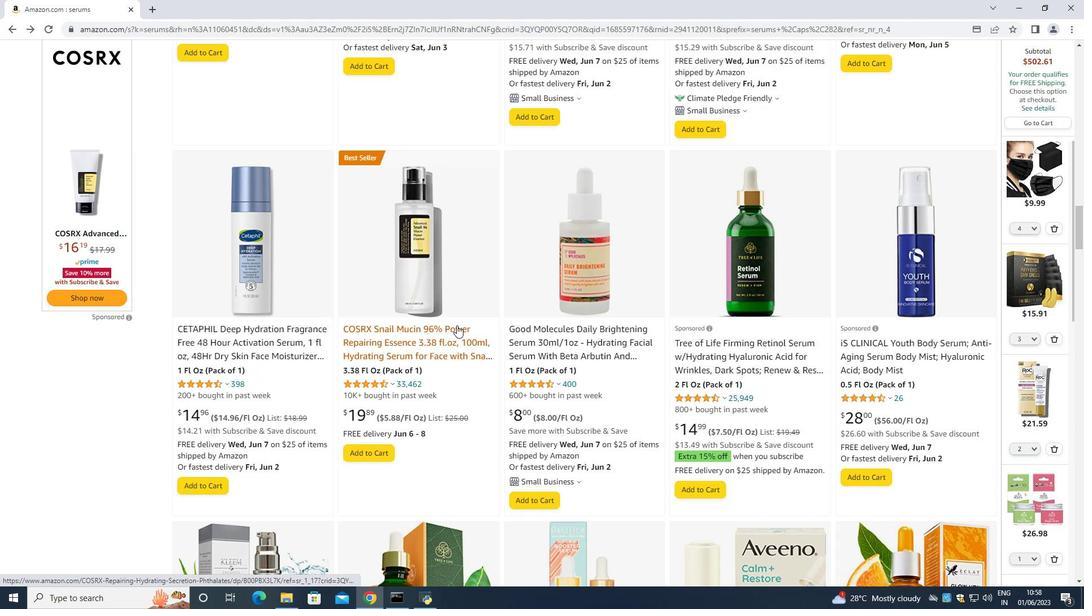 
Action: Mouse scrolled (453, 325) with delta (0, 0)
Screenshot: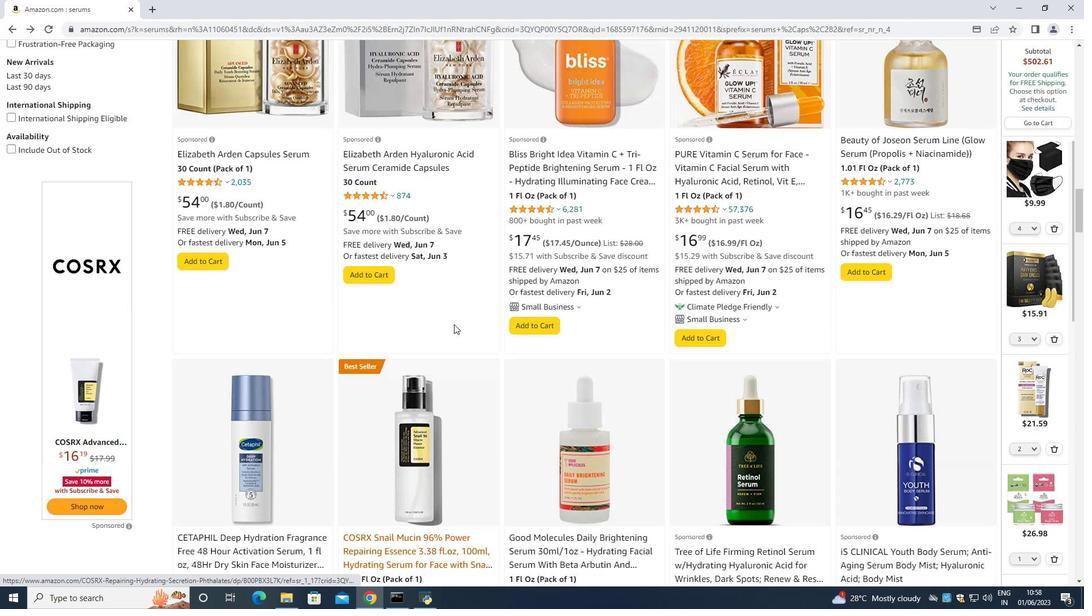 
Action: Mouse scrolled (453, 325) with delta (0, 0)
Screenshot: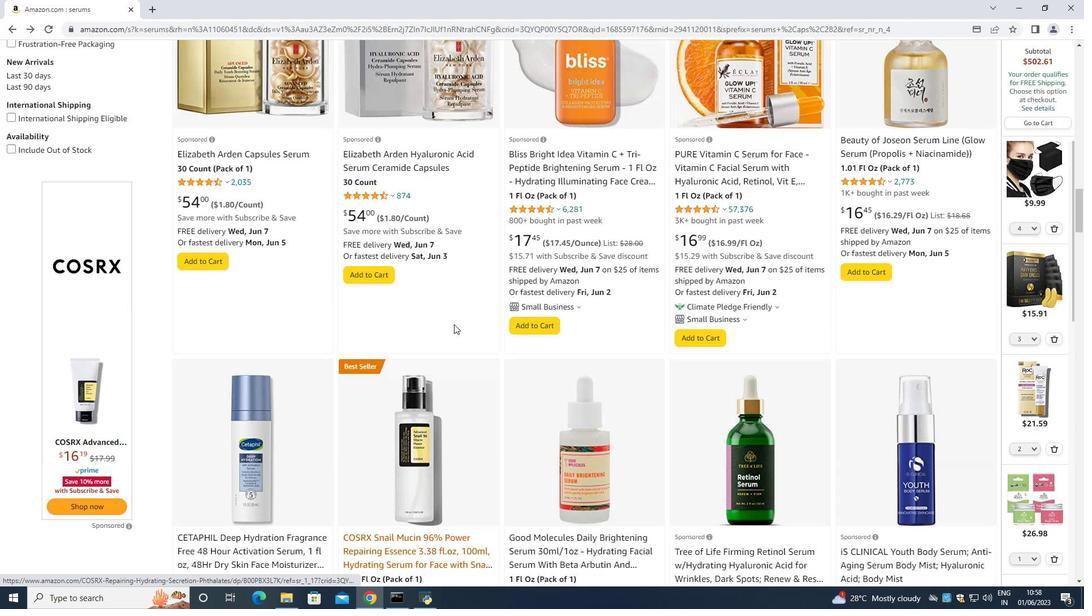 
Action: Mouse scrolled (453, 325) with delta (0, 0)
Screenshot: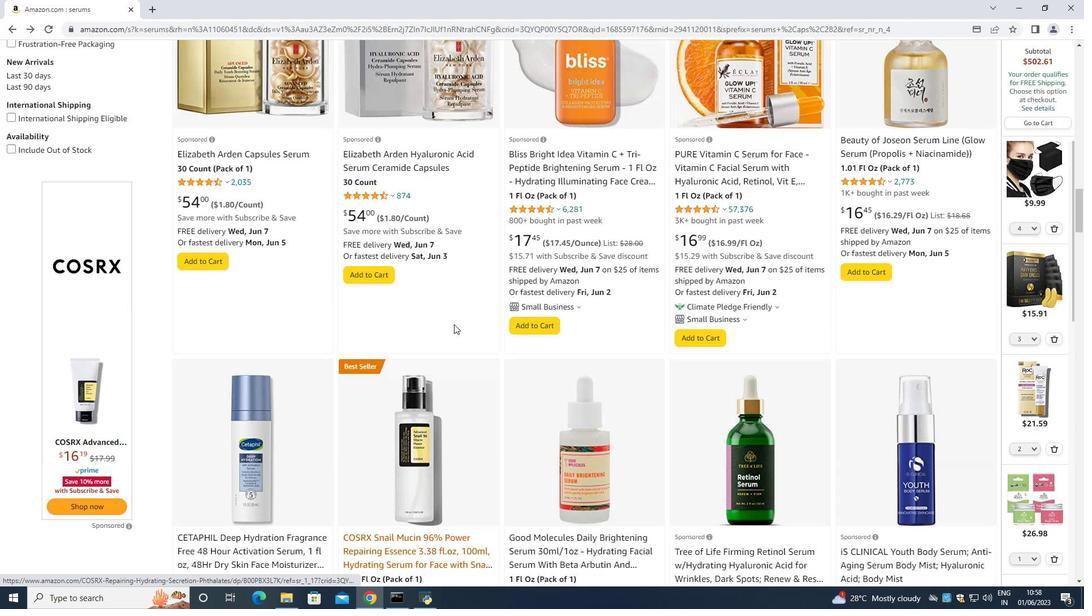 
Action: Mouse scrolled (453, 325) with delta (0, 0)
Screenshot: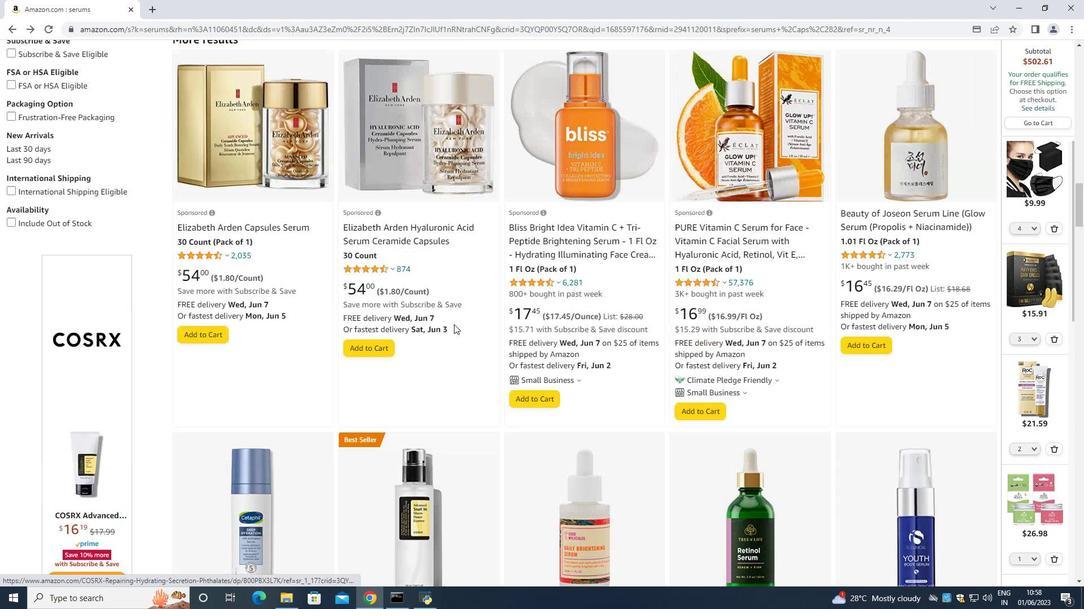 
Action: Mouse scrolled (453, 325) with delta (0, 0)
Screenshot: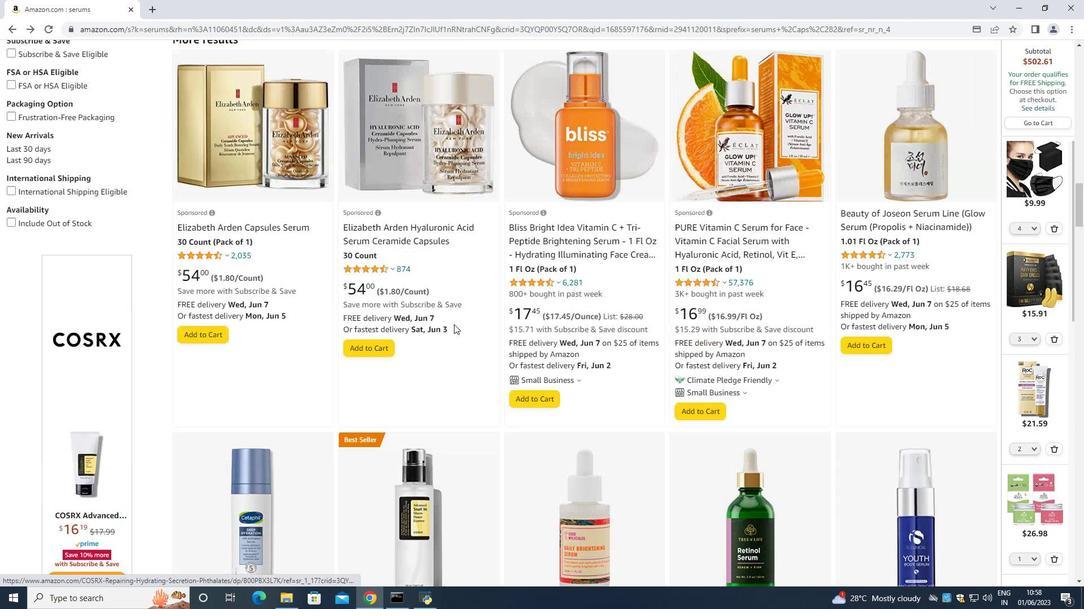 
Action: Mouse scrolled (453, 325) with delta (0, 0)
Screenshot: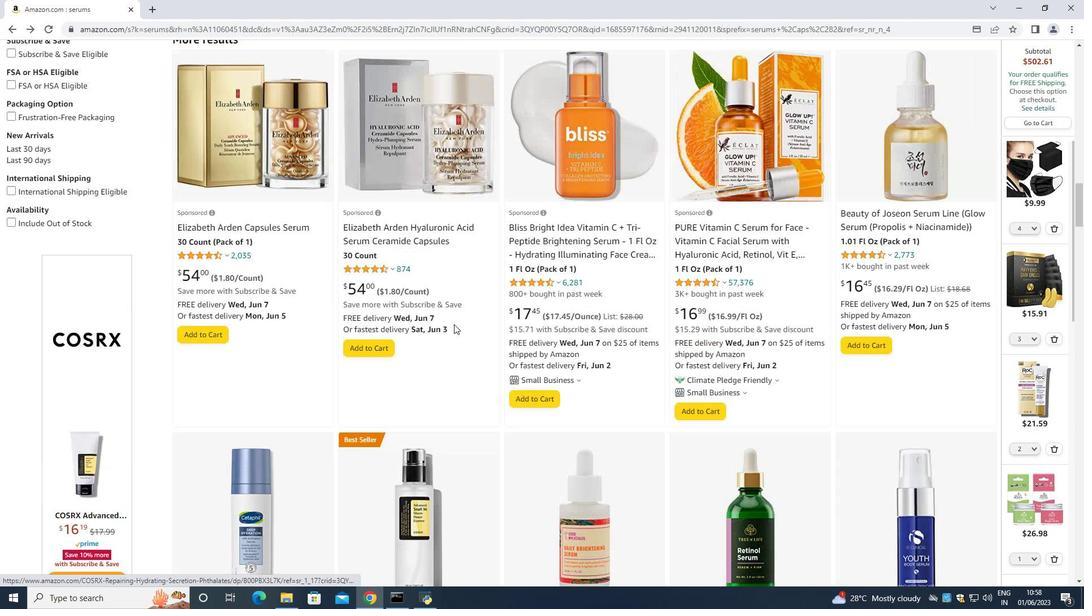
Action: Mouse moved to (453, 324)
Screenshot: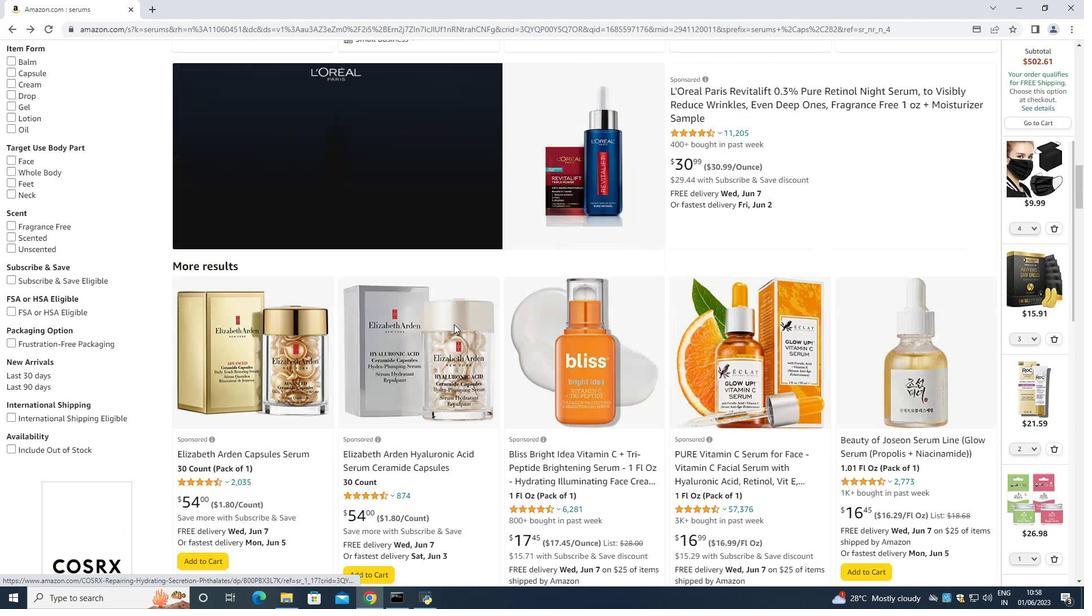 
Action: Mouse scrolled (453, 325) with delta (0, 0)
Screenshot: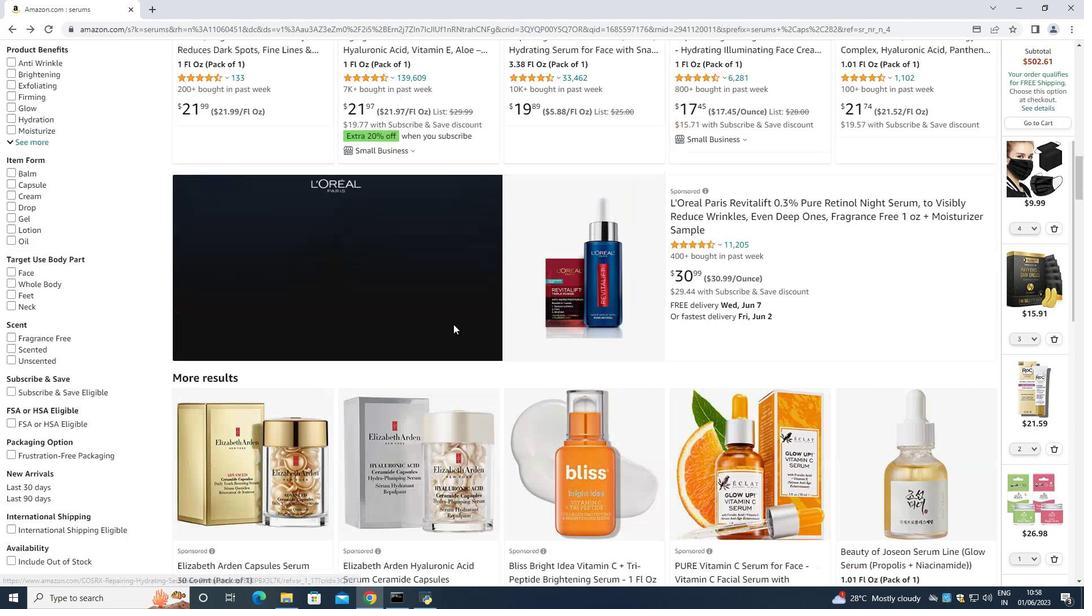 
Action: Mouse scrolled (453, 325) with delta (0, 0)
Screenshot: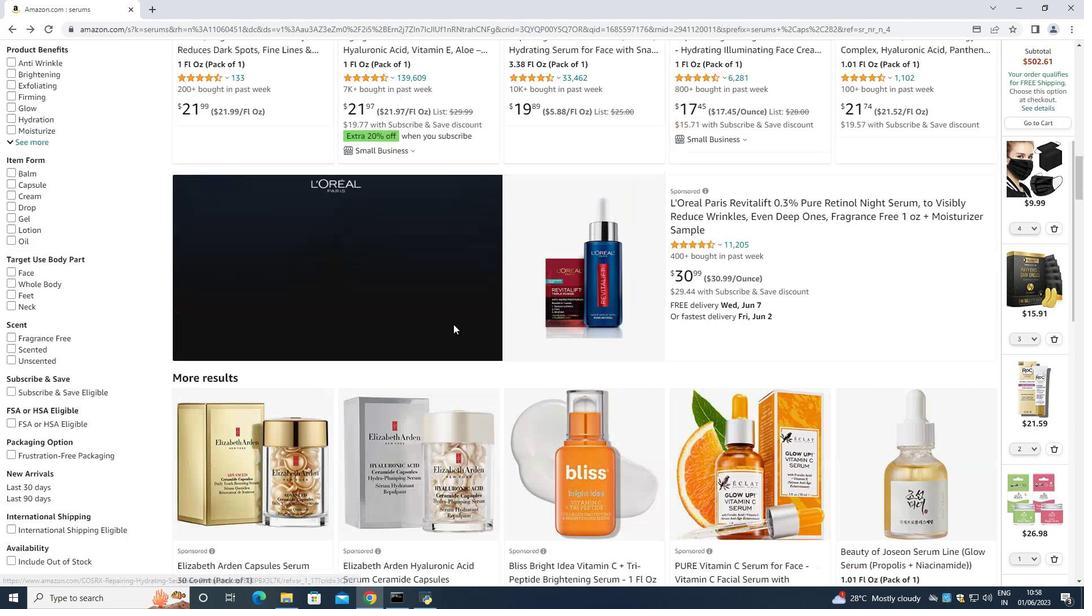 
Action: Mouse scrolled (453, 325) with delta (0, 0)
Screenshot: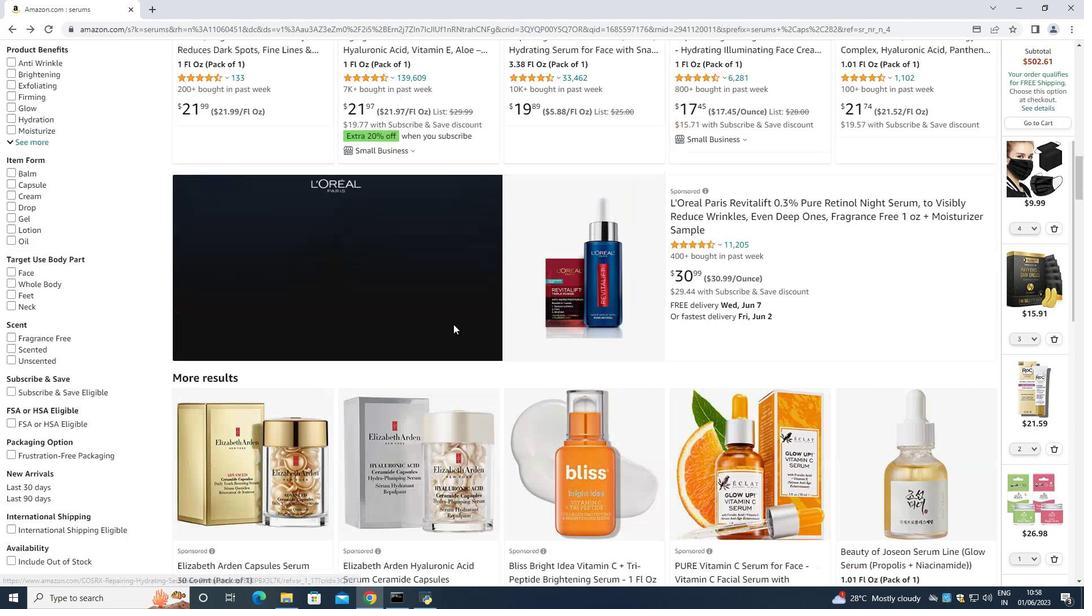 
Action: Mouse scrolled (453, 325) with delta (0, 0)
Screenshot: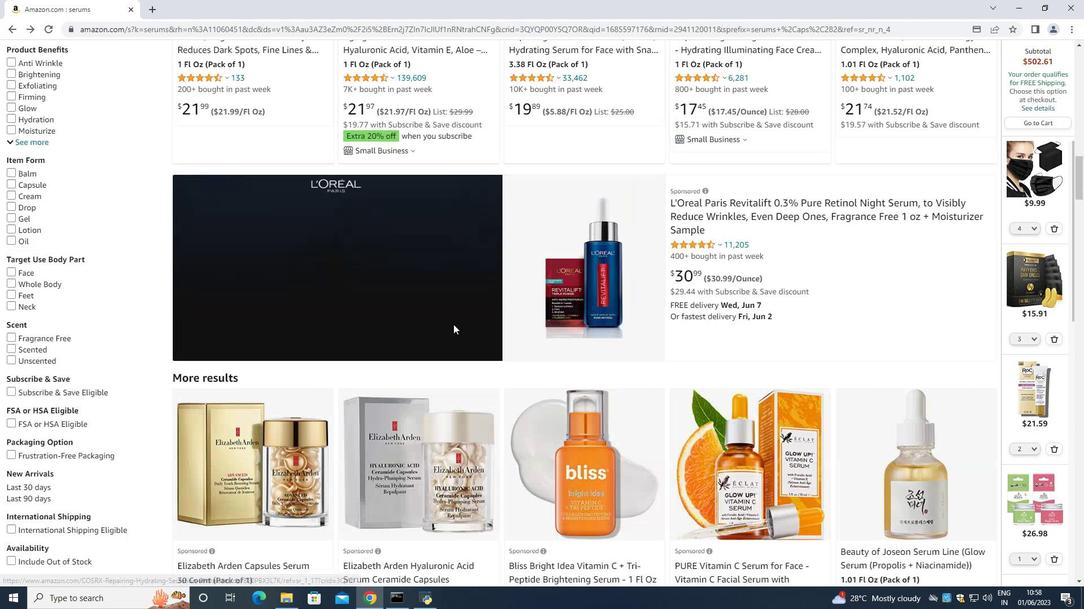 
Action: Mouse scrolled (453, 325) with delta (0, 0)
Screenshot: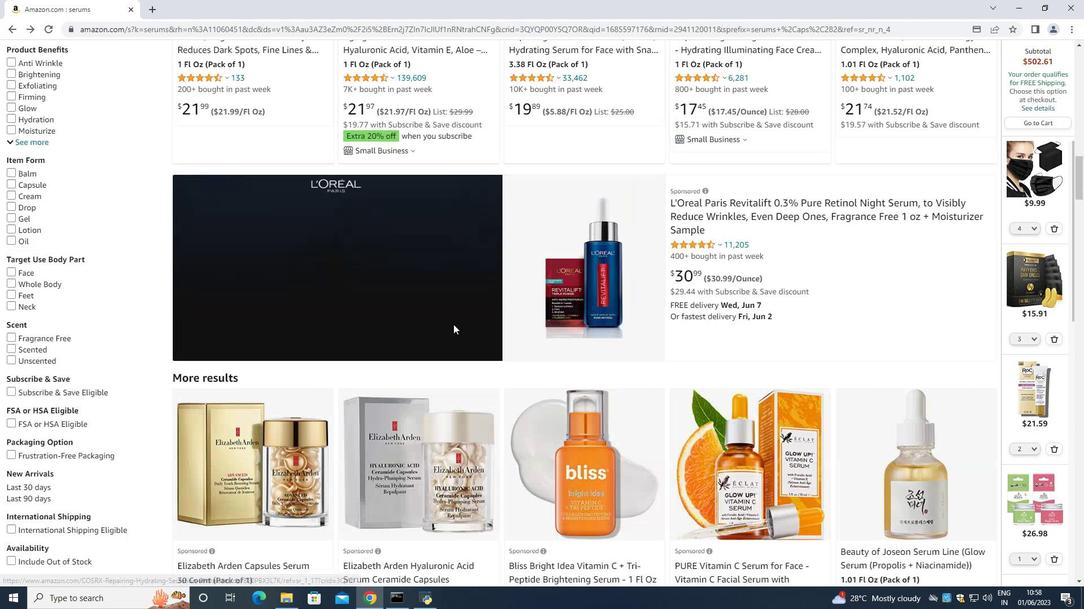 
Action: Mouse scrolled (453, 325) with delta (0, 0)
Screenshot: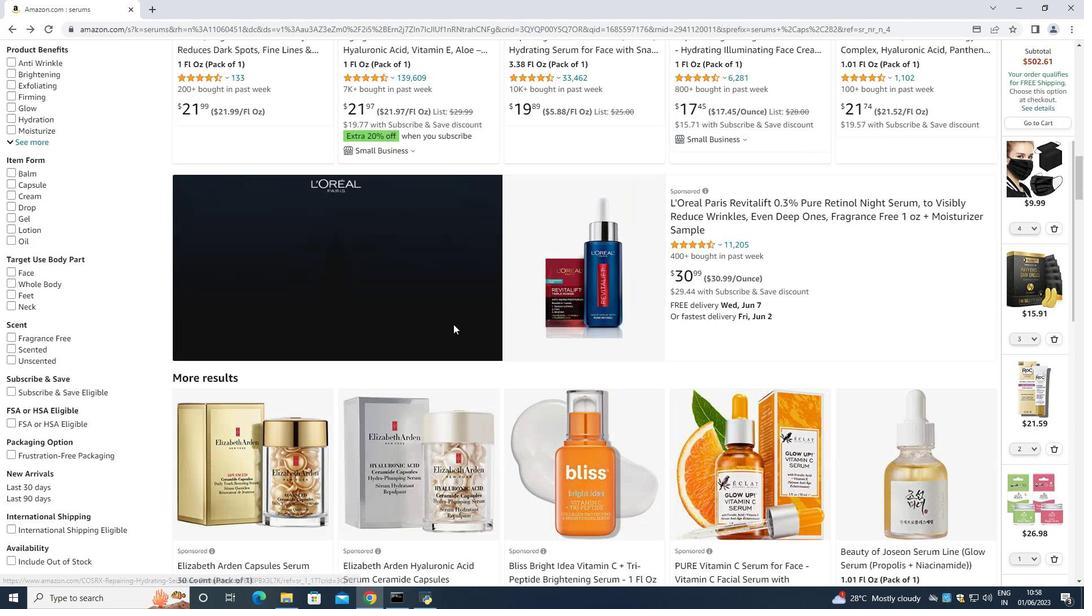 
Action: Mouse scrolled (453, 325) with delta (0, 0)
Screenshot: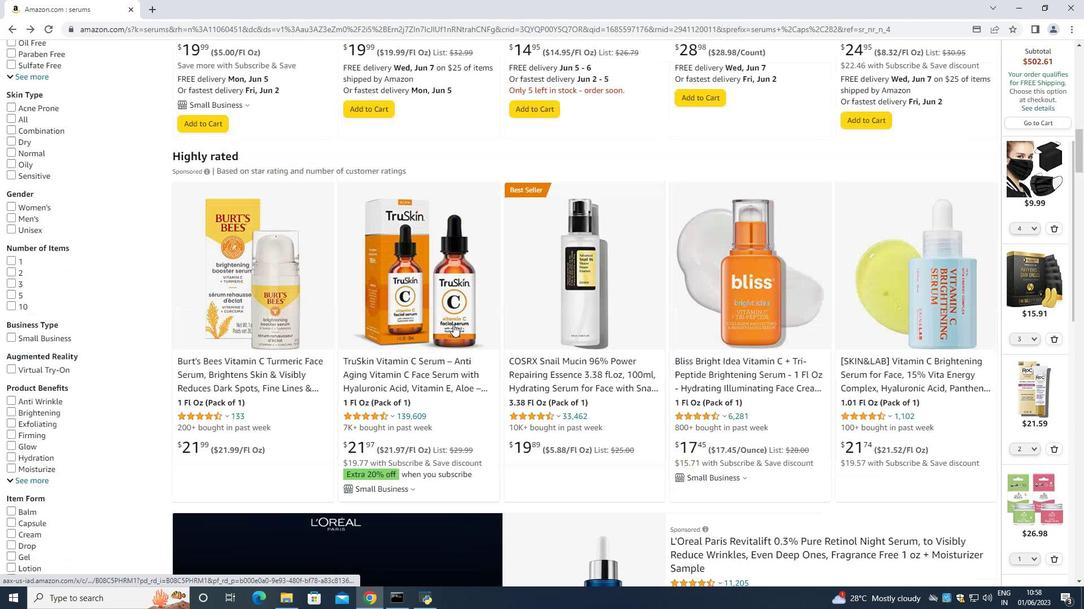 
Action: Mouse scrolled (453, 325) with delta (0, 0)
Screenshot: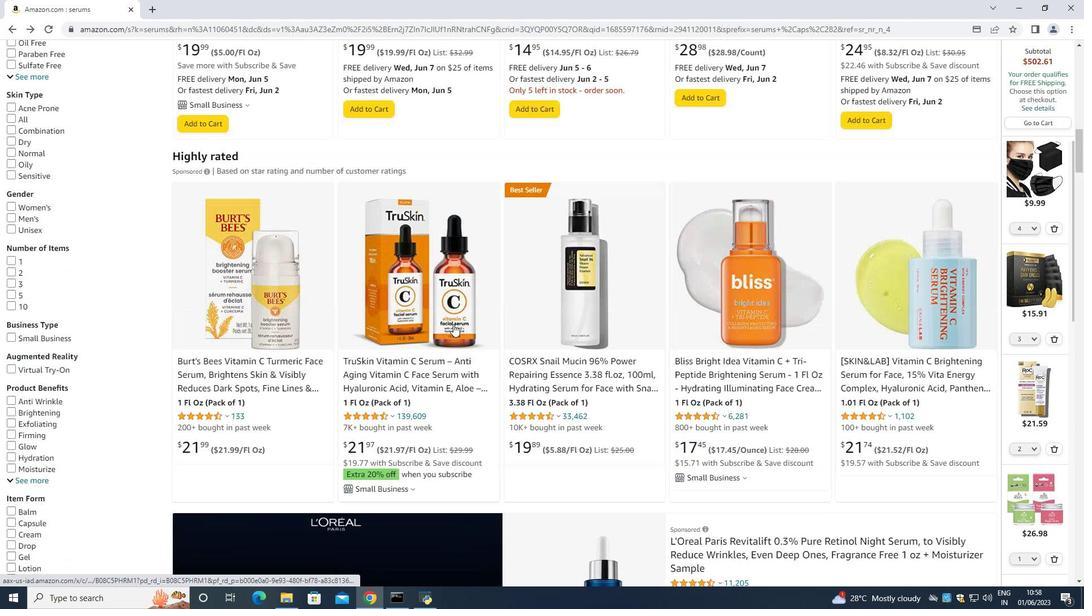 
Action: Mouse scrolled (453, 325) with delta (0, 0)
Screenshot: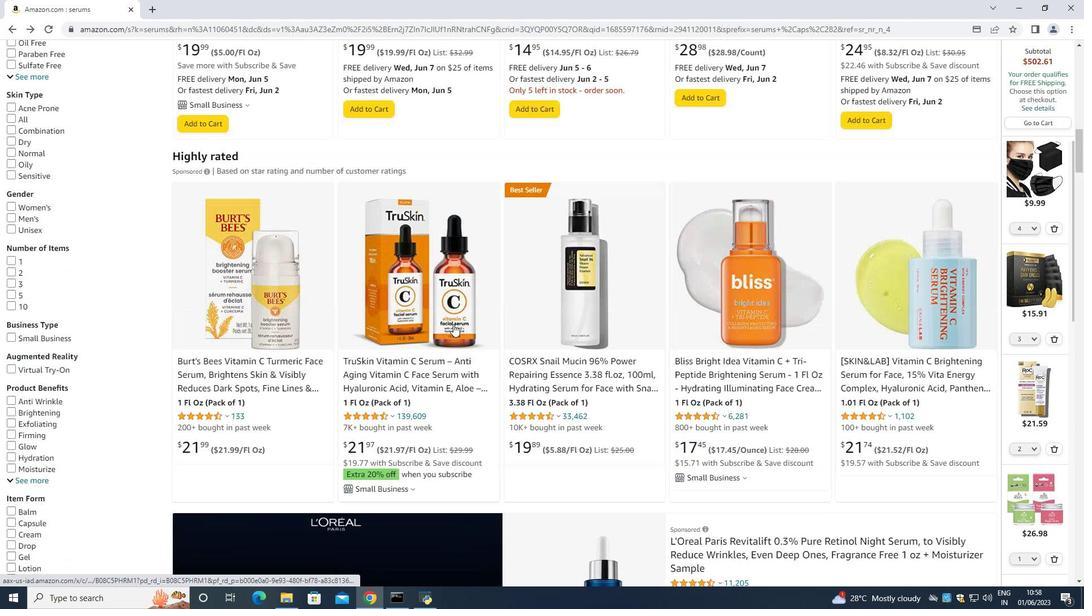 
Action: Mouse scrolled (453, 325) with delta (0, 0)
Screenshot: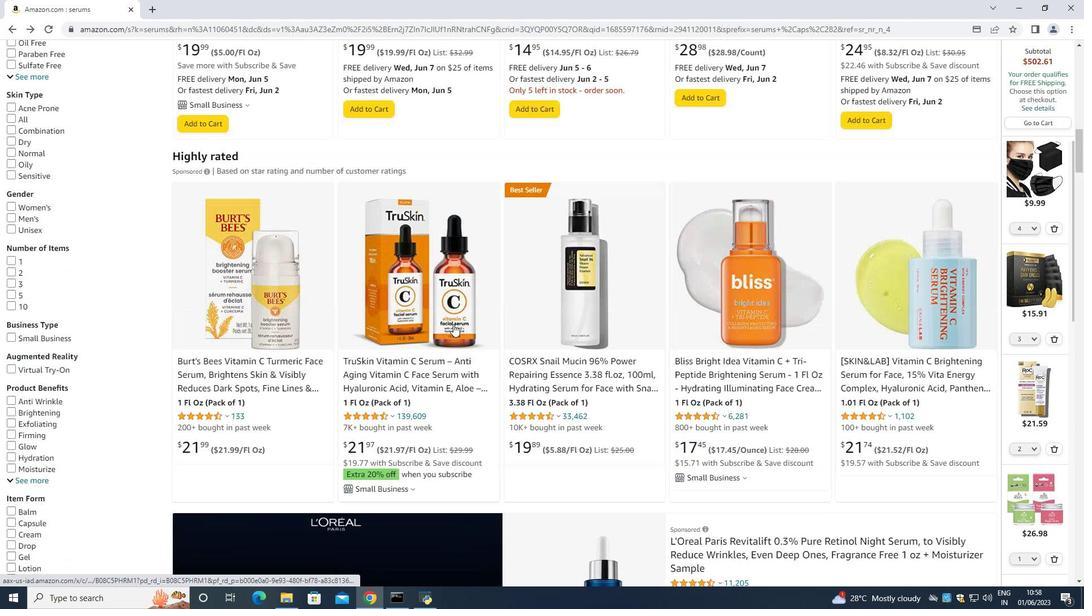 
Action: Mouse scrolled (453, 325) with delta (0, 0)
Screenshot: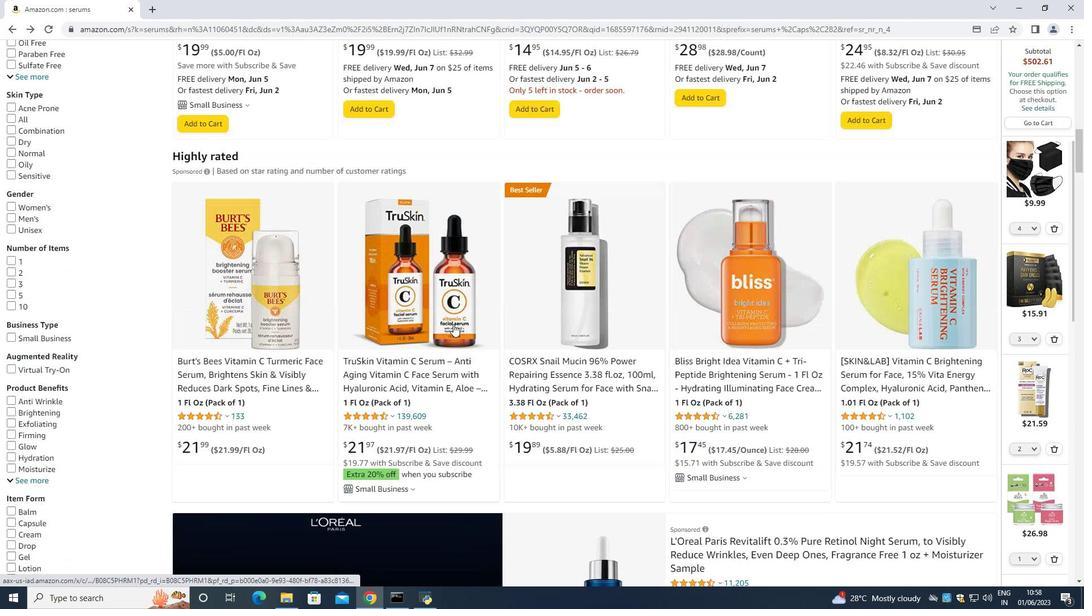 
Action: Mouse scrolled (453, 325) with delta (0, 0)
Screenshot: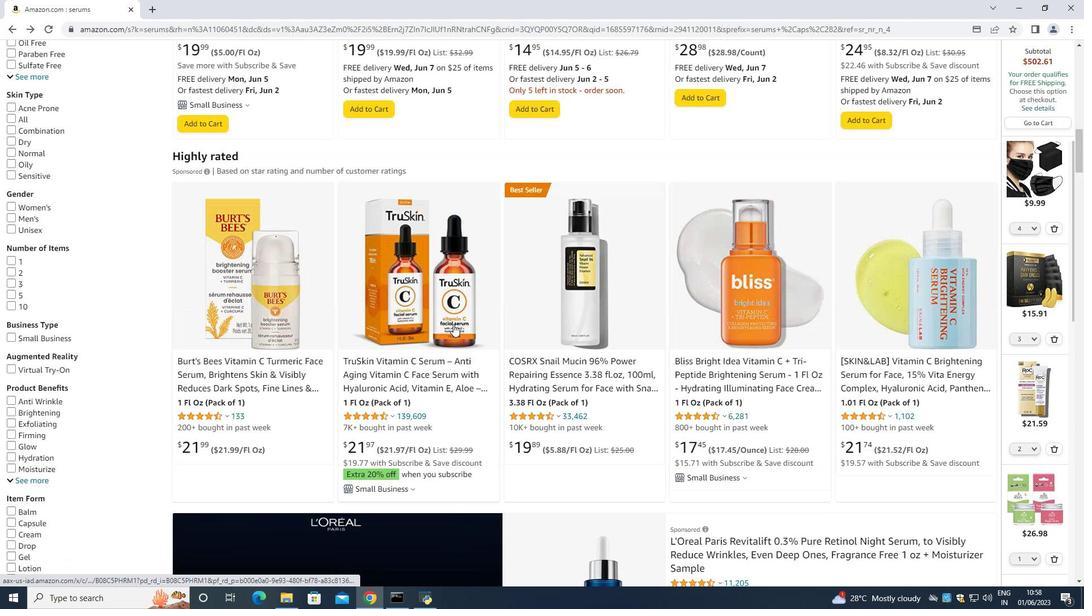 
Action: Mouse scrolled (453, 325) with delta (0, 0)
Screenshot: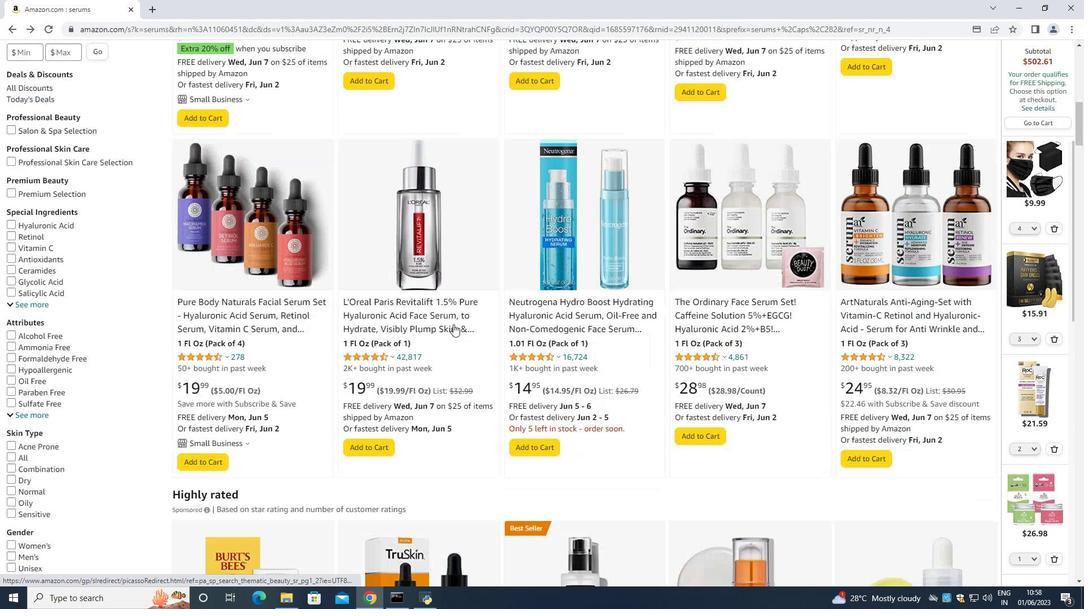 
Action: Mouse scrolled (453, 325) with delta (0, 0)
Screenshot: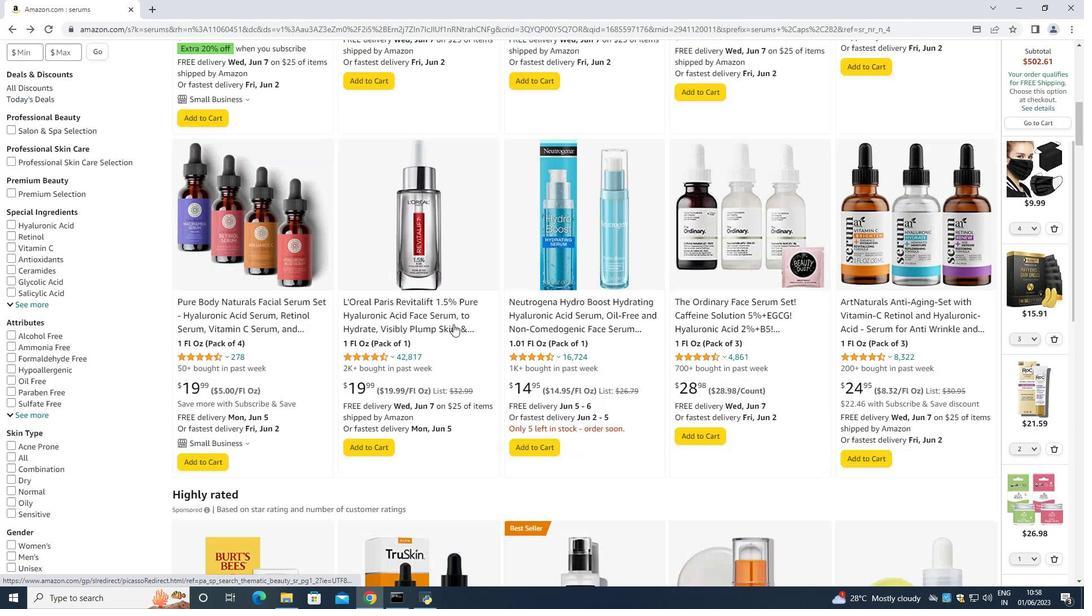 
Action: Mouse scrolled (453, 325) with delta (0, 0)
Screenshot: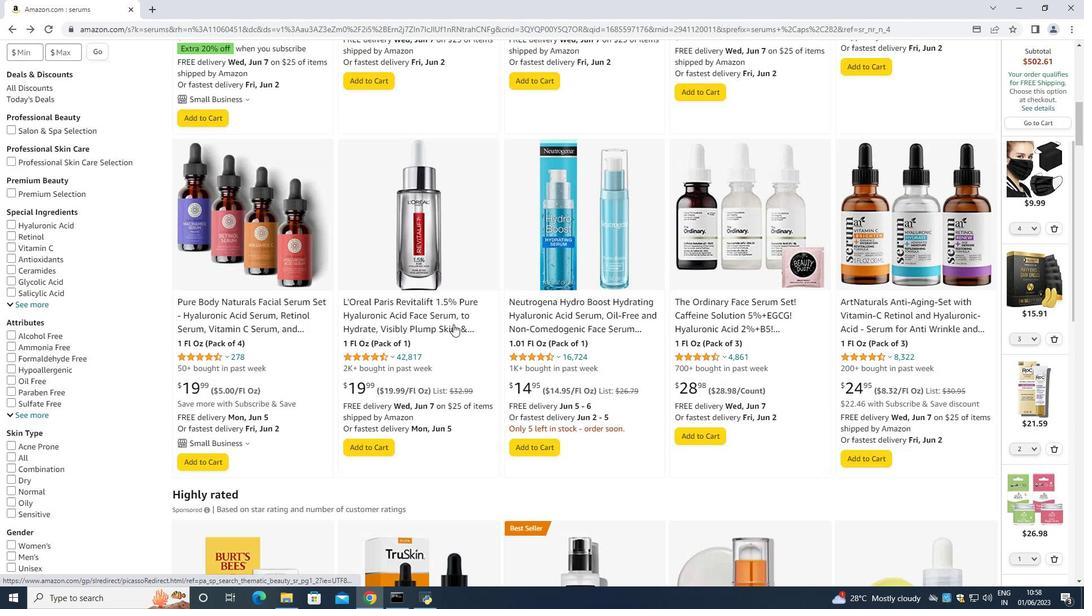 
Action: Mouse scrolled (453, 325) with delta (0, 0)
Screenshot: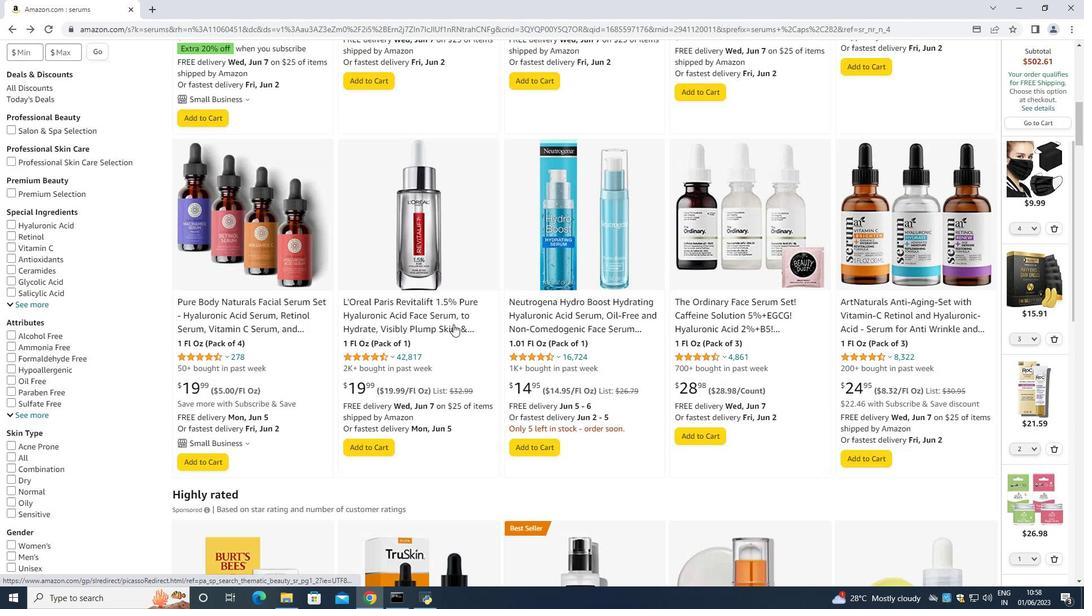 
Action: Mouse scrolled (453, 325) with delta (0, 0)
Screenshot: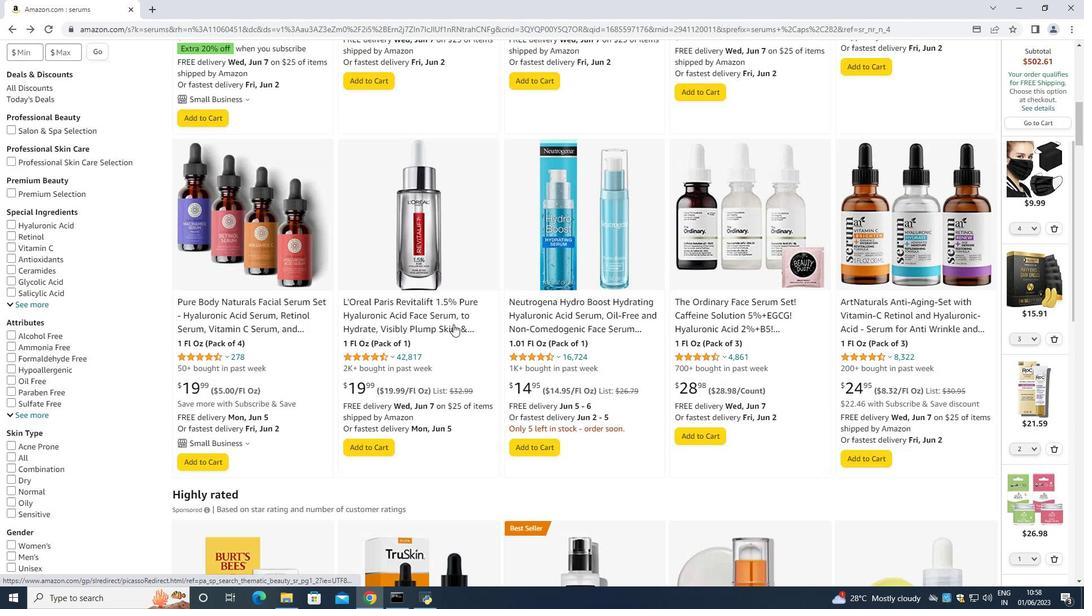 
Action: Mouse scrolled (453, 325) with delta (0, 0)
Screenshot: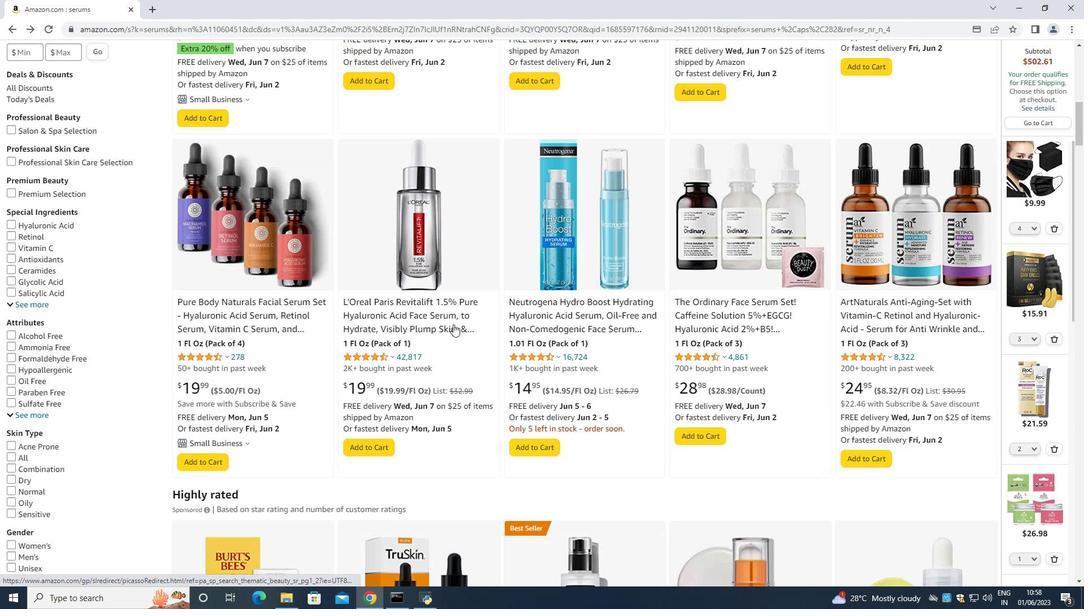 
Action: Mouse scrolled (453, 325) with delta (0, 0)
Screenshot: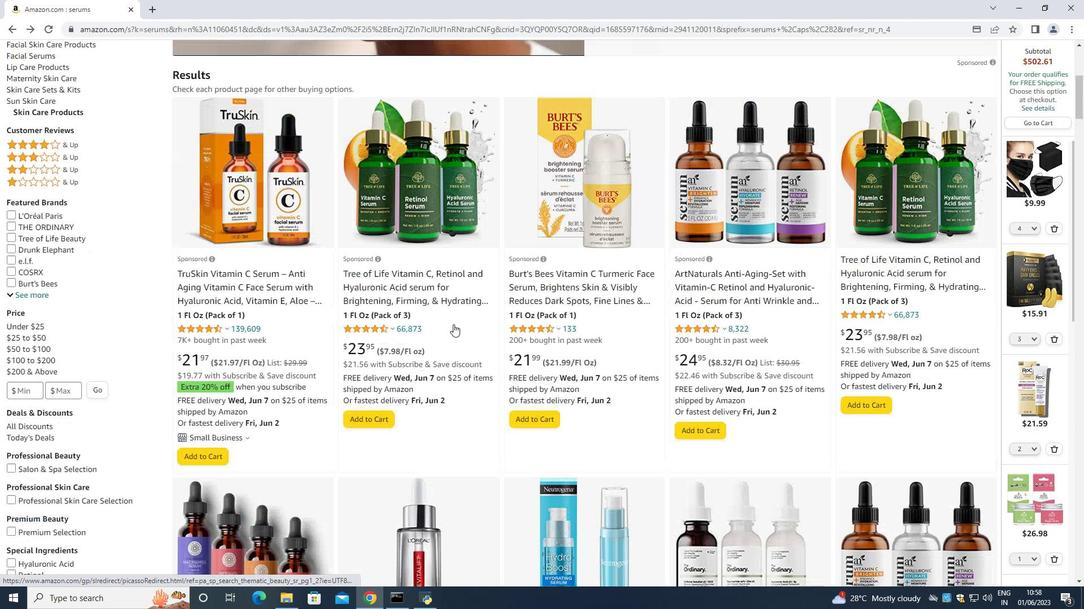 
Action: Mouse scrolled (453, 325) with delta (0, 0)
Screenshot: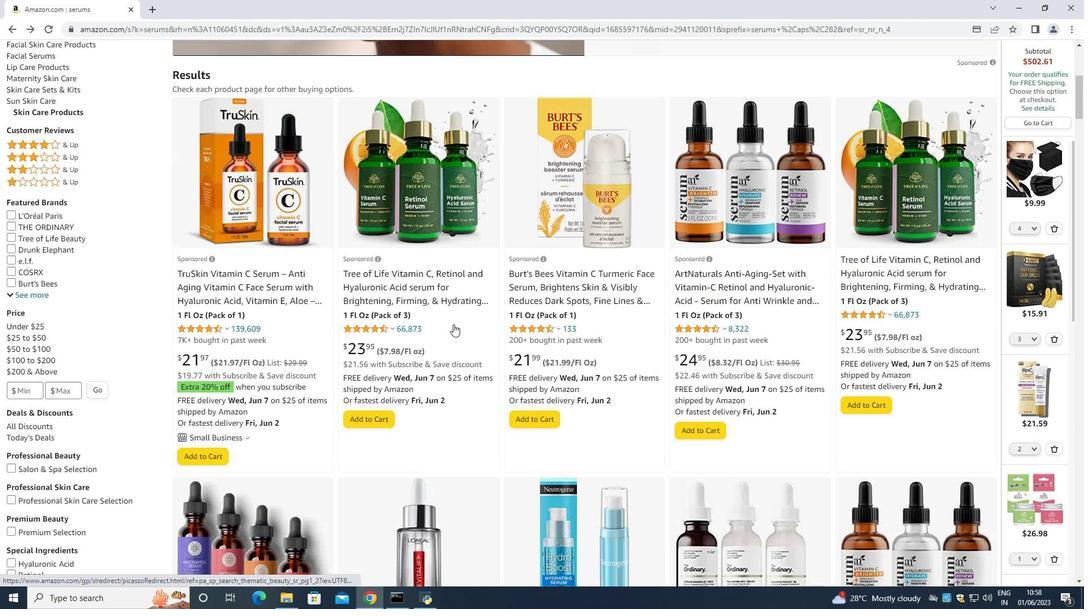 
Action: Mouse scrolled (453, 325) with delta (0, 0)
Screenshot: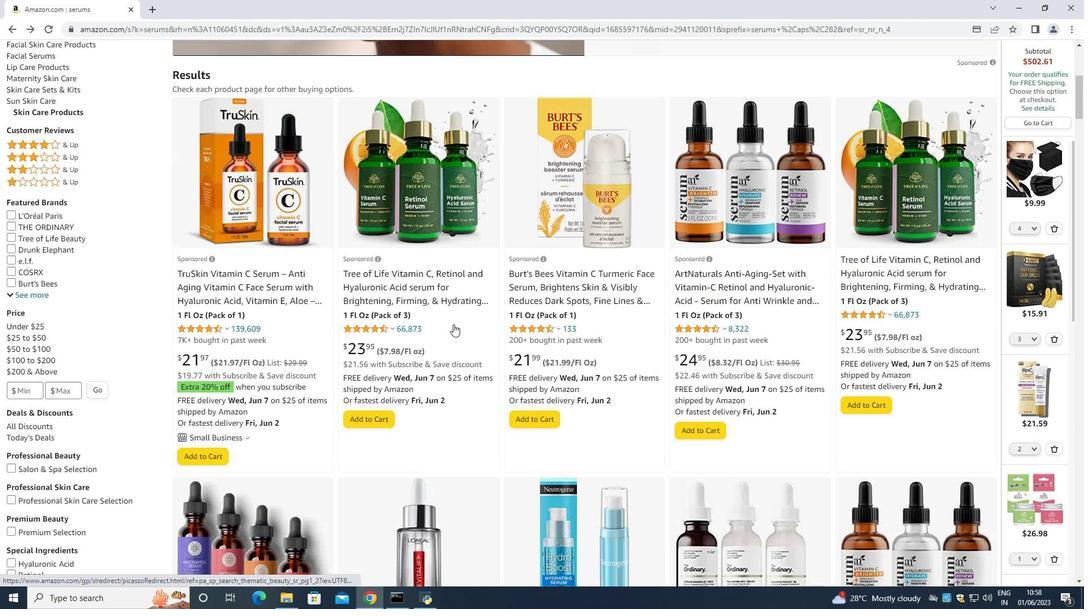
Action: Mouse scrolled (453, 325) with delta (0, 0)
Screenshot: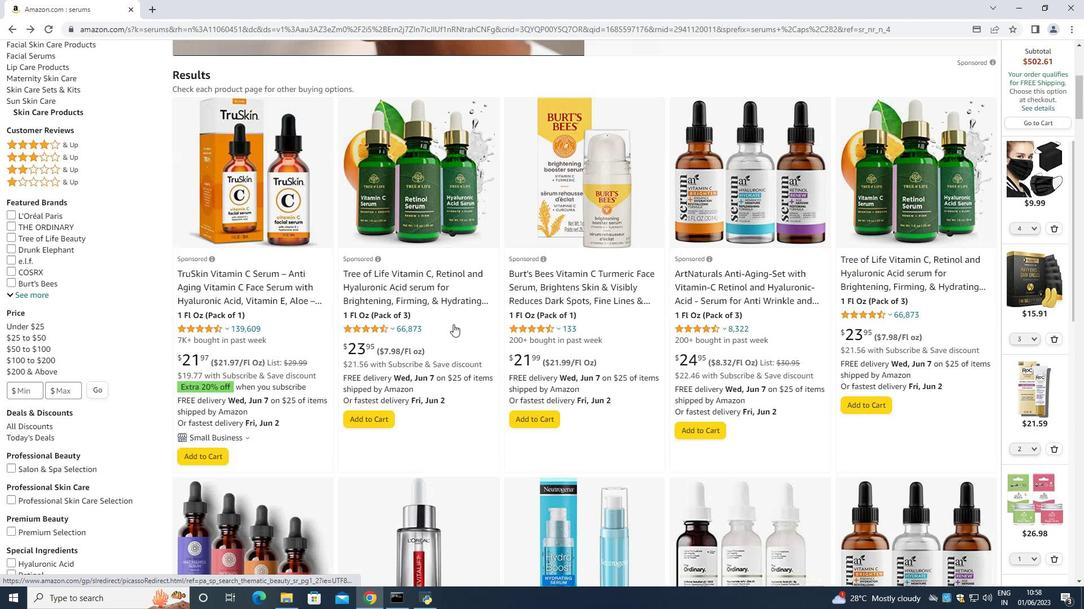 
Action: Mouse scrolled (453, 325) with delta (0, 0)
Screenshot: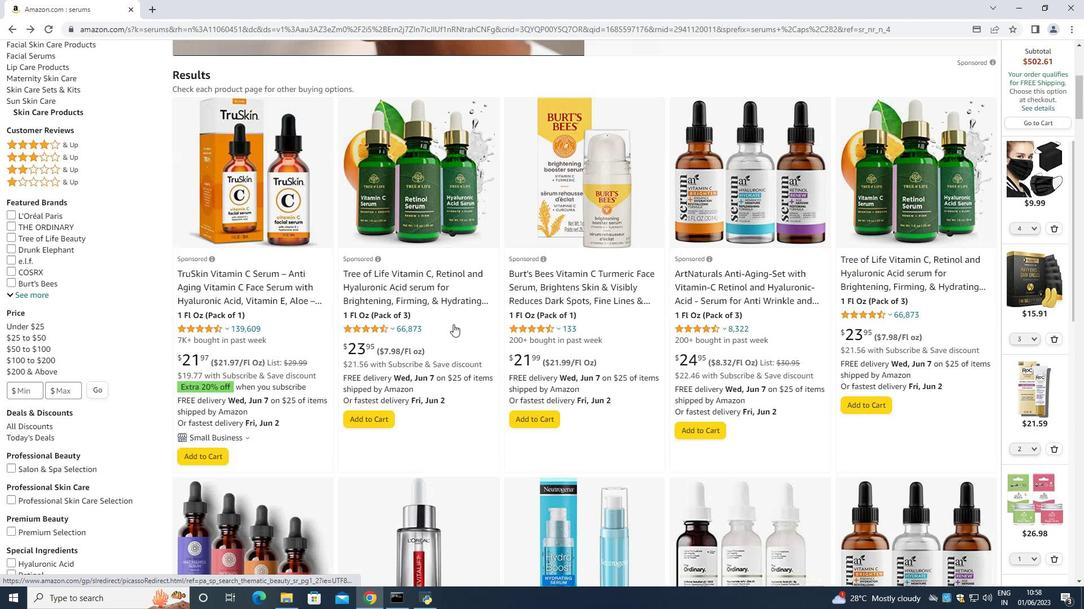 
Action: Mouse scrolled (453, 325) with delta (0, 0)
Screenshot: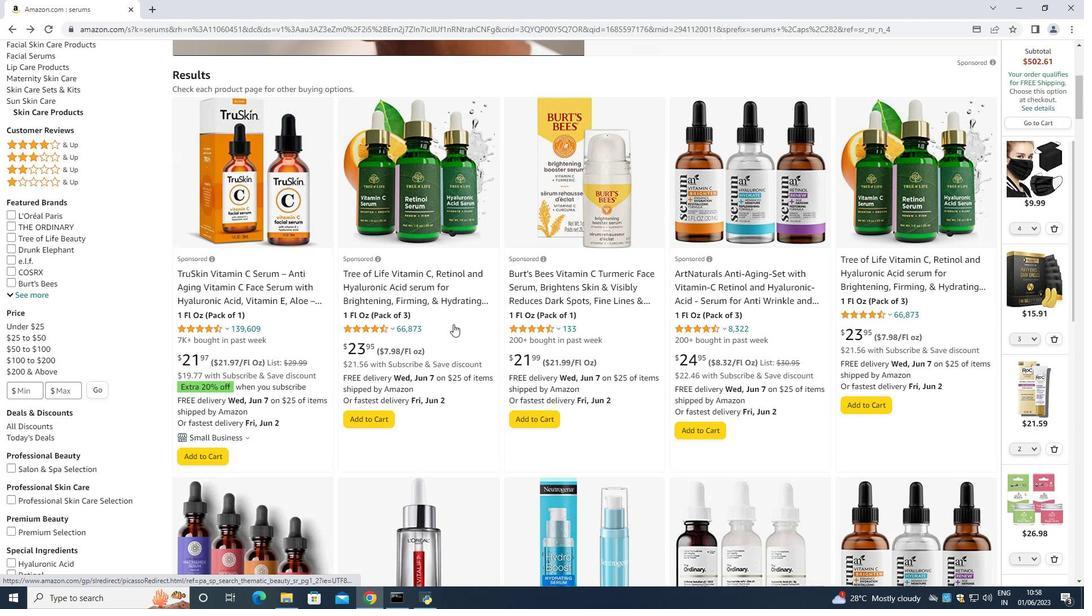 
Action: Mouse scrolled (453, 325) with delta (0, 0)
Screenshot: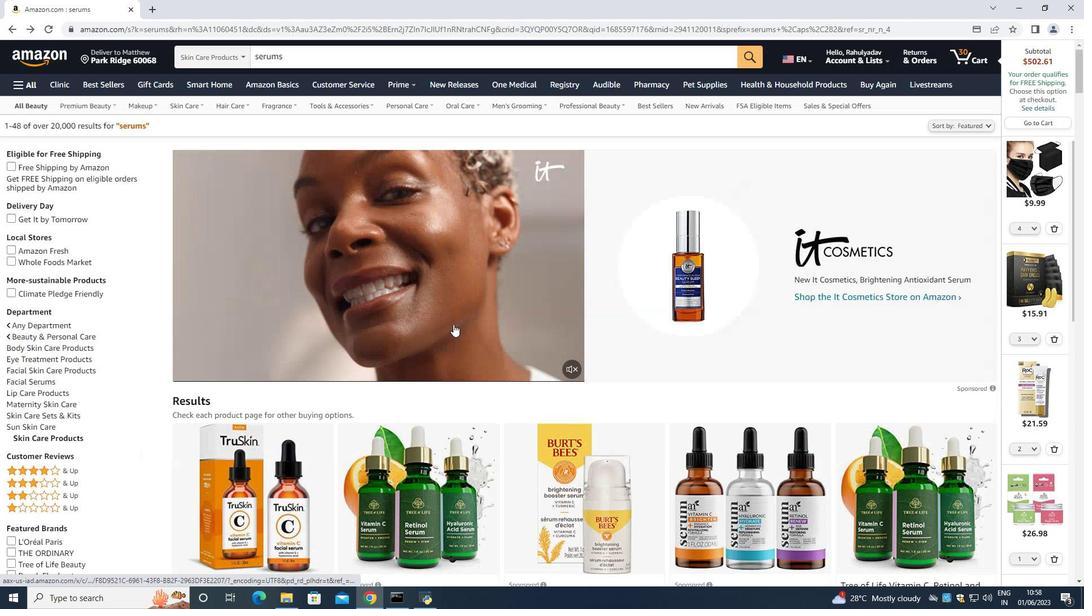 
Action: Mouse scrolled (453, 325) with delta (0, 0)
Screenshot: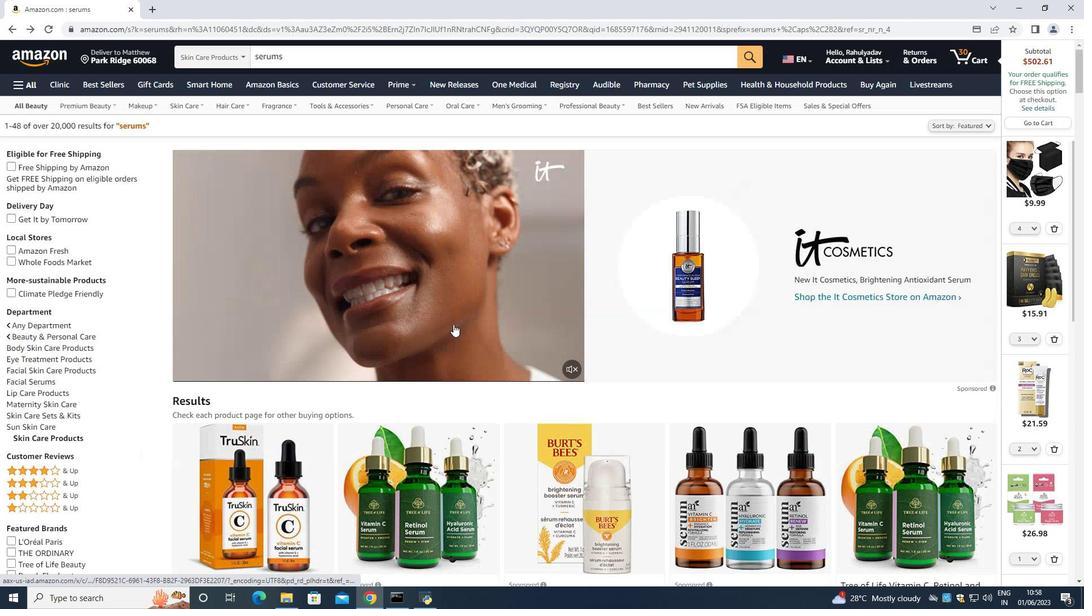 
Action: Mouse scrolled (453, 325) with delta (0, 0)
Screenshot: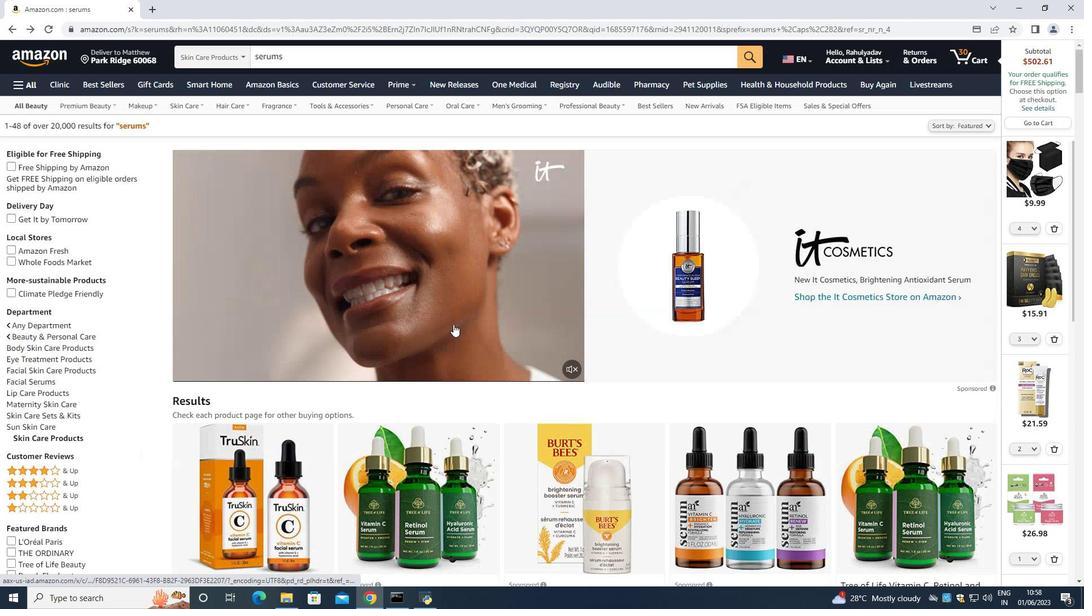 
Action: Mouse scrolled (453, 325) with delta (0, 0)
Screenshot: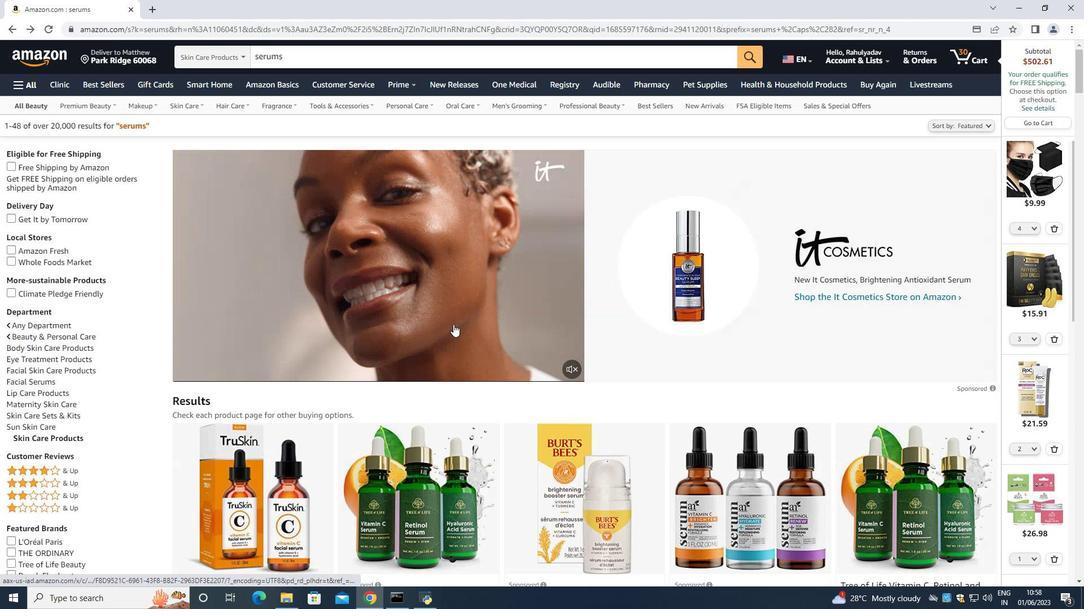 
Action: Mouse scrolled (453, 325) with delta (0, 0)
Screenshot: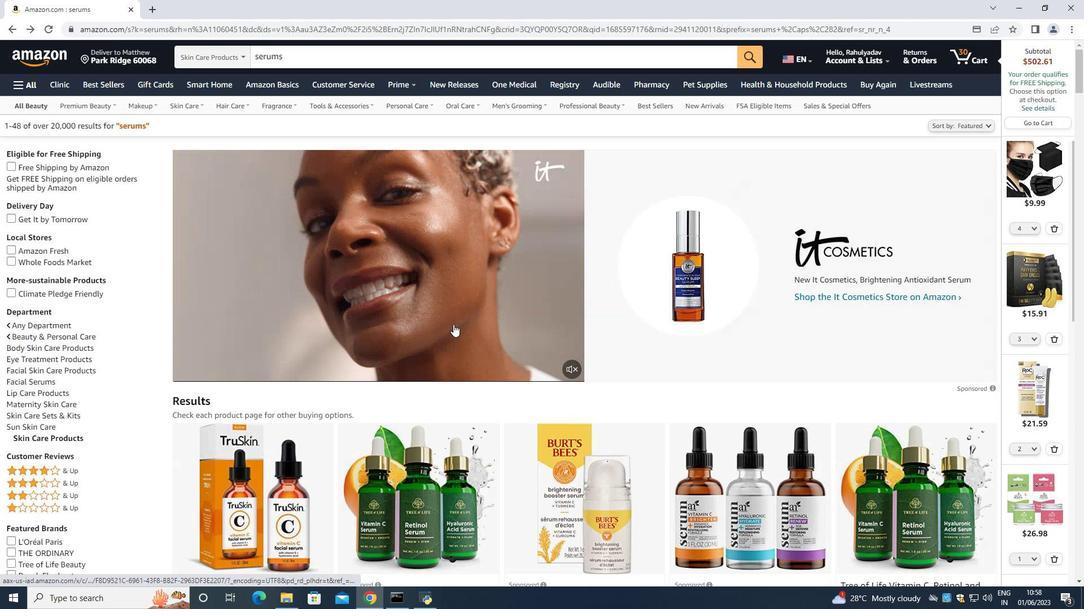 
Action: Mouse scrolled (453, 324) with delta (0, 0)
Screenshot: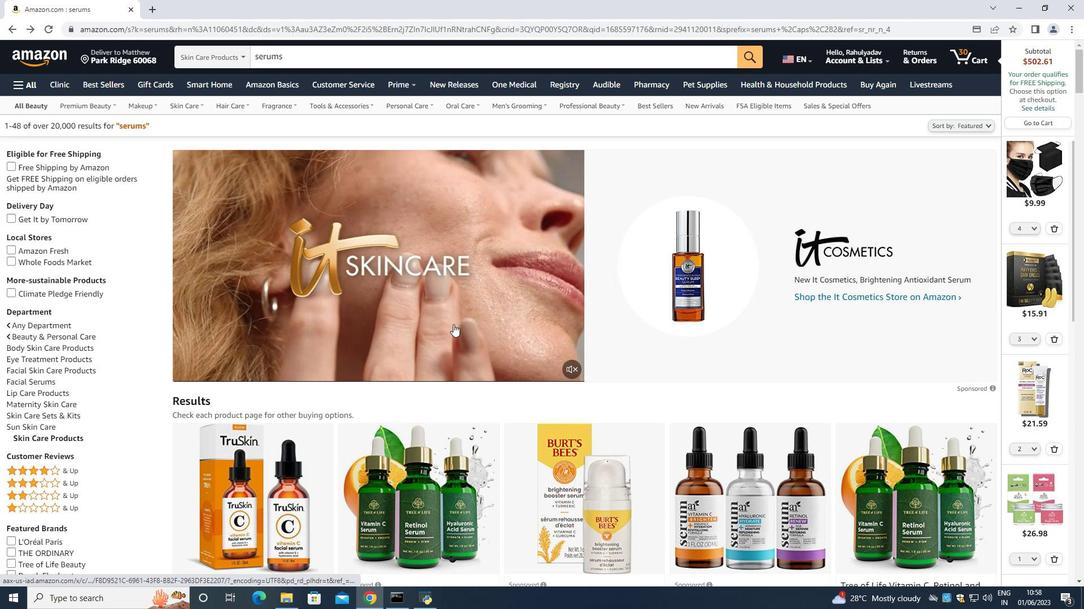 
Action: Mouse moved to (453, 324)
Screenshot: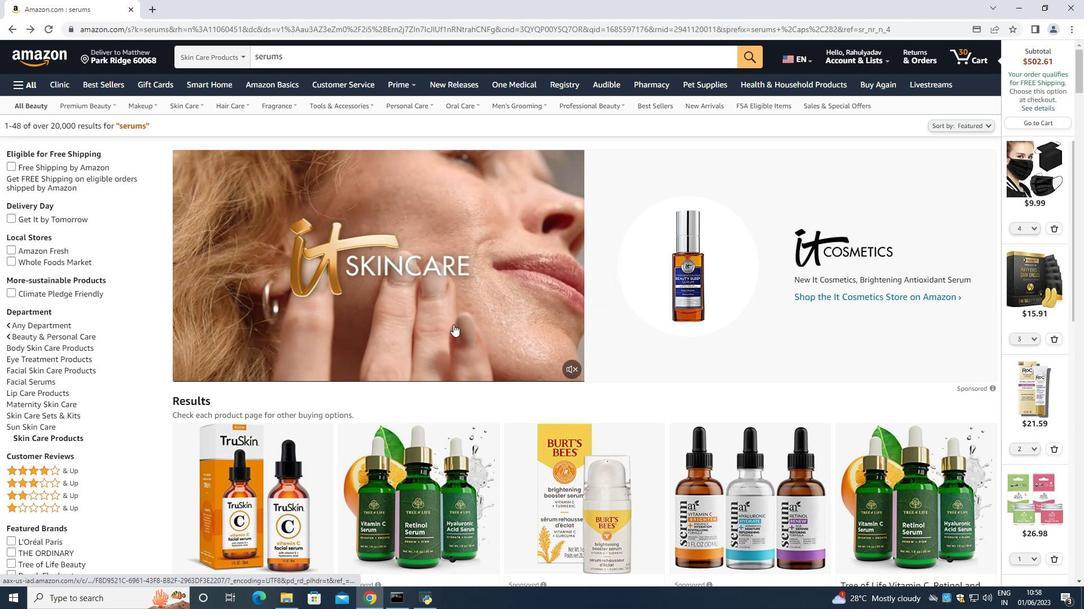 
Action: Mouse scrolled (453, 324) with delta (0, 0)
Screenshot: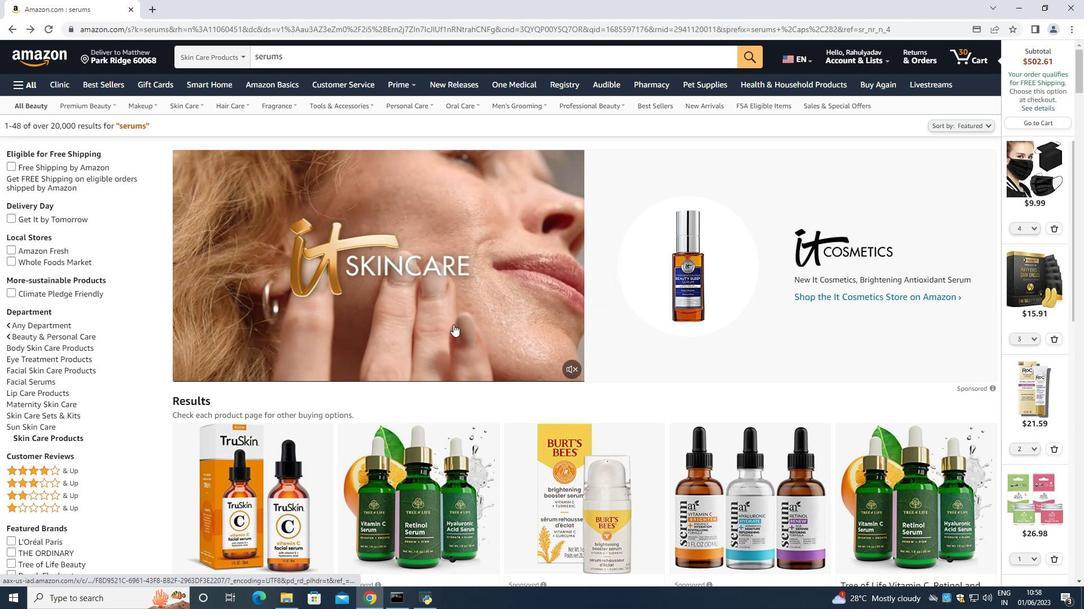 
Action: Mouse moved to (574, 496)
Screenshot: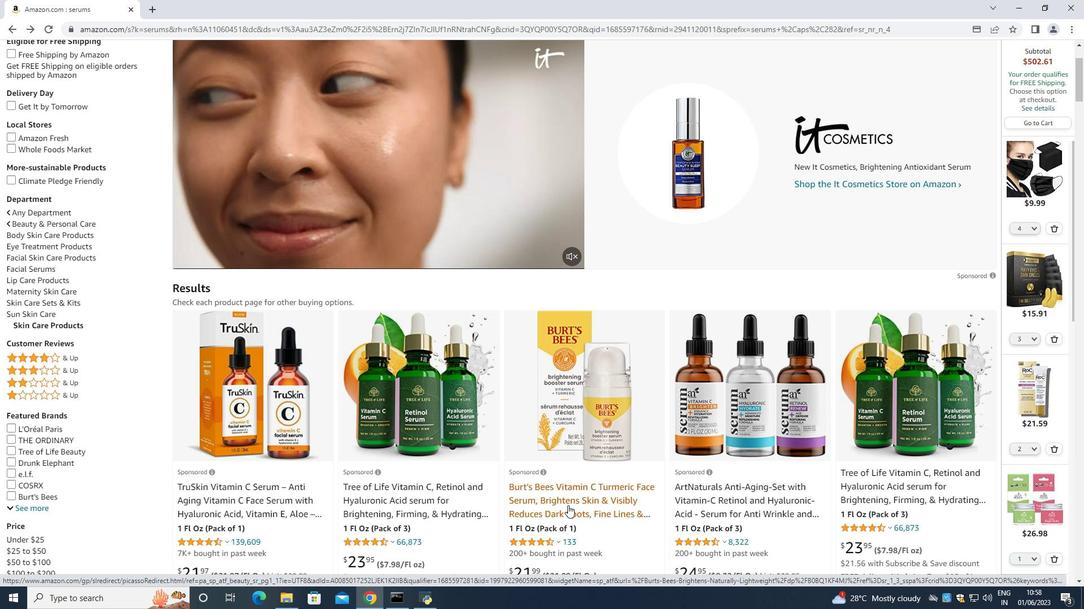 
Action: Mouse pressed left at (574, 496)
Screenshot: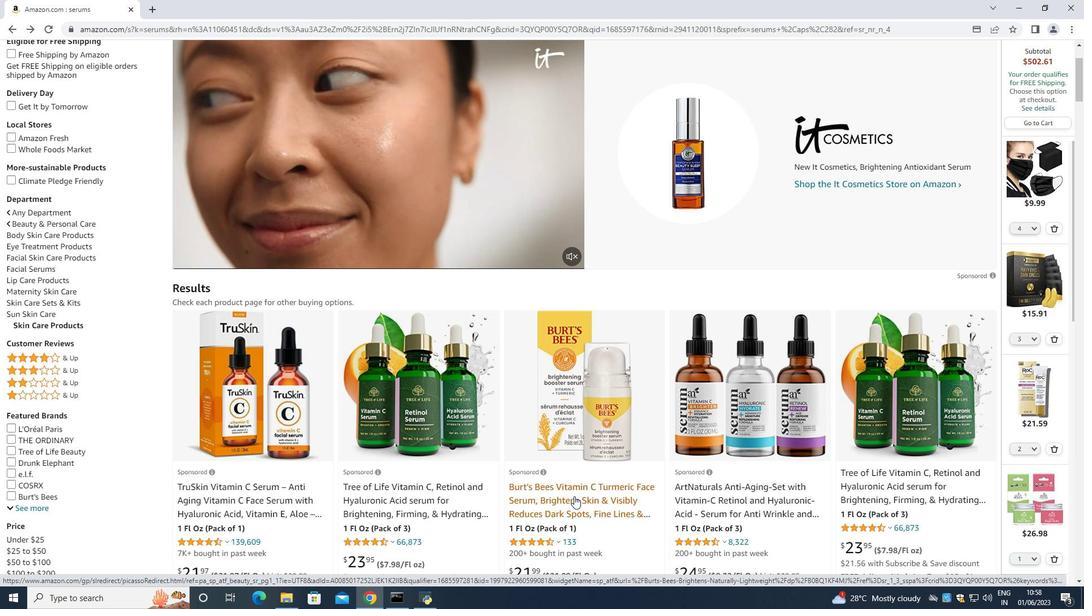 
Action: Mouse moved to (691, 329)
Screenshot: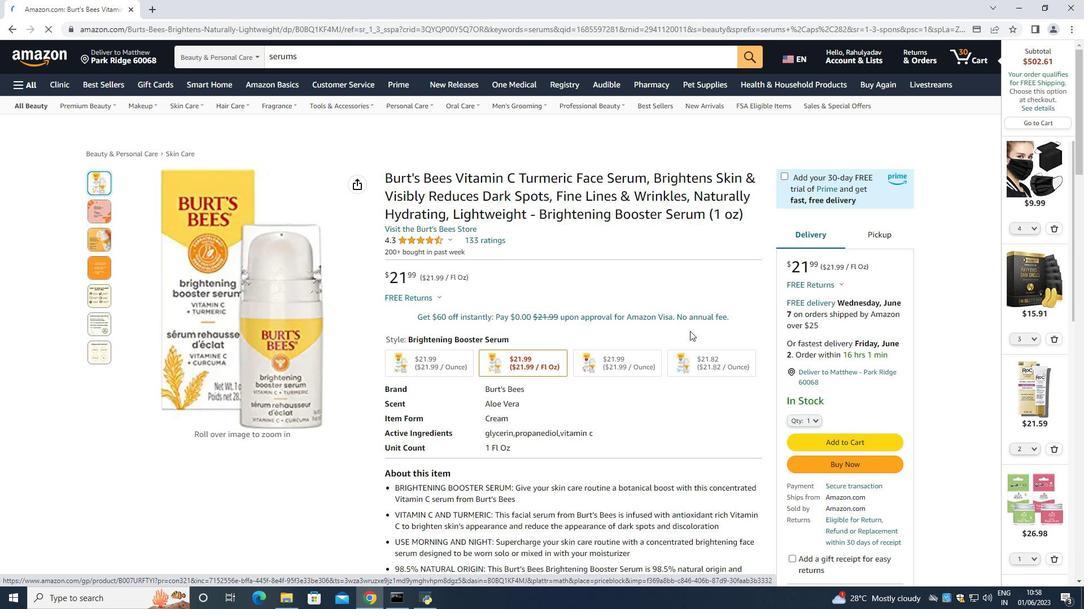 
Action: Mouse scrolled (691, 329) with delta (0, 0)
Screenshot: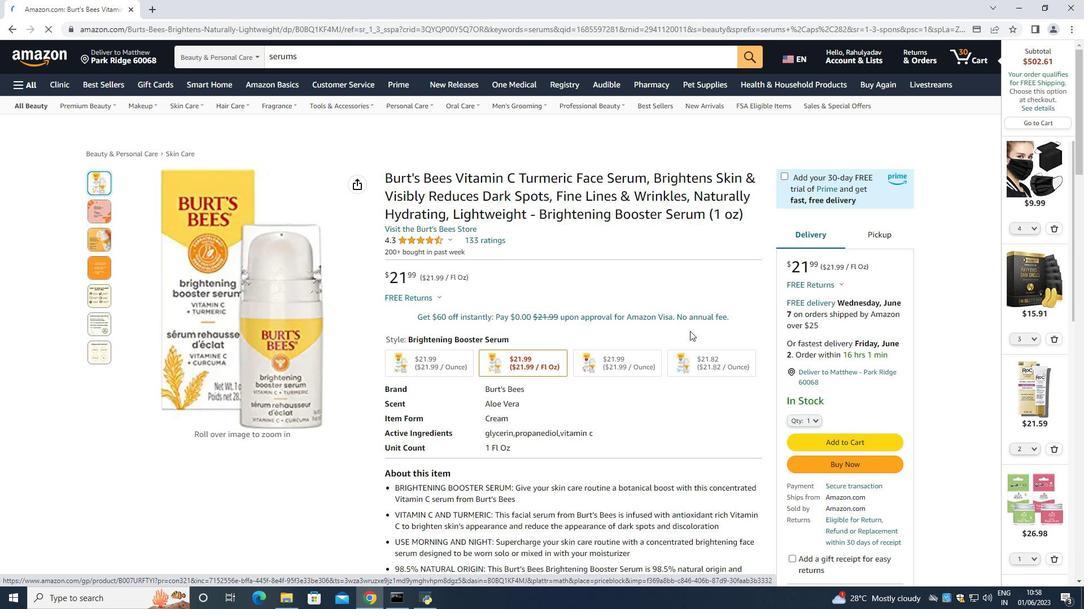 
Action: Mouse scrolled (691, 329) with delta (0, 0)
Screenshot: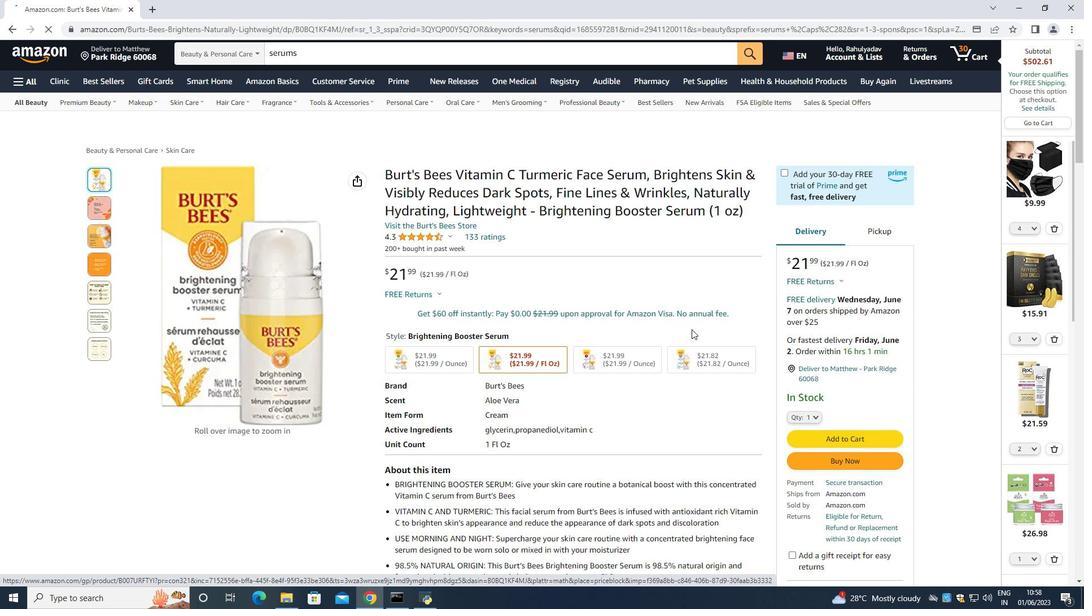 
Action: Mouse moved to (816, 303)
Screenshot: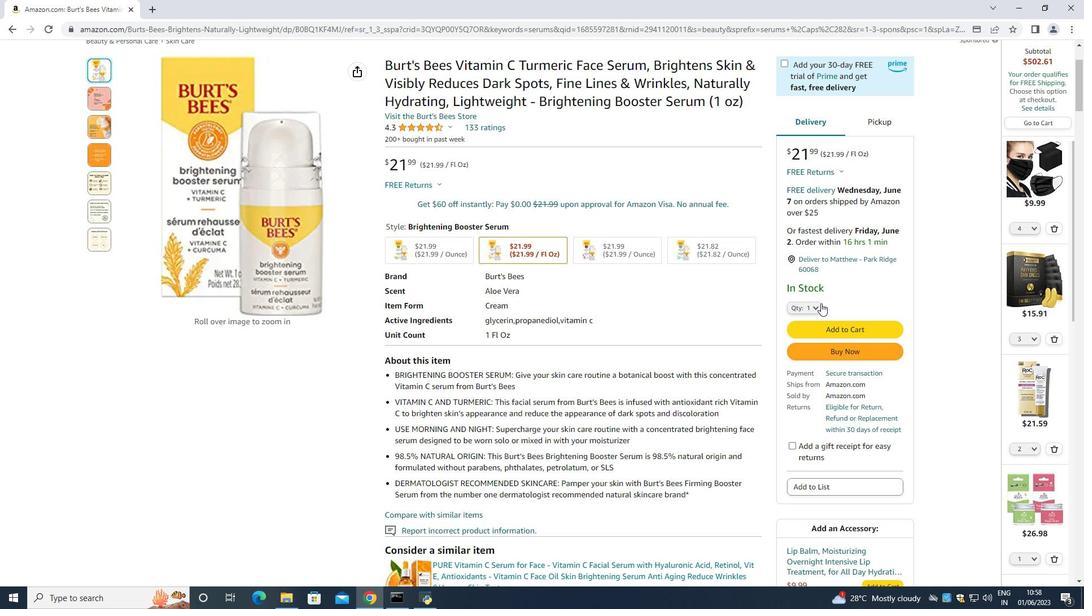 
Action: Mouse pressed left at (816, 303)
Screenshot: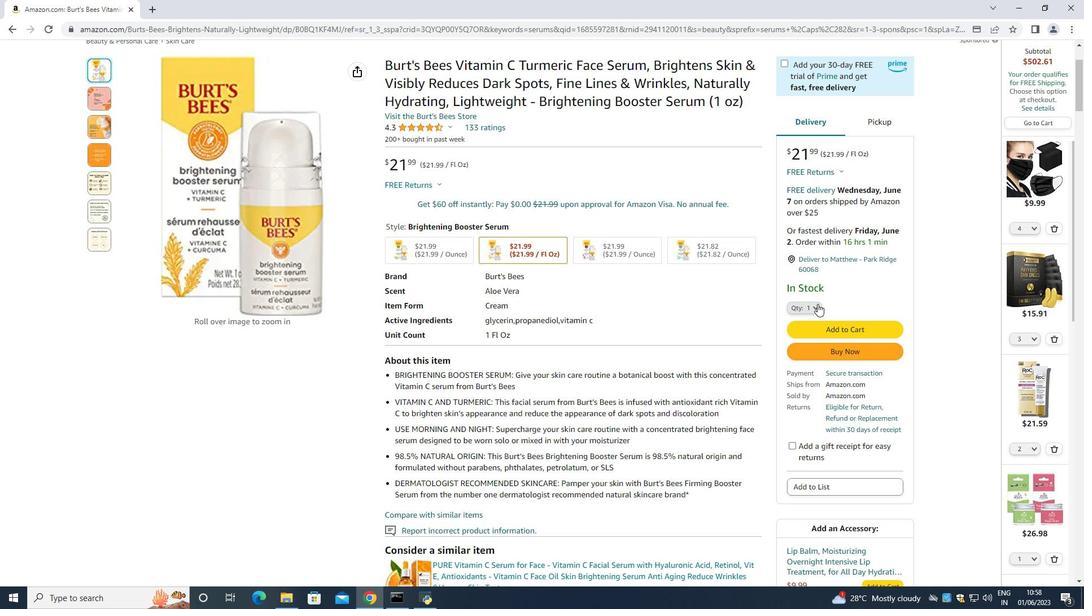 
Action: Mouse moved to (798, 369)
Screenshot: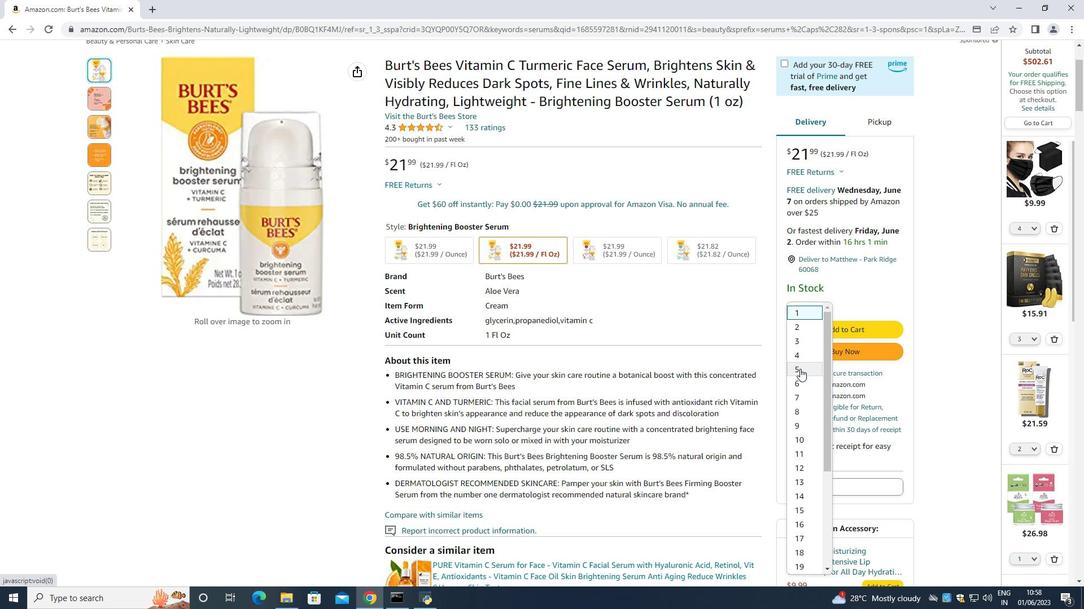 
Action: Mouse pressed left at (798, 369)
Screenshot: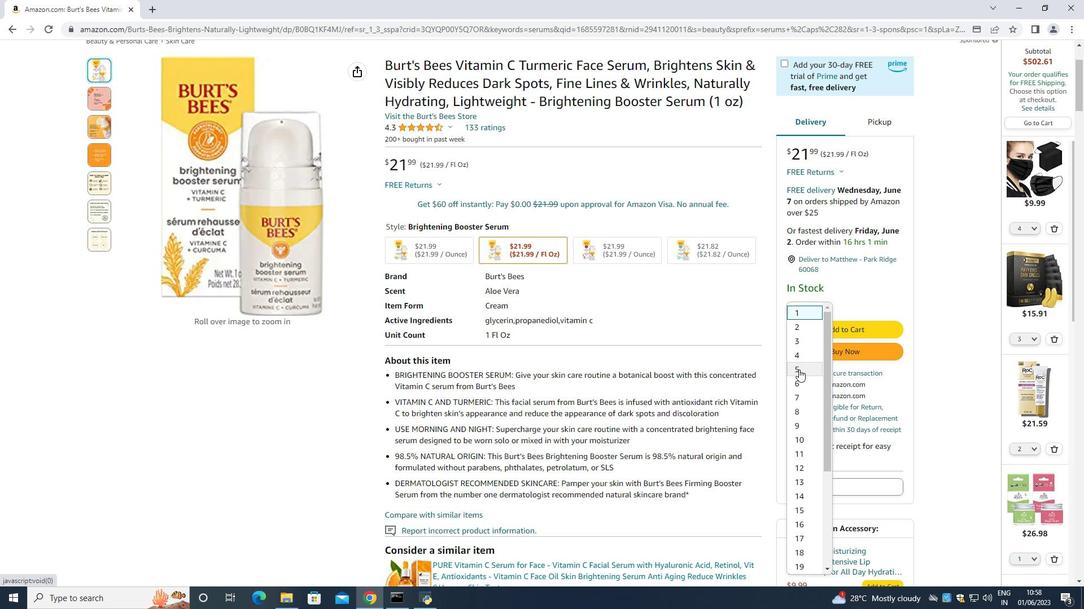 
Action: Mouse moved to (851, 338)
Screenshot: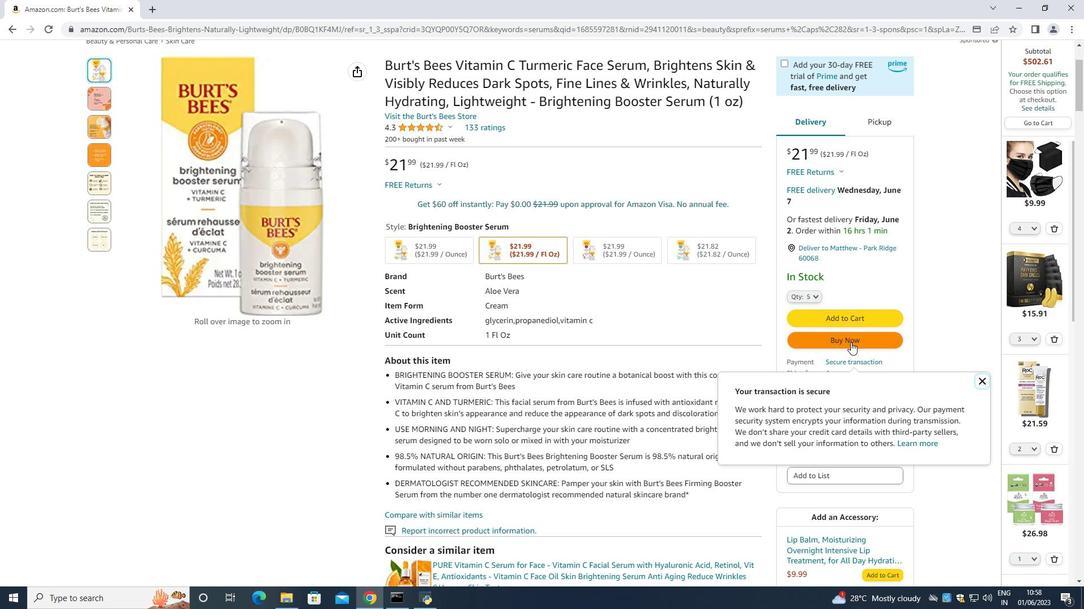 
Action: Mouse pressed left at (851, 338)
Screenshot: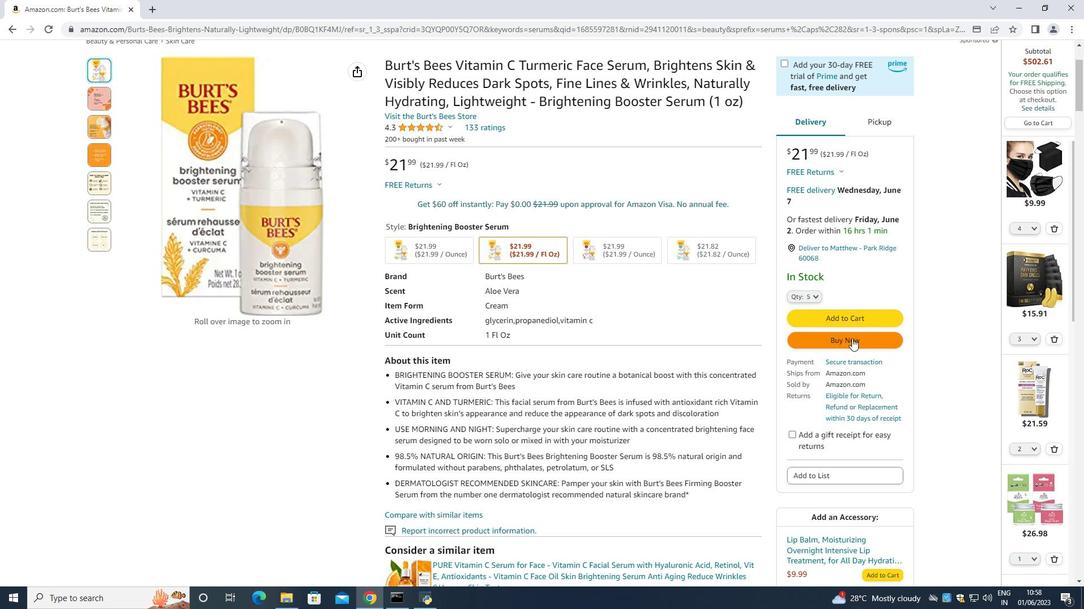
Action: Mouse moved to (649, 97)
Screenshot: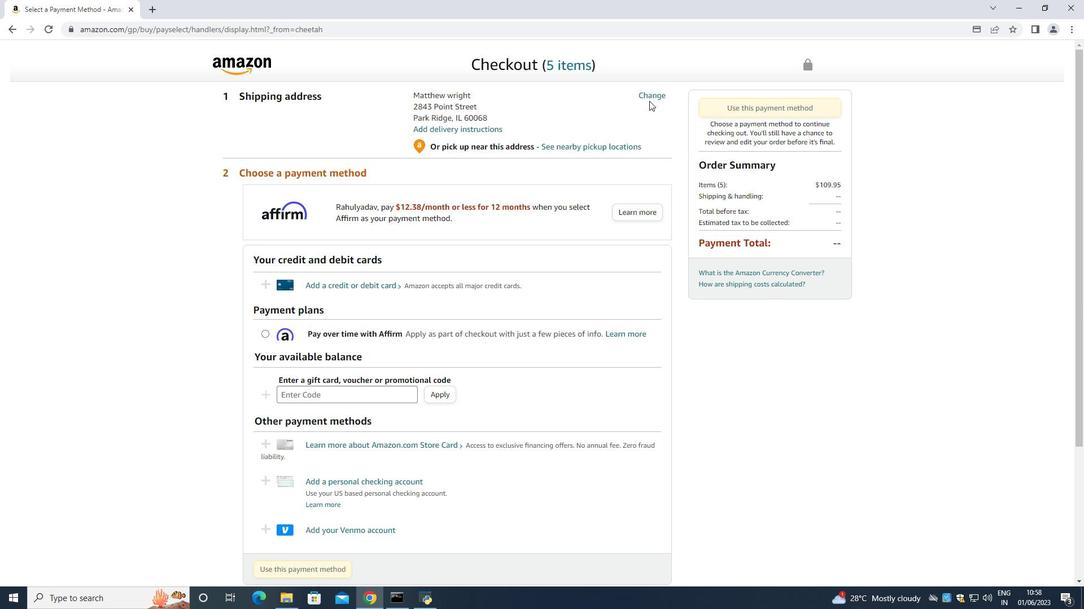 
Action: Mouse pressed left at (649, 97)
Screenshot: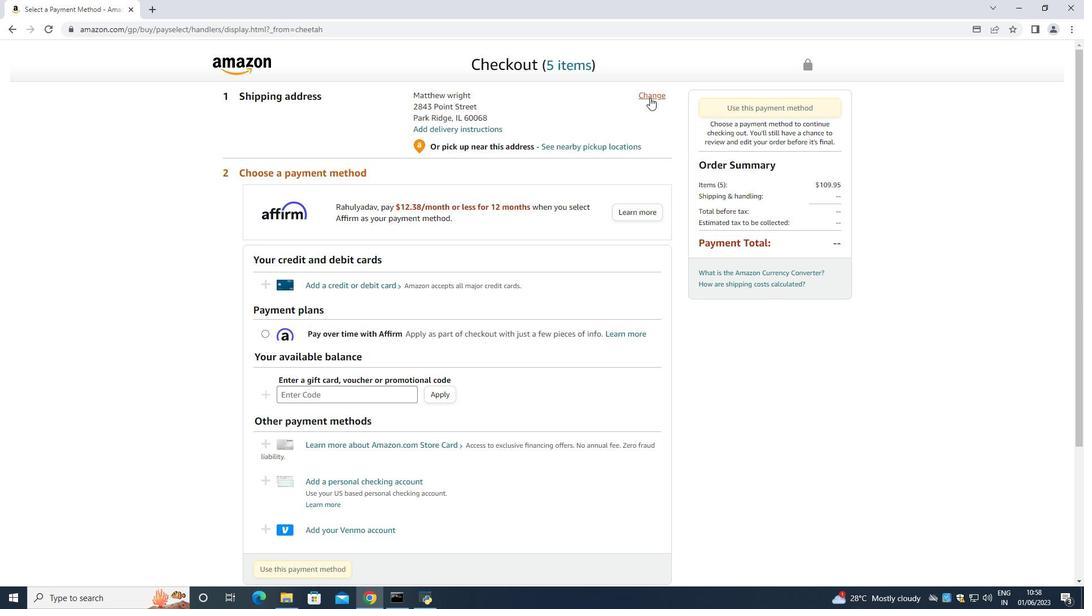 
Action: Mouse moved to (650, 101)
Screenshot: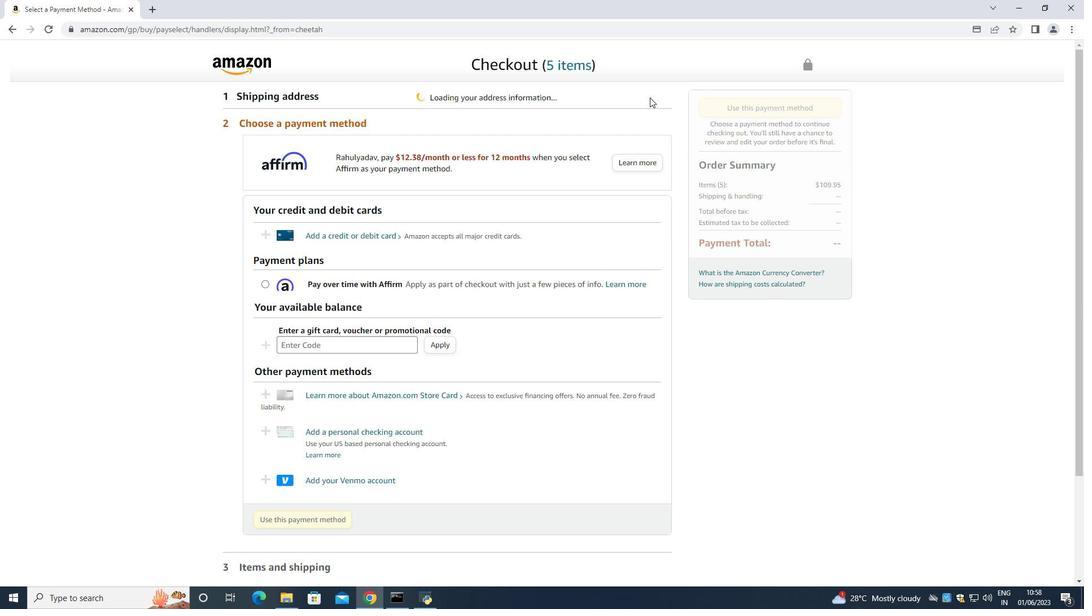 
Action: Key pressed <Key.down><Key.down><Key.down><Key.up><Key.up><Key.up><Key.up><Key.up><Key.up><Key.up><Key.up><Key.up><Key.up><Key.up><Key.up><Key.up><Key.up><Key.up><Key.up><Key.down><Key.down><Key.down><Key.down><Key.down><Key.down><Key.down><Key.down><Key.down><Key.down><Key.down><Key.down><Key.down><Key.down><Key.down><Key.down><Key.down><Key.down><Key.down><Key.down><Key.down><Key.down><Key.down><Key.down><Key.down><Key.down><Key.down><Key.down><Key.down><Key.down><Key.down><Key.down><Key.down><Key.down><Key.down><Key.down><Key.down><Key.down><Key.down><Key.down><Key.down><Key.down><Key.down><Key.down><Key.down><Key.down><Key.down><Key.down><Key.down><Key.down><Key.down><Key.down><Key.down><Key.down><Key.down><Key.down><Key.down><Key.down><Key.down><Key.down><Key.down><Key.down><Key.down><Key.down><Key.down><Key.down><Key.down><Key.down><Key.down><Key.down><Key.down><Key.down><Key.down><Key.down><Key.down><Key.down><Key.down><Key.down><Key.down><Key.down><Key.down><Key.down><Key.down><Key.down><Key.down><Key.down><Key.down><Key.down><Key.down><Key.down><Key.down><Key.down><Key.down><Key.down><Key.down><Key.down><Key.down><Key.down><Key.down><Key.down><Key.down><Key.down><Key.down><Key.down><Key.down><Key.down><Key.down><Key.down><Key.down><Key.down><Key.down><Key.down><Key.down><Key.down><Key.down><Key.down><Key.down><Key.down><Key.down><Key.down><Key.down><Key.down><Key.down><Key.down><Key.down><Key.down><Key.down><Key.down><Key.down><Key.down><Key.down><Key.down><Key.down><Key.down><Key.down><Key.down><Key.down><Key.down><Key.down><Key.down><Key.down><Key.down><Key.down><Key.down><Key.down><Key.down><Key.down><Key.down><Key.down><Key.down><Key.down><Key.down><Key.down><Key.down><Key.down><Key.down><Key.down><Key.down><Key.down><Key.down><Key.down><Key.down><Key.down><Key.down><Key.down><Key.down><Key.down><Key.down><Key.down><Key.down><Key.down><Key.down><Key.down><Key.down><Key.down><Key.down><Key.down><Key.down><Key.down><Key.down><Key.down><Key.down><Key.down><Key.down><Key.down><Key.down><Key.down><Key.down><Key.down><Key.down><Key.down><Key.down><Key.down><Key.down><Key.down><Key.down><Key.down><Key.down><Key.down><Key.down><Key.down><Key.down><Key.down><Key.down><Key.down><Key.down><Key.down><Key.down><Key.down><Key.down><Key.down><Key.down><Key.down><Key.down><Key.down><Key.down><Key.down><Key.down><Key.down><Key.down><Key.down><Key.down><Key.down><Key.down><Key.down><Key.down><Key.down><Key.down><Key.down><Key.down><Key.down><Key.down><Key.down><Key.down><Key.down><Key.down><Key.down><Key.down><Key.down><Key.down><Key.down><Key.down><Key.down><Key.down><Key.down><Key.down><Key.down><Key.down><Key.down><Key.down><Key.down><Key.down><Key.down><Key.down><Key.down><Key.down><Key.down>
Screenshot: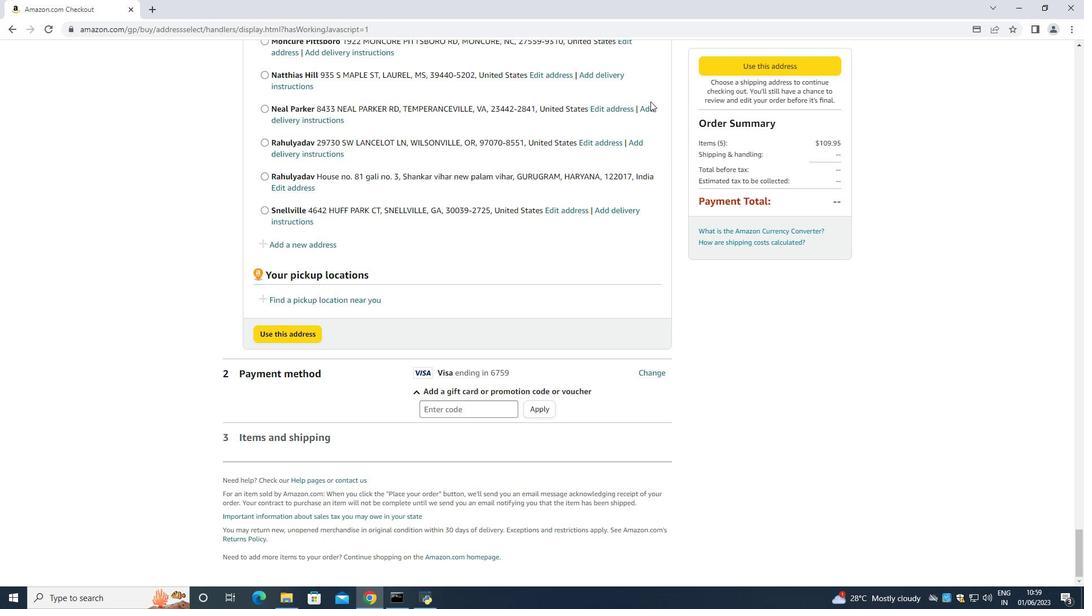 
Action: Mouse moved to (312, 247)
Screenshot: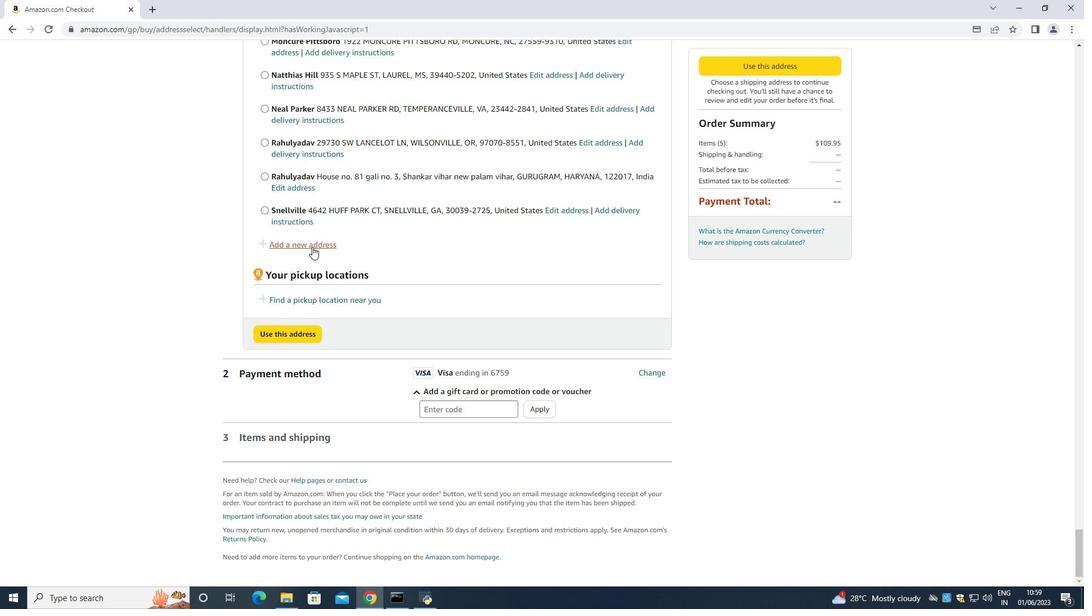 
Action: Mouse pressed left at (312, 247)
Screenshot: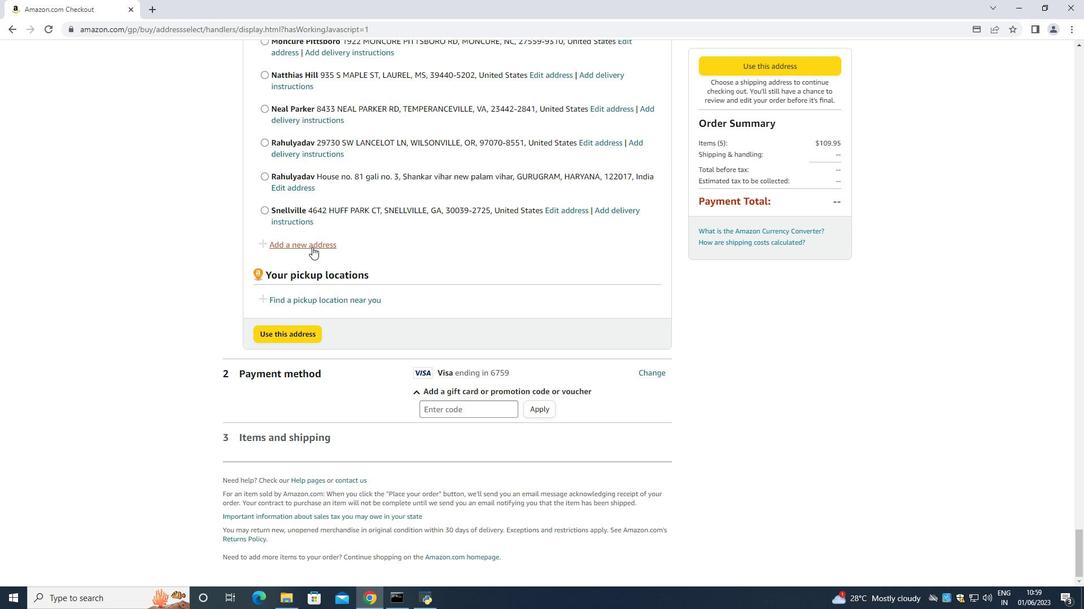 
Action: Mouse moved to (385, 271)
Screenshot: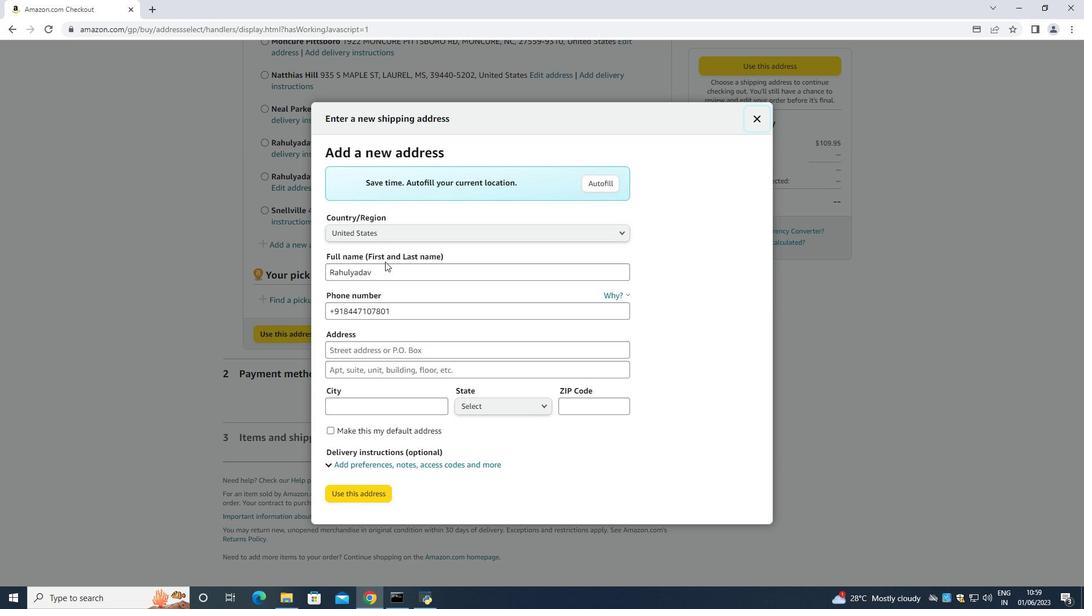 
Action: Mouse pressed left at (385, 271)
Screenshot: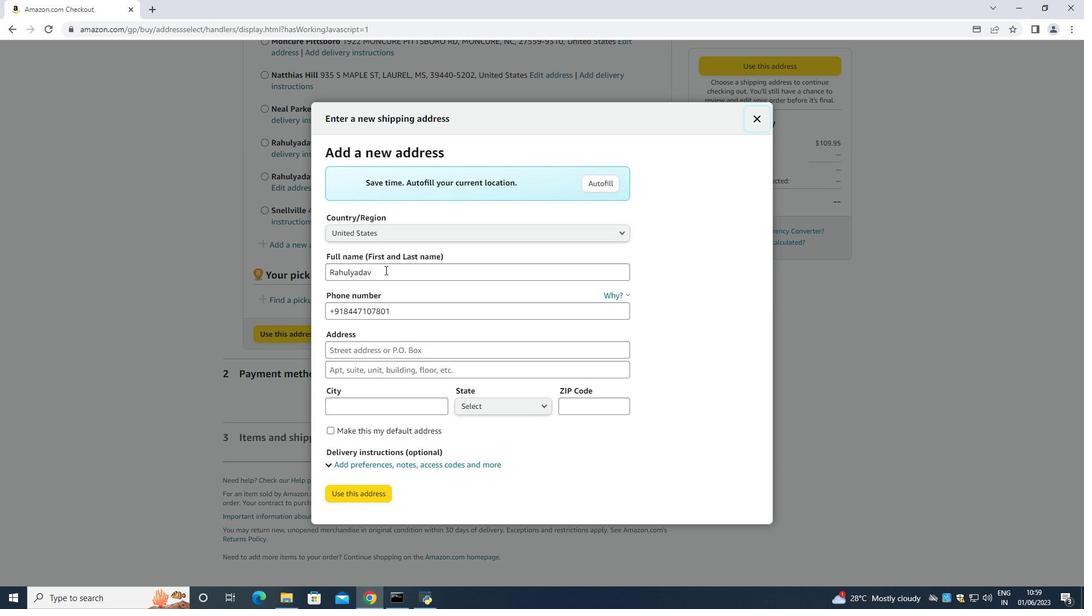 
Action: Key pressed <Key.backspace><Key.backspace><Key.backspace><Key.backspace><Key.backspace><Key.backspace><Key.backspace><Key.backspace><Key.backspace><Key.backspace><Key.backspace><Key.backspace><Key.backspace><Key.backspace><Key.backspace><Key.backspace><Key.shift>Allison<Key.space><Key.shift>Brown<Key.space><Key.tab><Key.tab><Key.backspace>212<Key.backspace><Key.backspace><Key.backspace>5122113583<Key.space><Key.tab>3626<Key.space><Key.shift><Key.shift><Key.shift><Key.shift><Key.shift><Key.shift><Key.shift><Key.shift><Key.shift><Key.shift><Key.shift><Key.shift><Key.shift>Station<Key.space><Key.shift><Key.shift><Key.shift><Key.shift><Key.shift><Key.shift><Key.shift><Key.shift><Key.shift><Key.shift><Key.shift><Key.shift><Key.shift><Key.shift><Key.shift>Street<Key.space><Key.tab><Key.tab><Key.shift><Key.shift><Key.shift><Key.shift><Key.shift>Austin<Key.space><Key.shift>
Screenshot: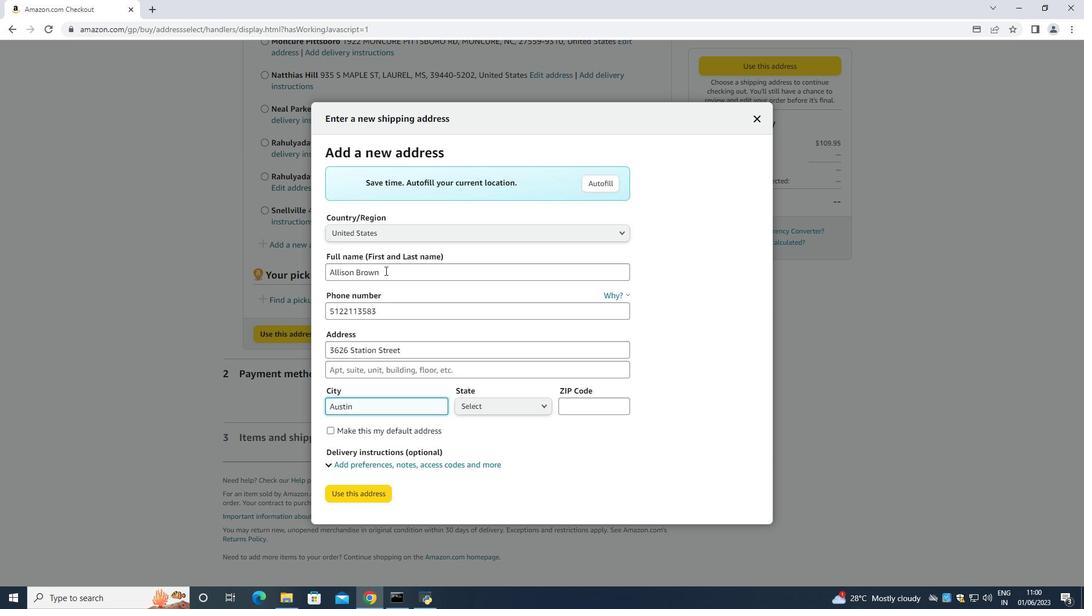 
Action: Mouse moved to (499, 406)
Screenshot: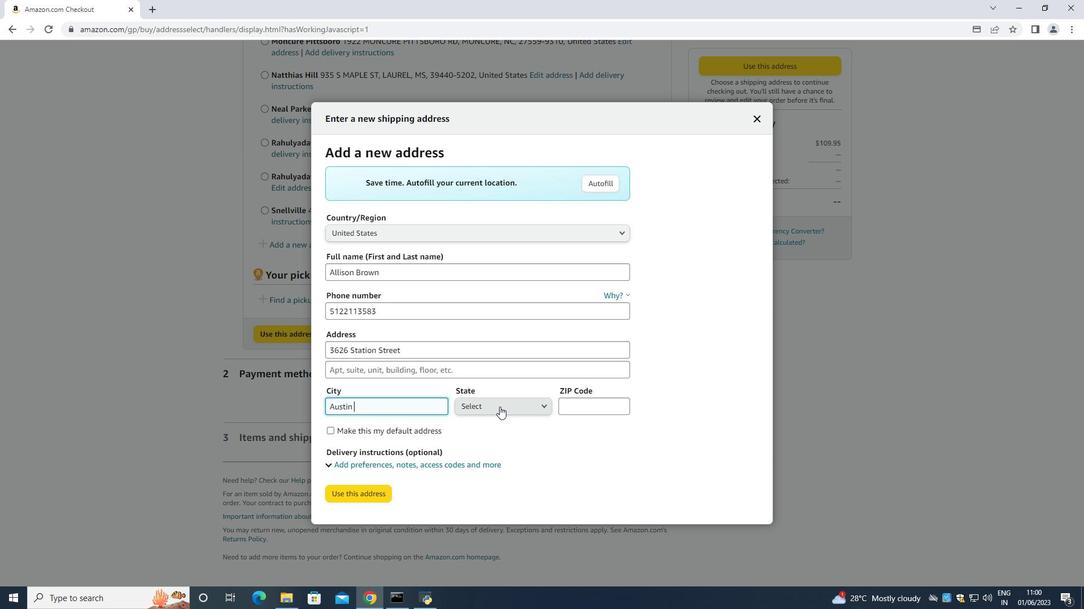 
Action: Mouse pressed left at (499, 406)
Screenshot: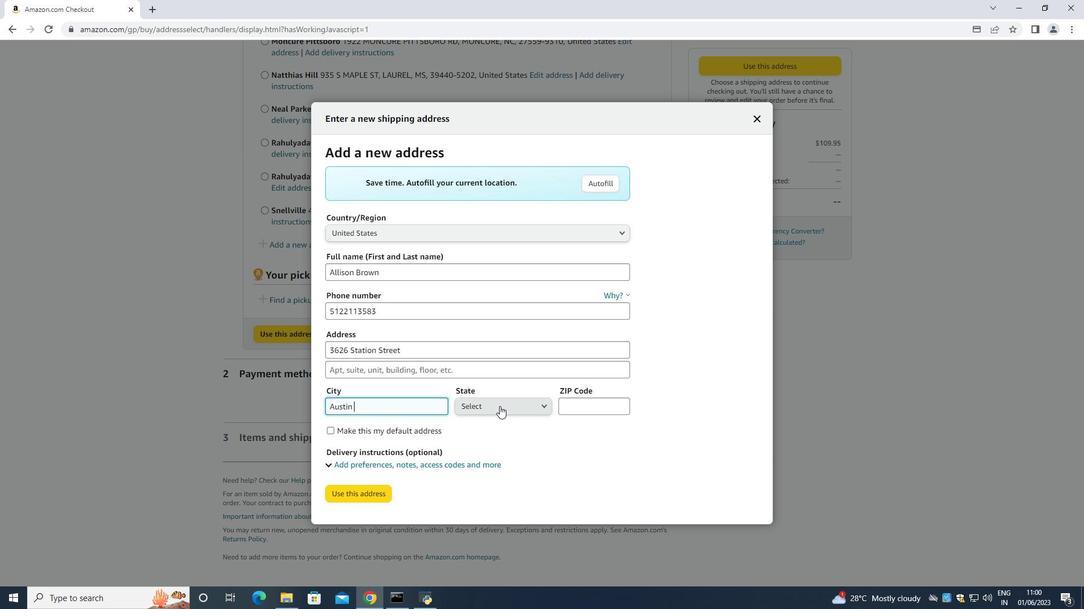 
Action: Key pressed <Key.down><Key.down><Key.down><Key.down><Key.down><Key.down><Key.down><Key.down><Key.down><Key.down><Key.down><Key.down><Key.down><Key.down><Key.down><Key.down><Key.down><Key.down><Key.down><Key.down><Key.down><Key.down><Key.down><Key.down><Key.down><Key.down><Key.down><Key.down><Key.down><Key.down><Key.down><Key.down><Key.down><Key.down><Key.down><Key.down><Key.down><Key.down><Key.down><Key.down><Key.down><Key.down><Key.down><Key.down><Key.down><Key.down><Key.down><Key.down><Key.down><Key.down><Key.enter><Key.tab><Key.tab>78702
Screenshot: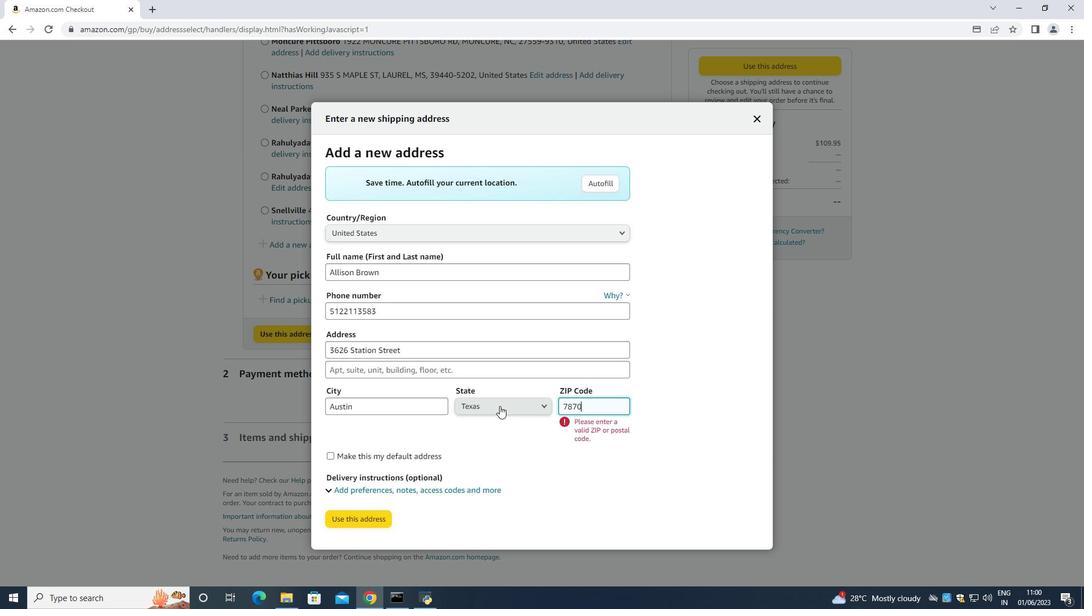 
Action: Mouse moved to (360, 489)
Screenshot: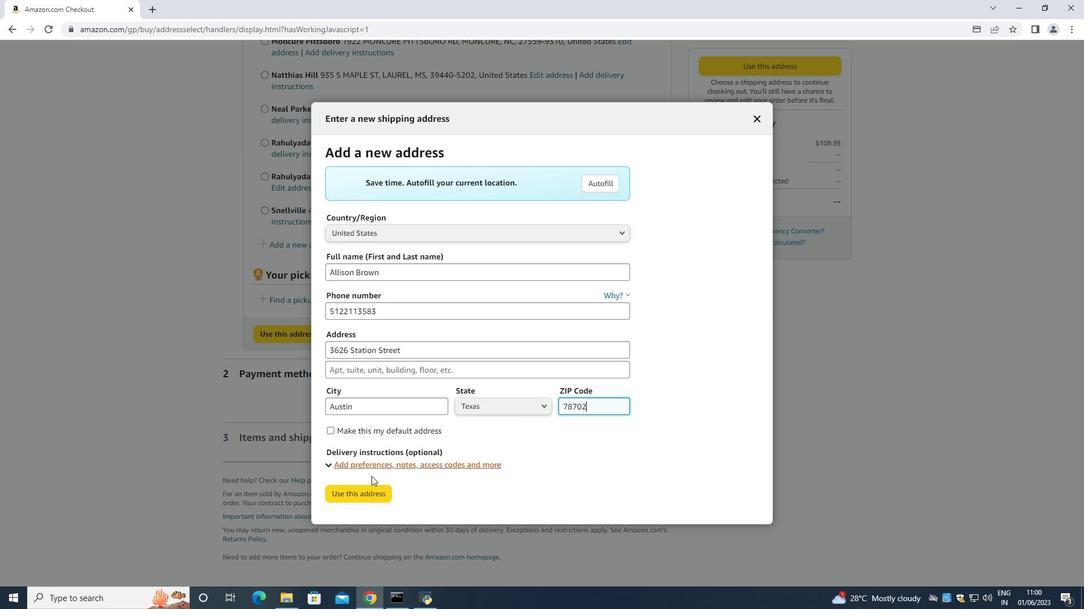 
Action: Mouse pressed left at (360, 489)
Screenshot: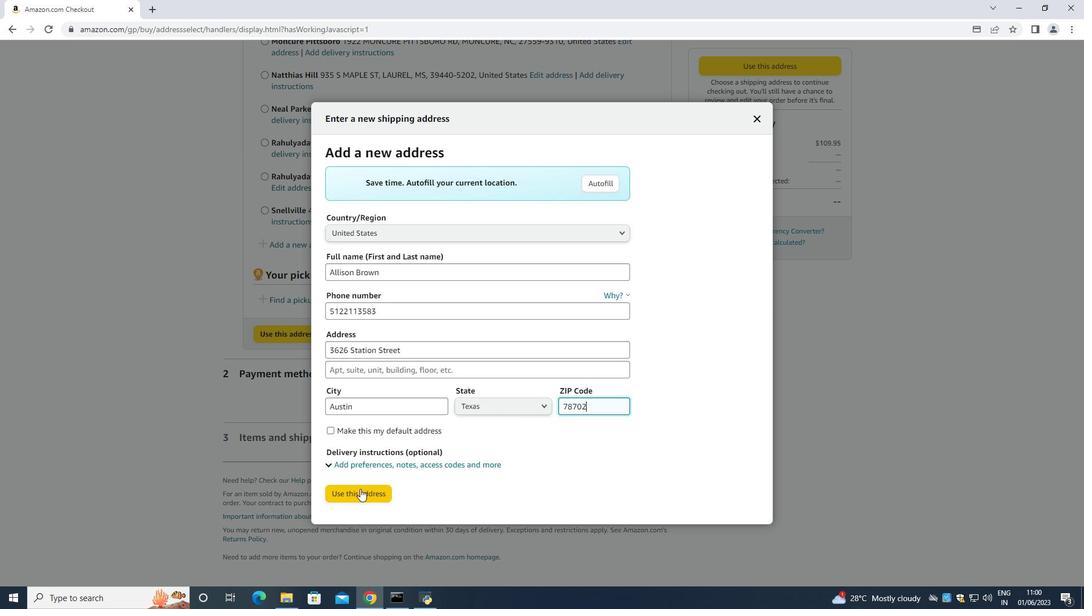 
Action: Mouse moved to (359, 567)
Screenshot: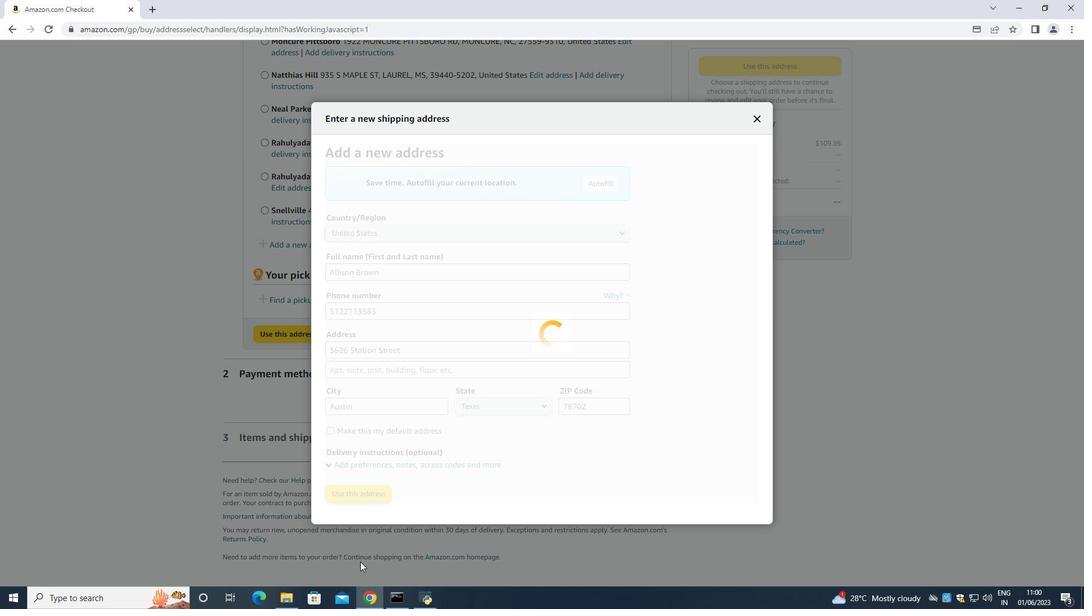 
Action: Mouse pressed left at (359, 567)
Screenshot: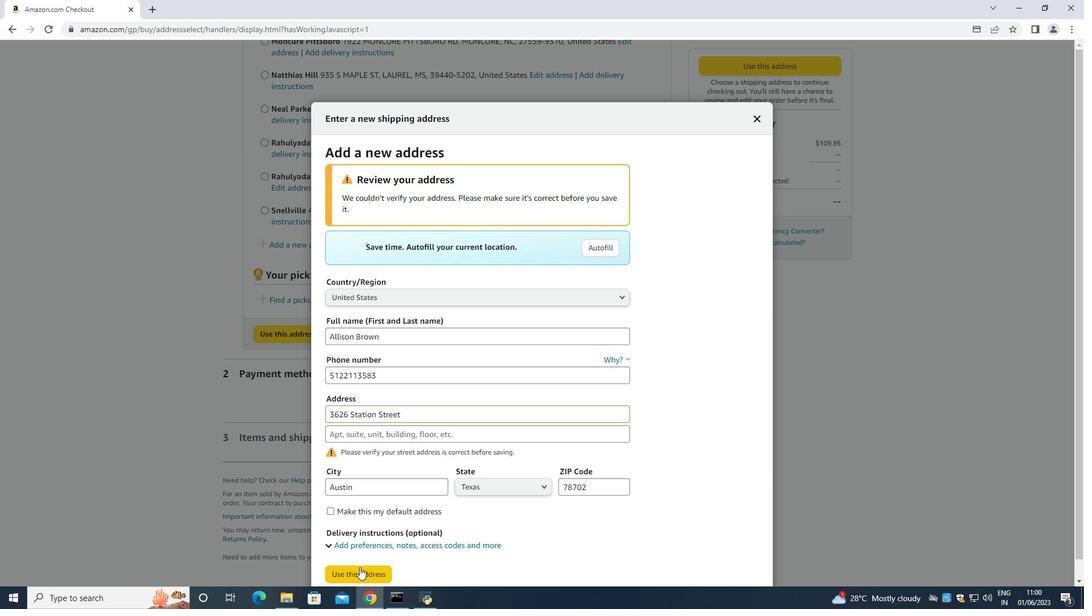 
Action: Mouse moved to (340, 270)
Screenshot: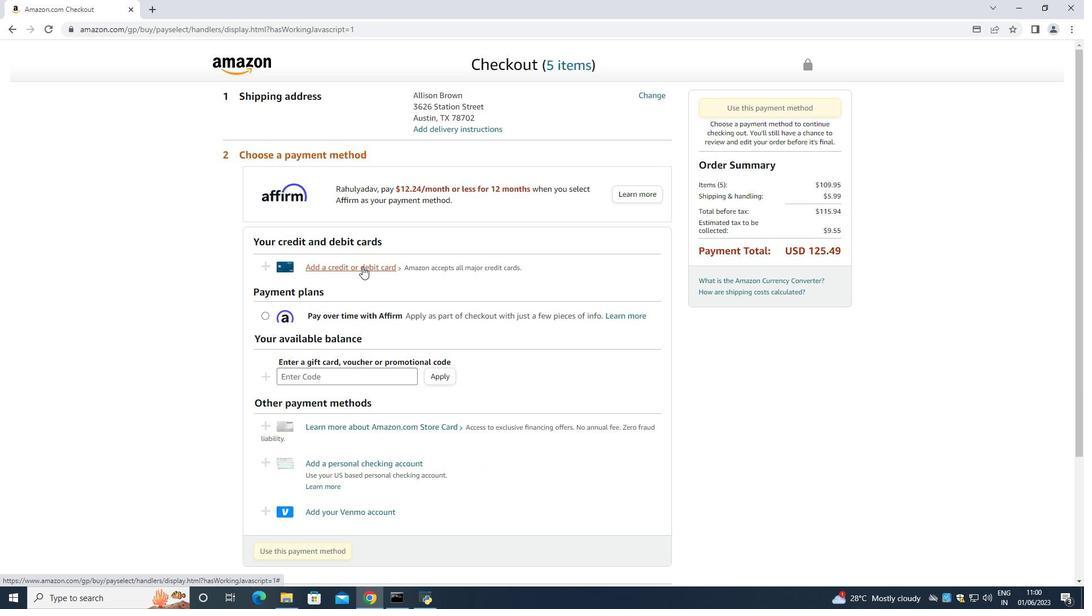 
Action: Mouse pressed left at (340, 270)
Screenshot: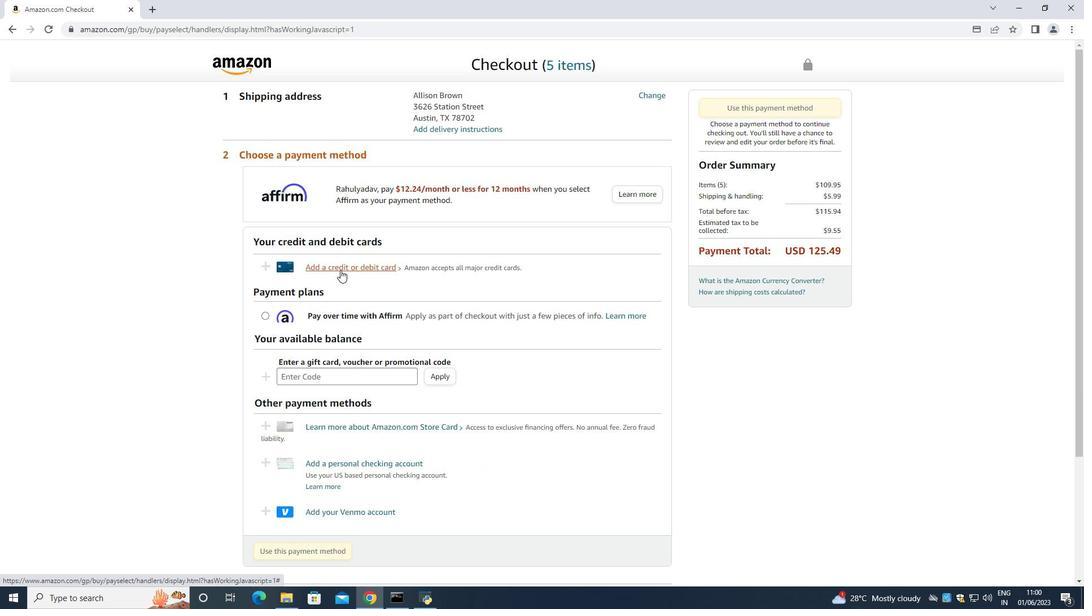 
Action: Key pressed <Key.tab><Key.tab>4726882864515759<Key.tab><Key.shift>Kate<Key.space><Key.space><Key.shift><Key.shift><Key.shift><Key.shift><Key.shift><Key.shift><Key.shift><Key.shift><Key.shift><Key.shift><Key.shift>Phillips<Key.space><Key.tab><Key.right><Key.tab><Key.right><Key.right><Key.tab>953
Screenshot: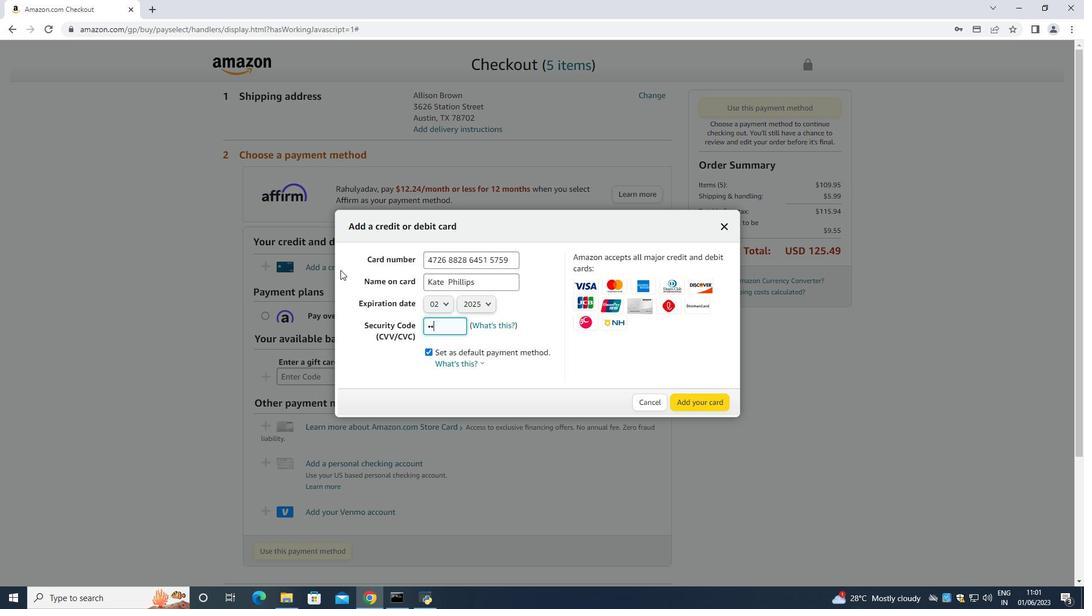 
